 Task: Send an email with the signature Greyson Robinson with the subject Update on a performance improvement plan and the message We have received your request and will get back to you with a resolution as soon as possible. from softage.8@softage.net to softage.4@softage.net and softage.5@softage.net
Action: Mouse moved to (1192, 66)
Screenshot: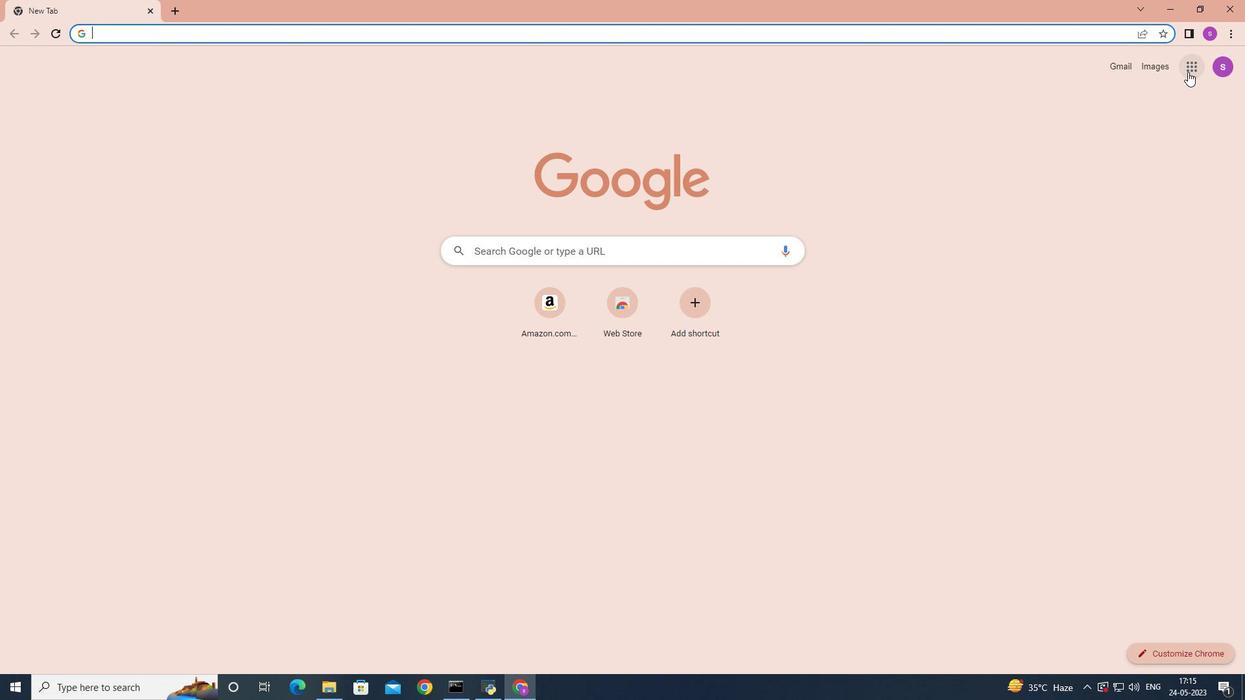 
Action: Mouse pressed left at (1192, 66)
Screenshot: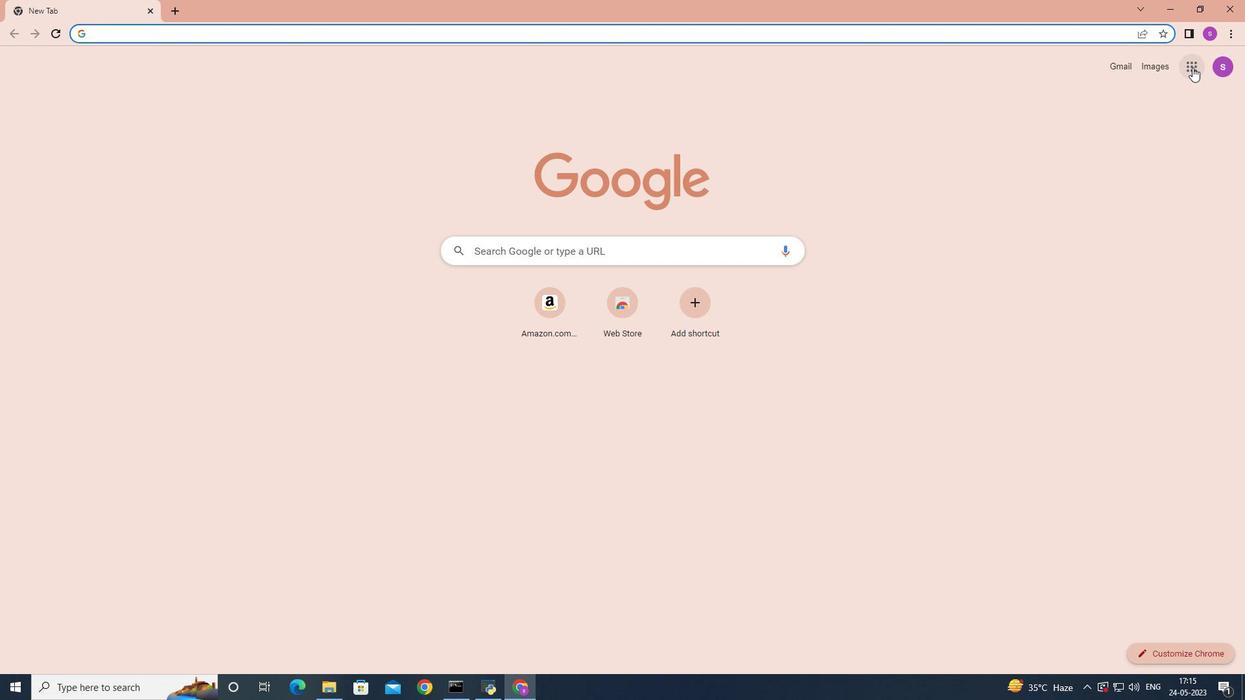 
Action: Mouse moved to (1127, 121)
Screenshot: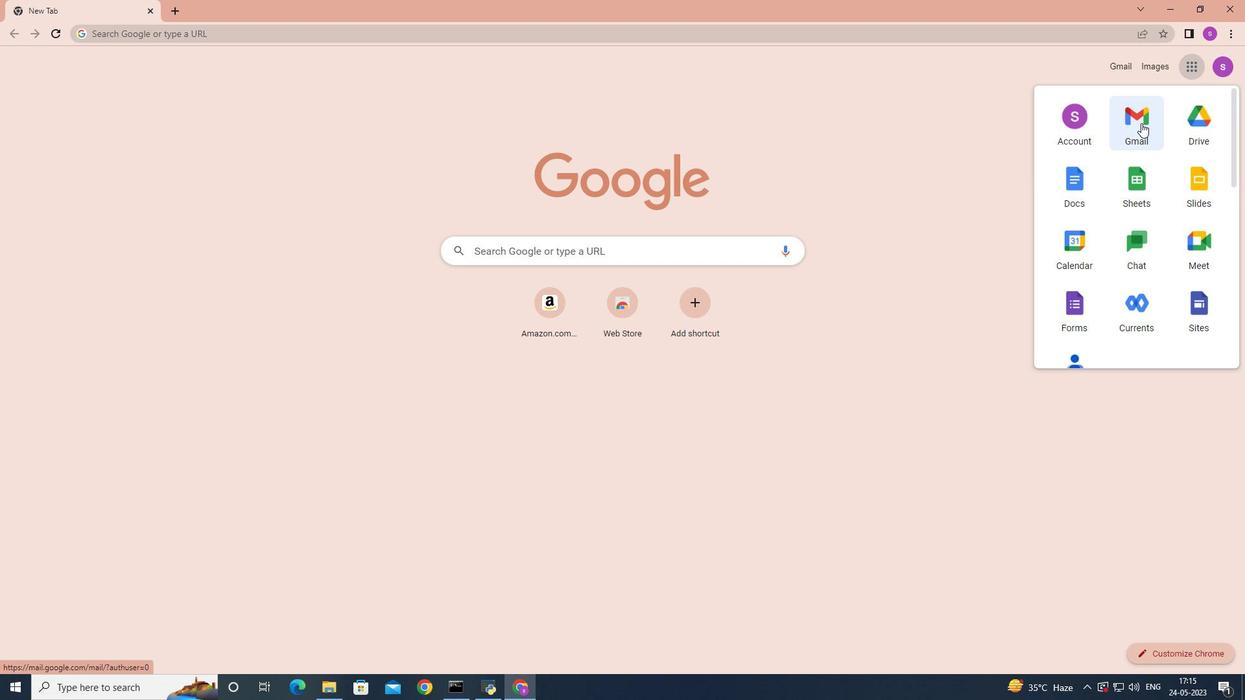 
Action: Mouse pressed left at (1127, 121)
Screenshot: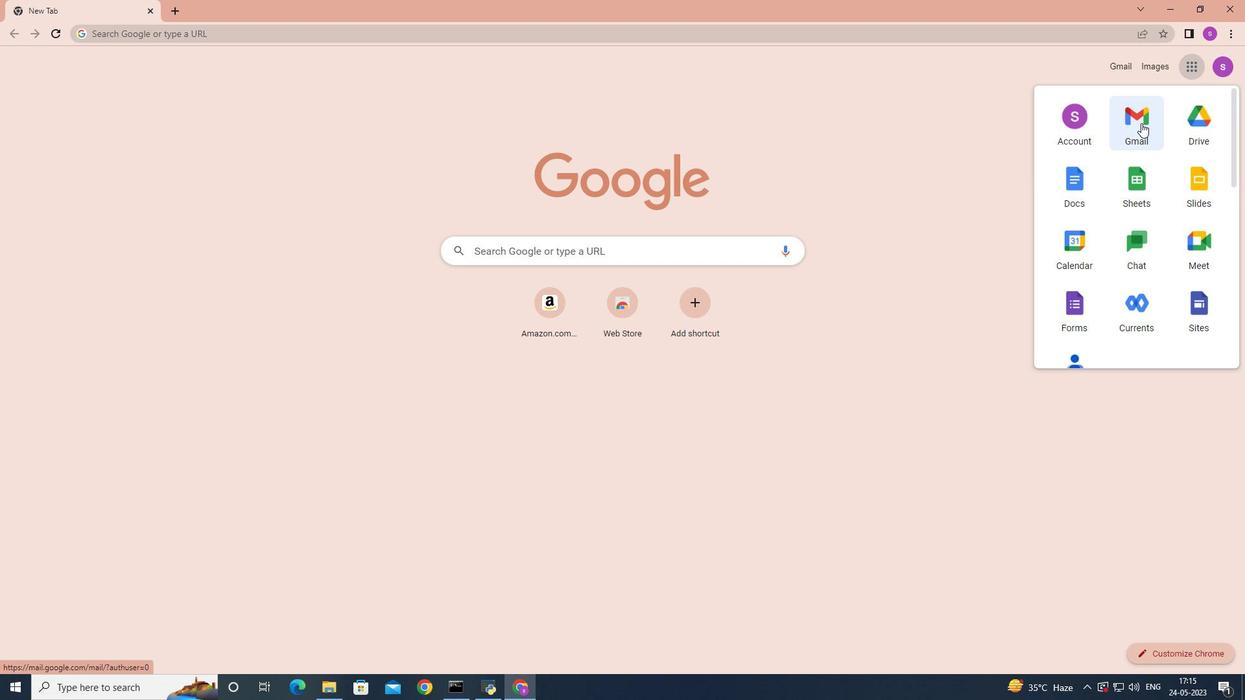 
Action: Mouse moved to (1098, 73)
Screenshot: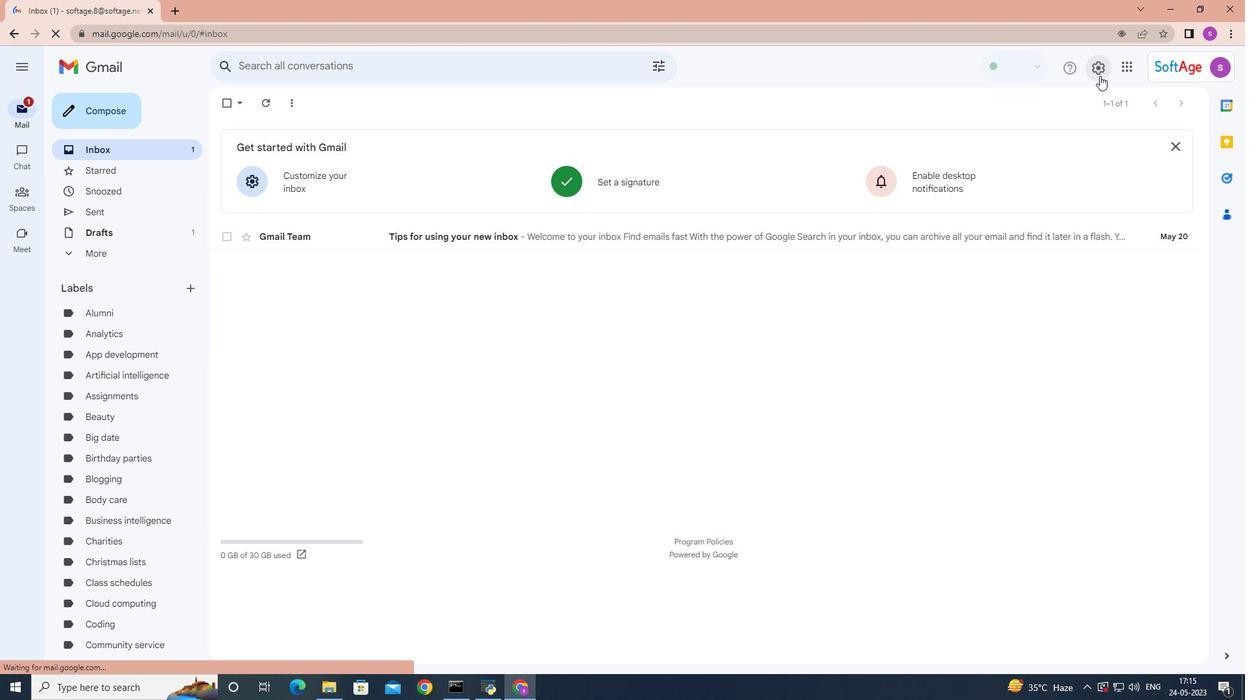
Action: Mouse pressed left at (1098, 73)
Screenshot: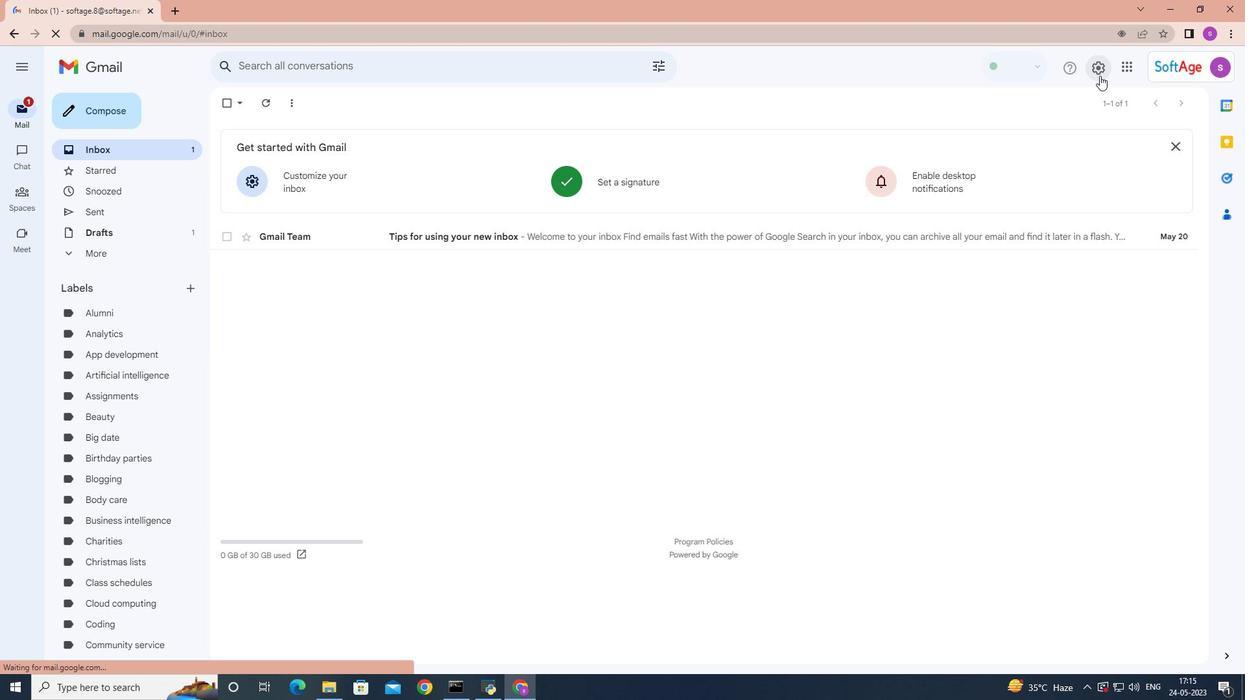 
Action: Mouse moved to (1112, 129)
Screenshot: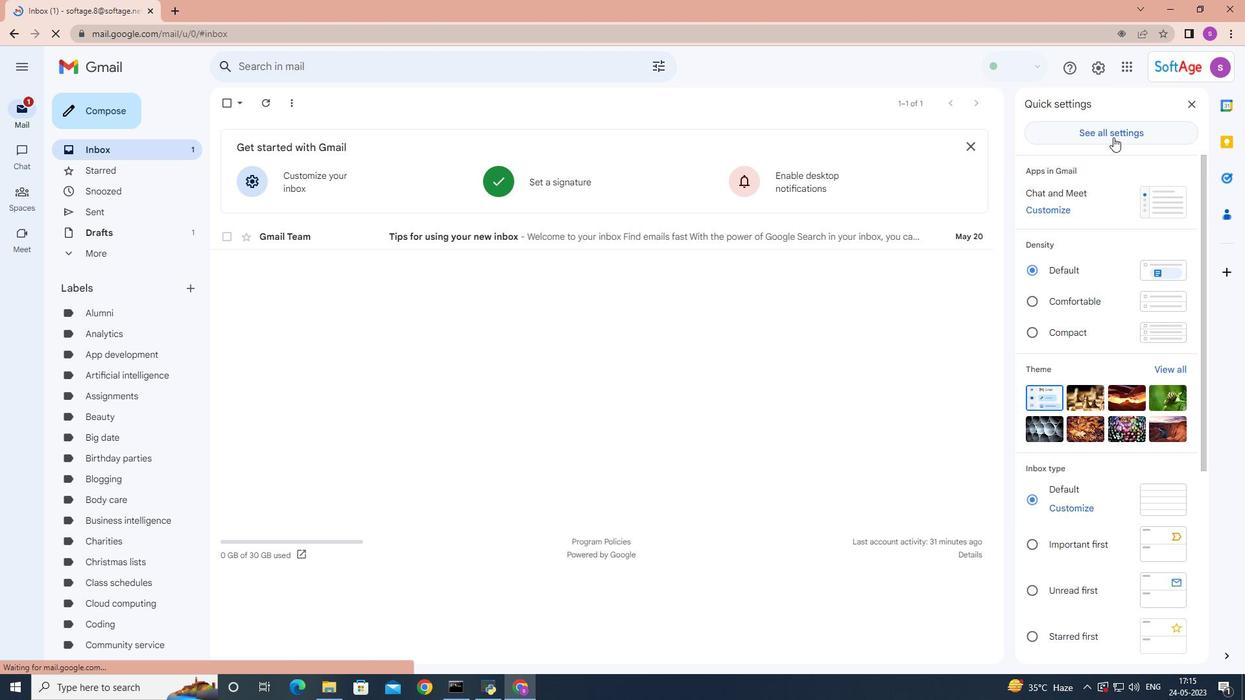 
Action: Mouse pressed left at (1112, 129)
Screenshot: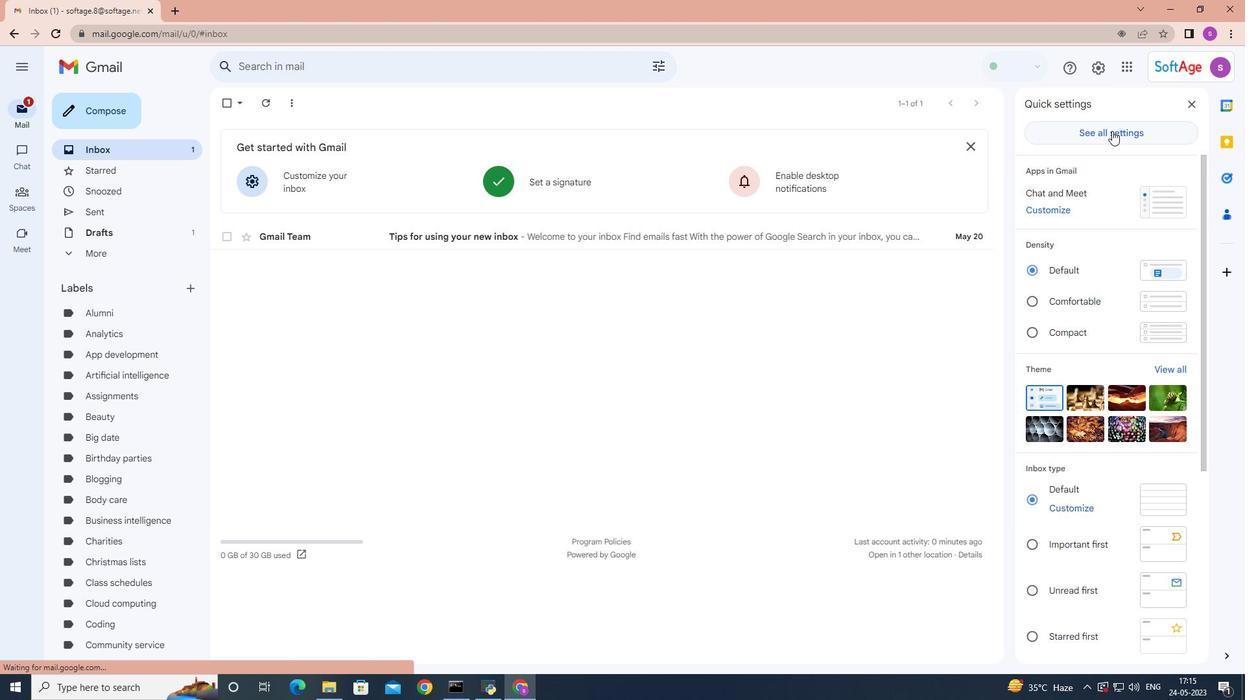 
Action: Mouse moved to (857, 280)
Screenshot: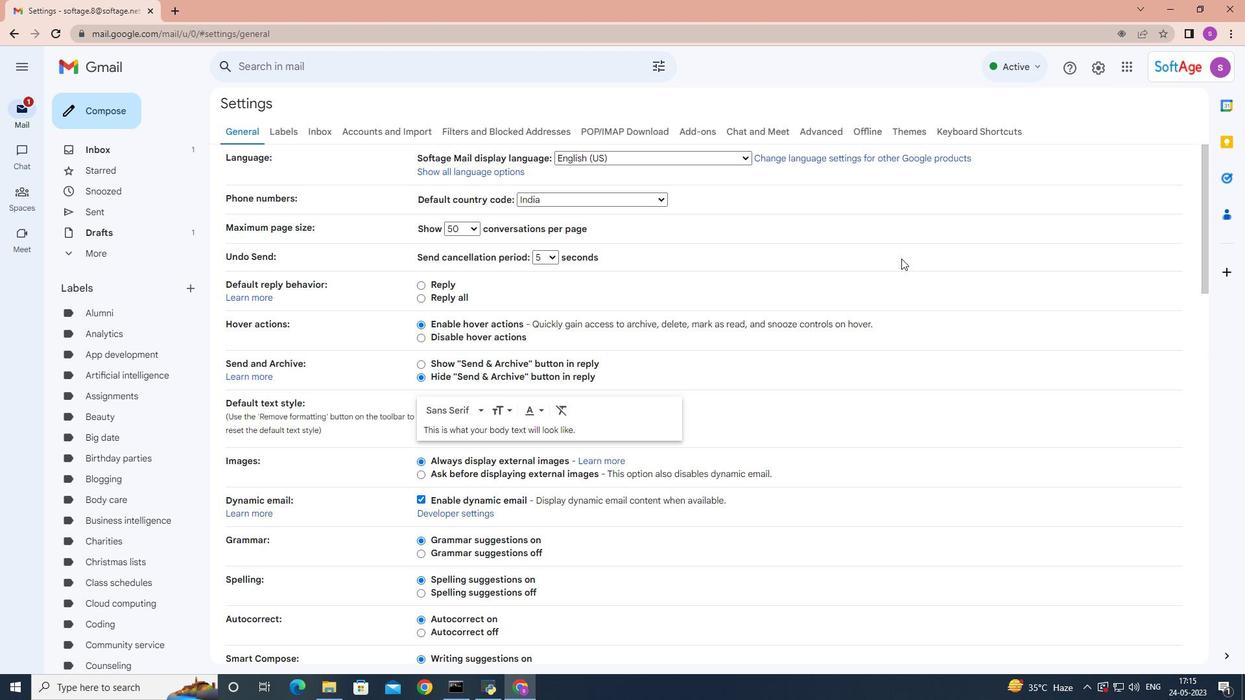 
Action: Mouse scrolled (857, 279) with delta (0, 0)
Screenshot: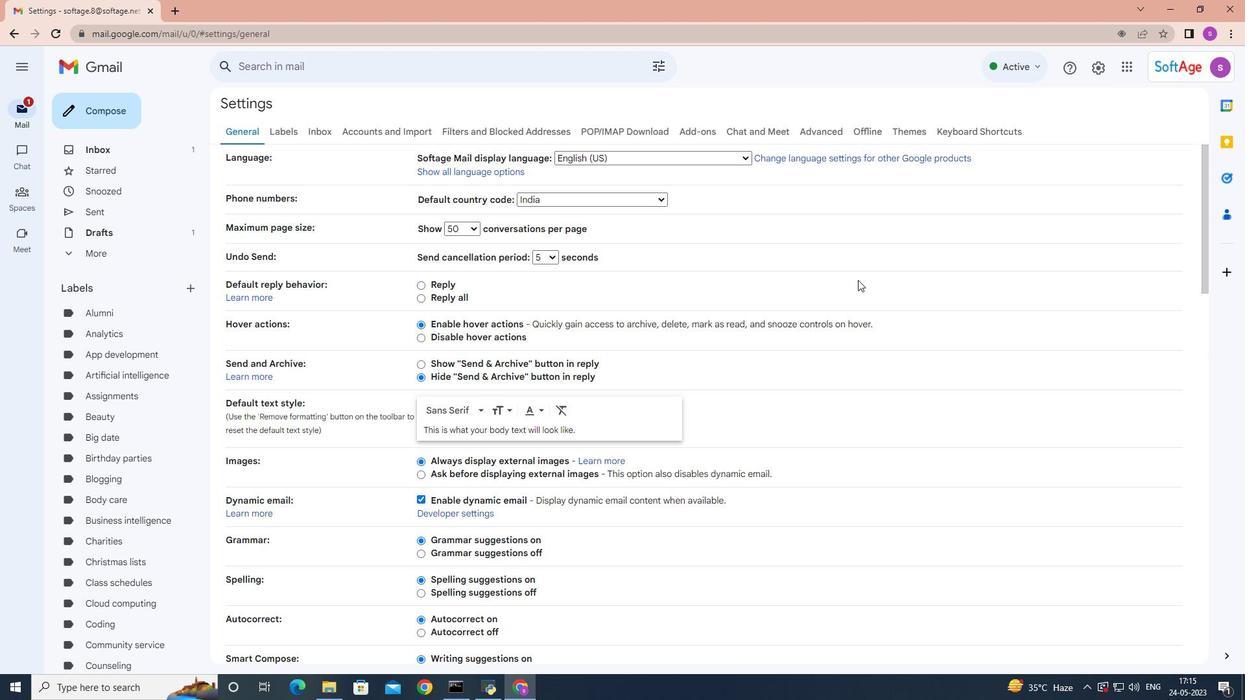
Action: Mouse moved to (857, 280)
Screenshot: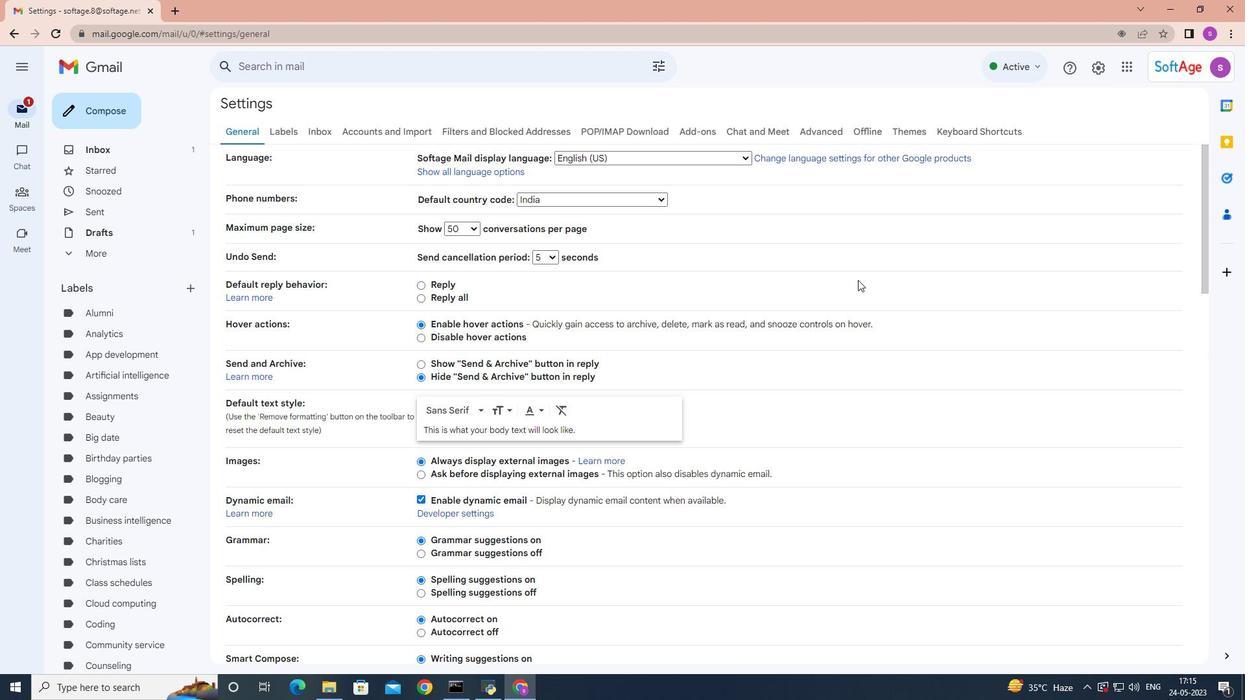 
Action: Mouse scrolled (857, 279) with delta (0, 0)
Screenshot: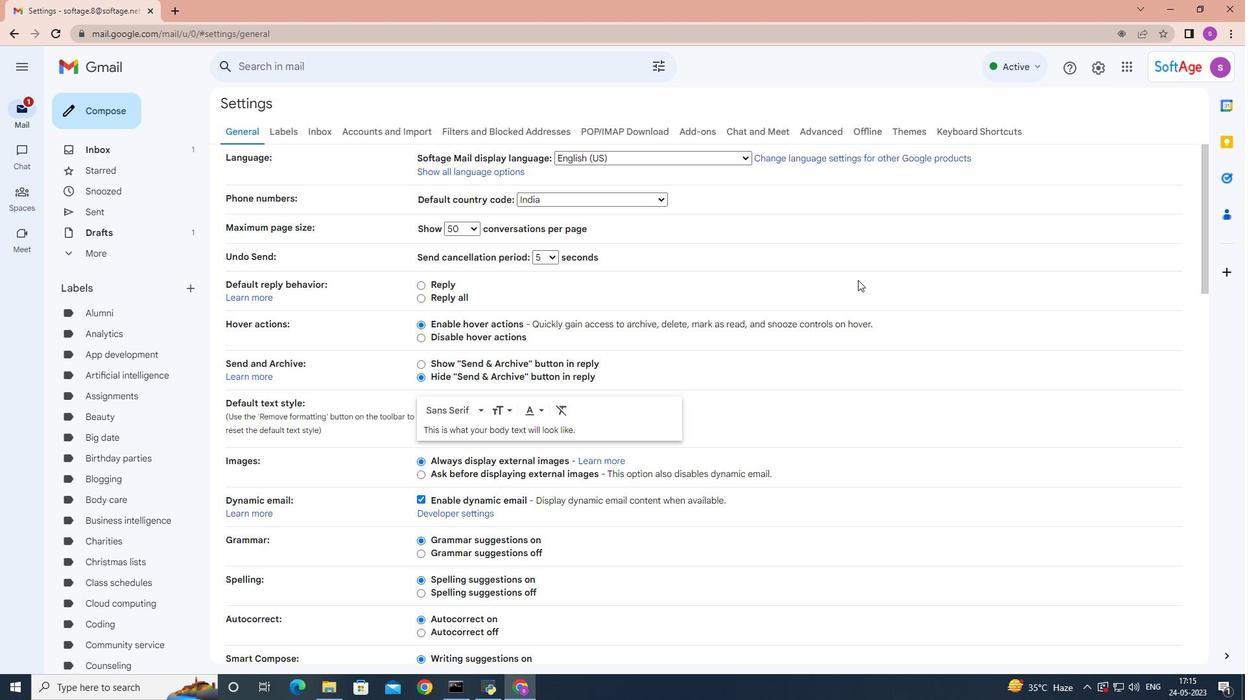 
Action: Mouse scrolled (857, 279) with delta (0, 0)
Screenshot: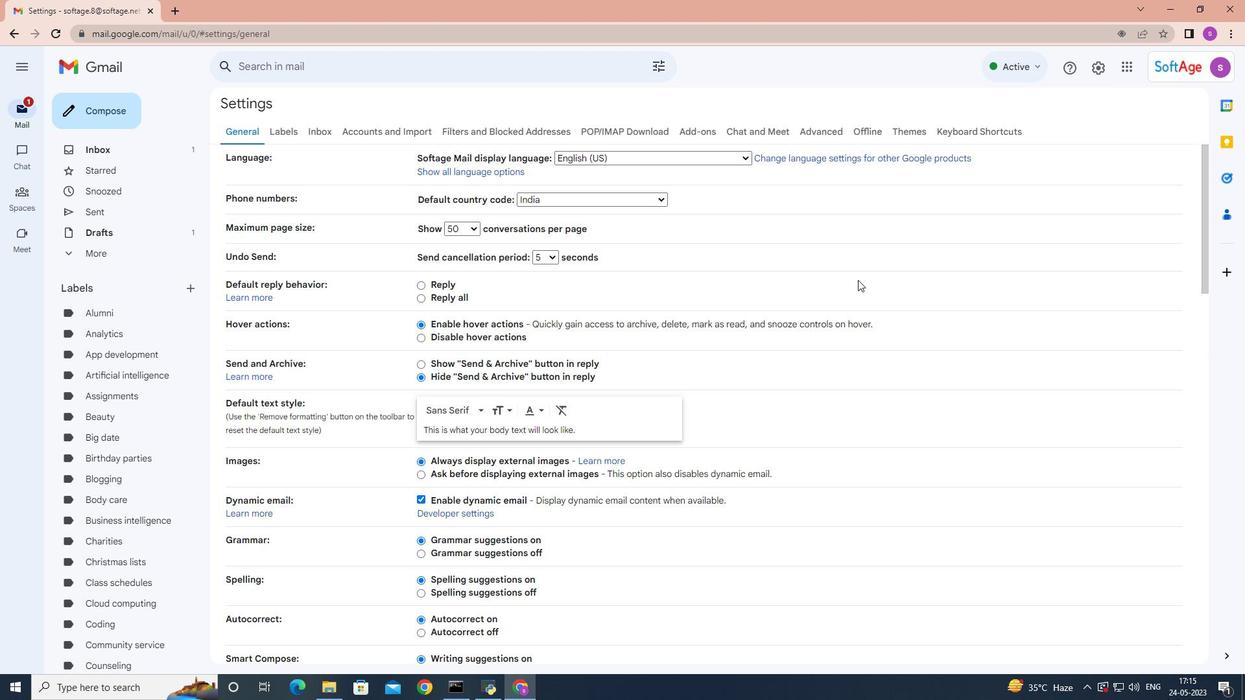 
Action: Mouse scrolled (857, 279) with delta (0, 0)
Screenshot: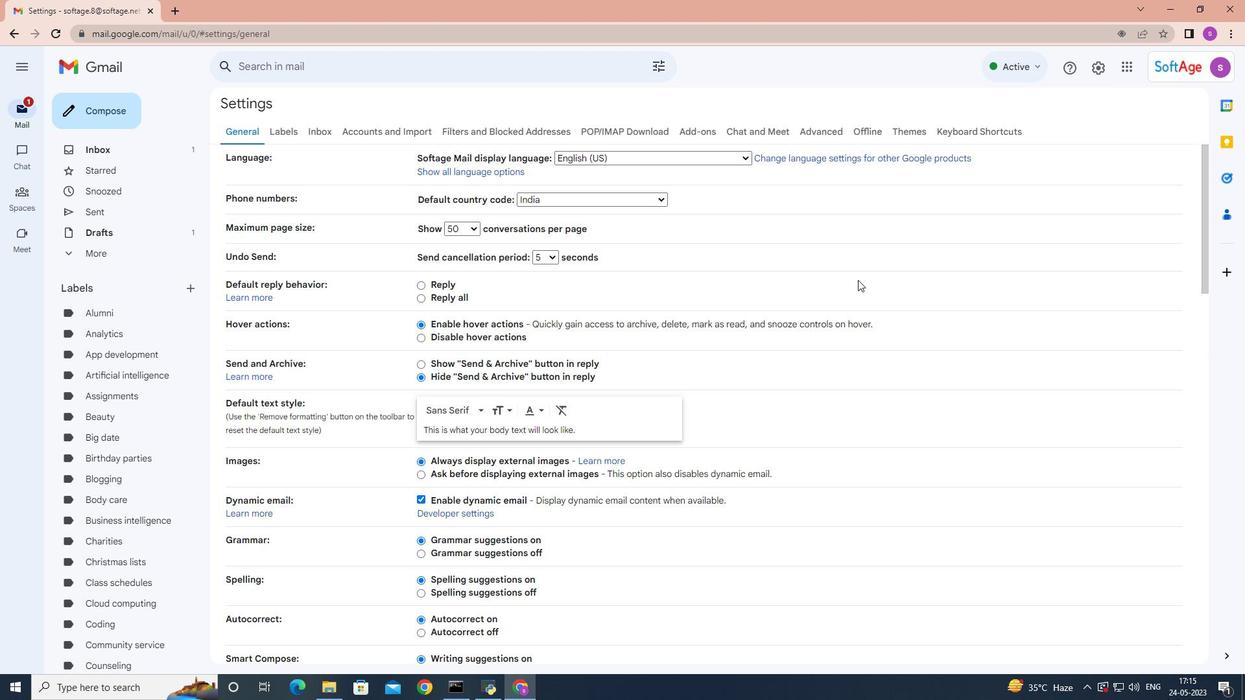
Action: Mouse scrolled (857, 279) with delta (0, 0)
Screenshot: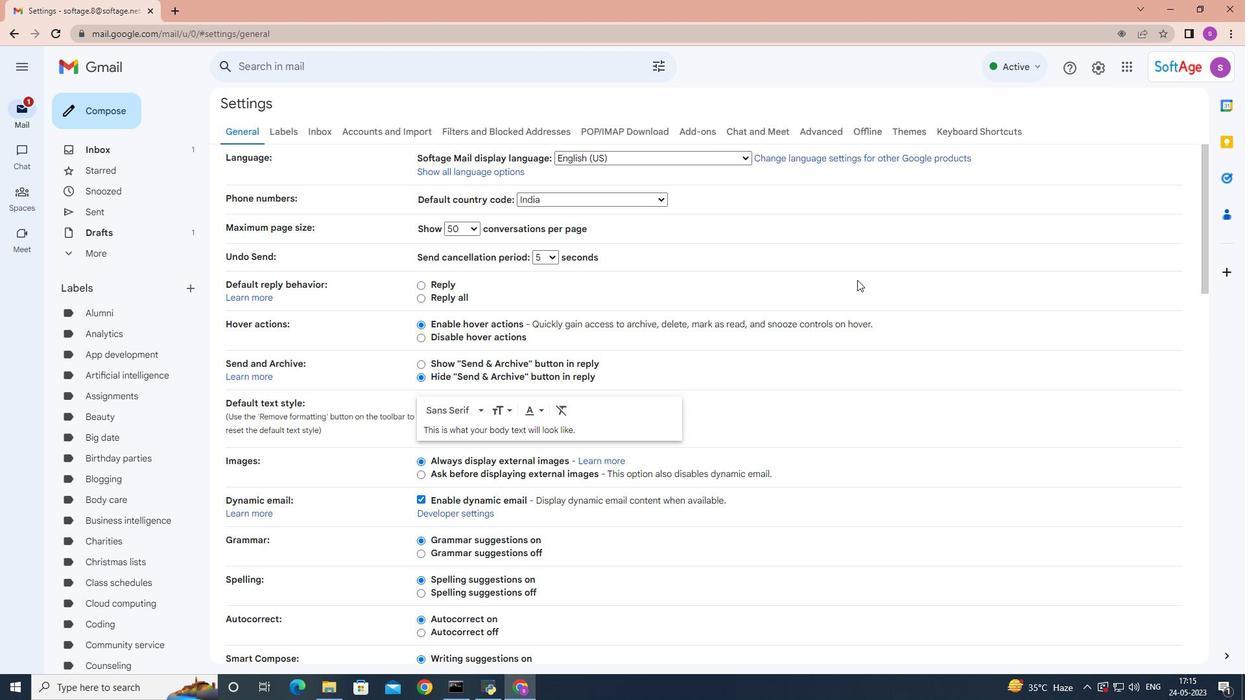 
Action: Mouse moved to (815, 278)
Screenshot: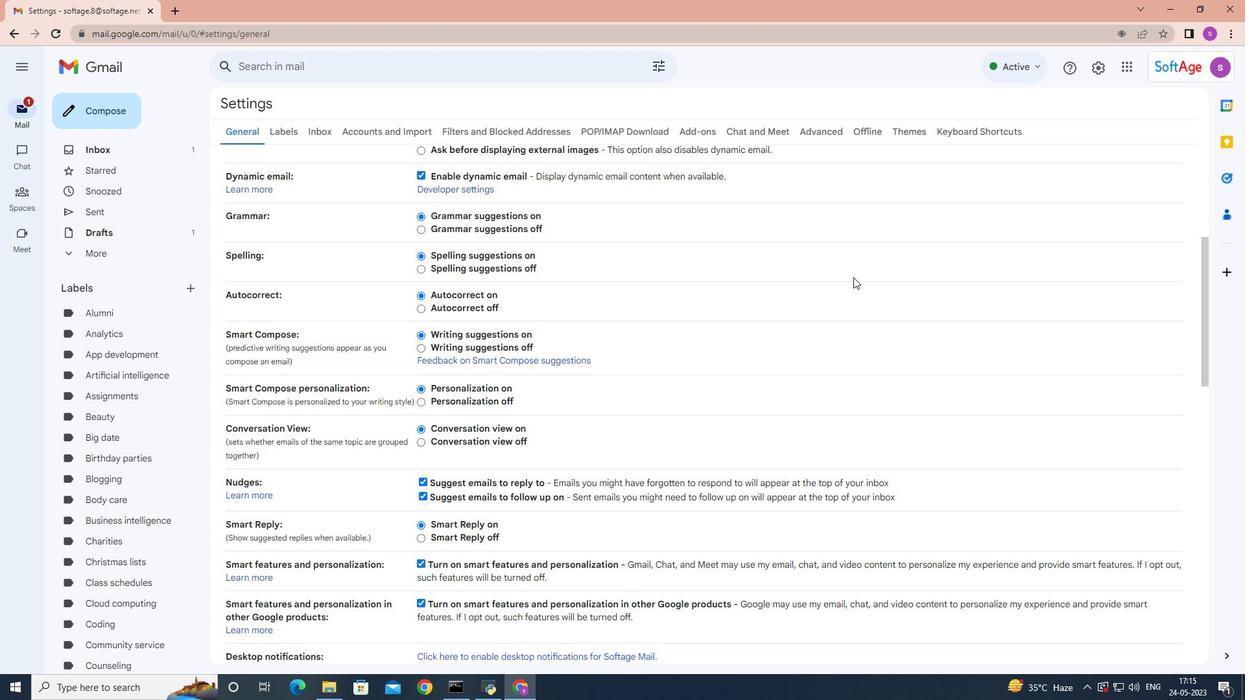 
Action: Mouse scrolled (823, 276) with delta (0, 0)
Screenshot: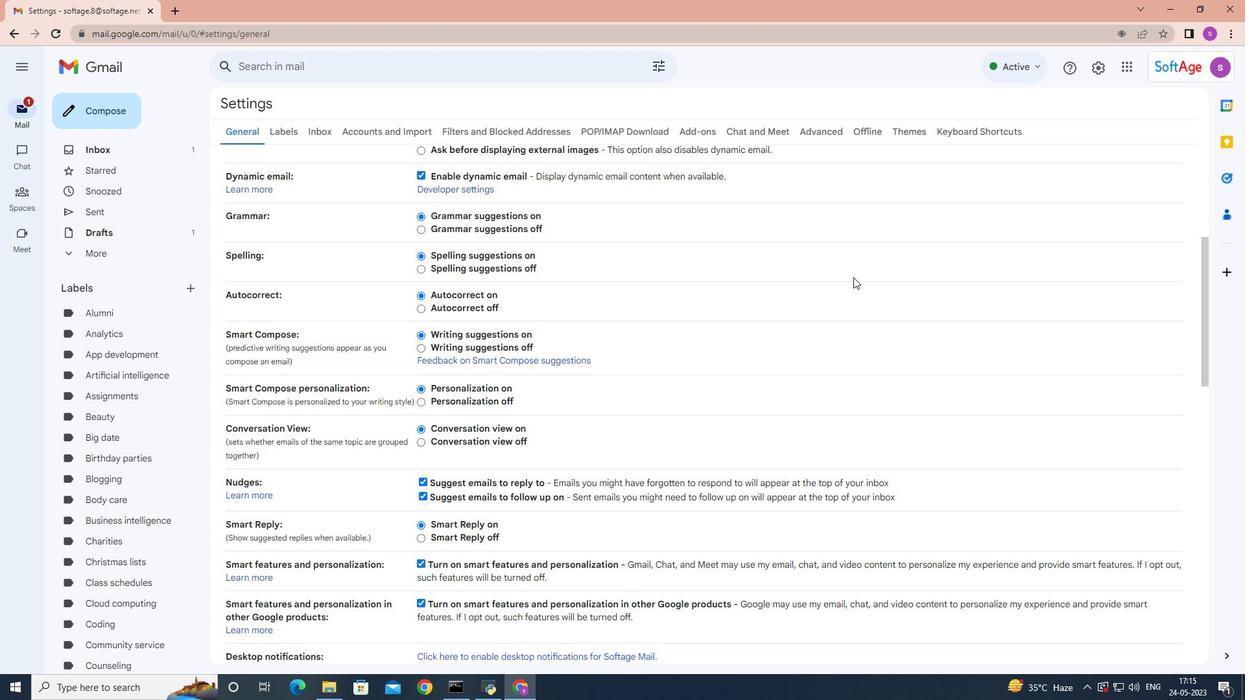 
Action: Mouse moved to (810, 280)
Screenshot: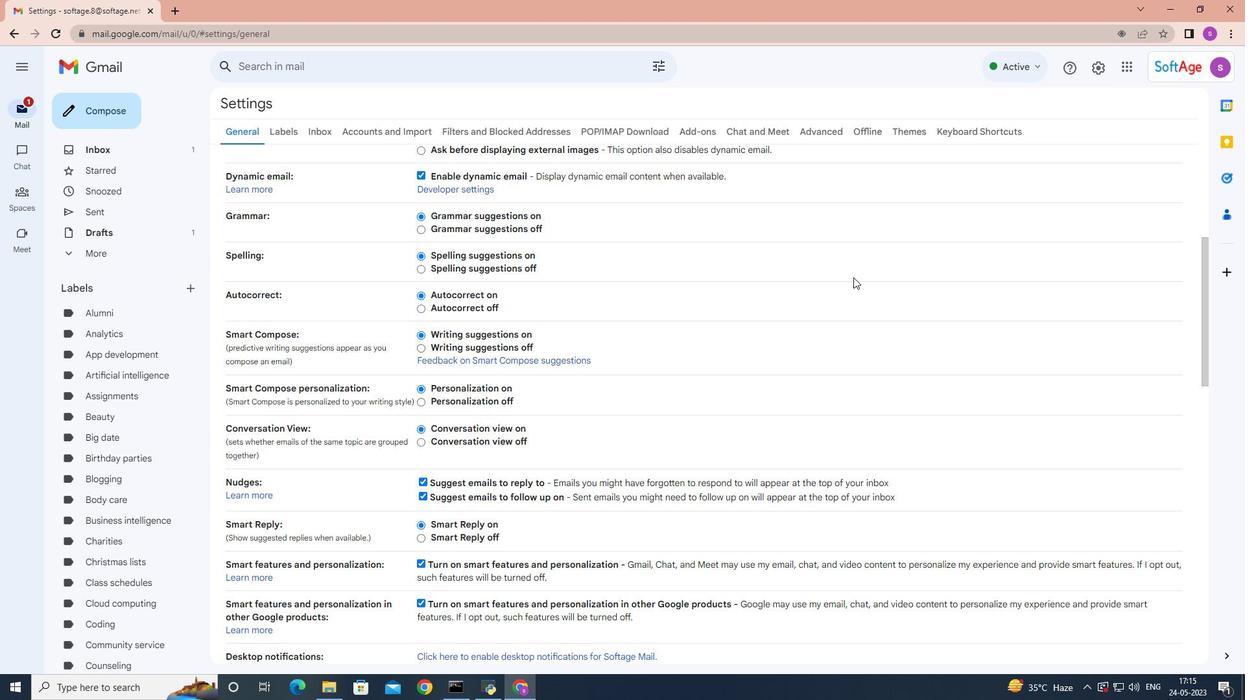 
Action: Mouse scrolled (814, 278) with delta (0, 0)
Screenshot: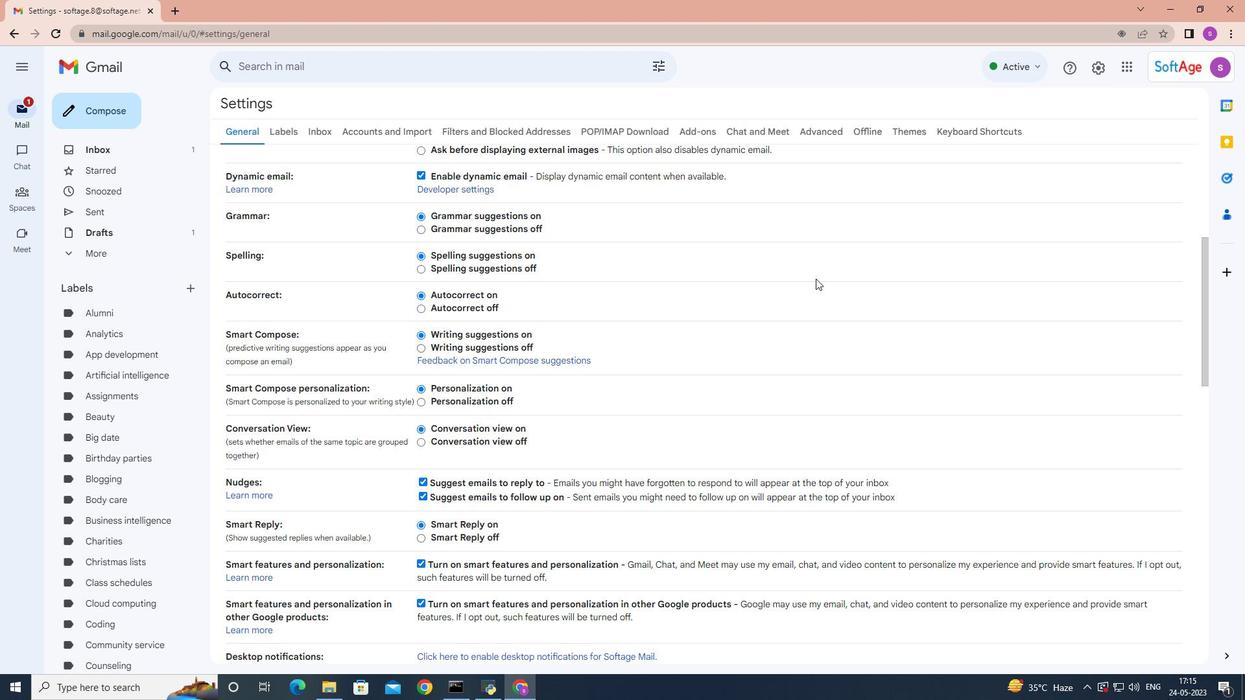 
Action: Mouse moved to (810, 280)
Screenshot: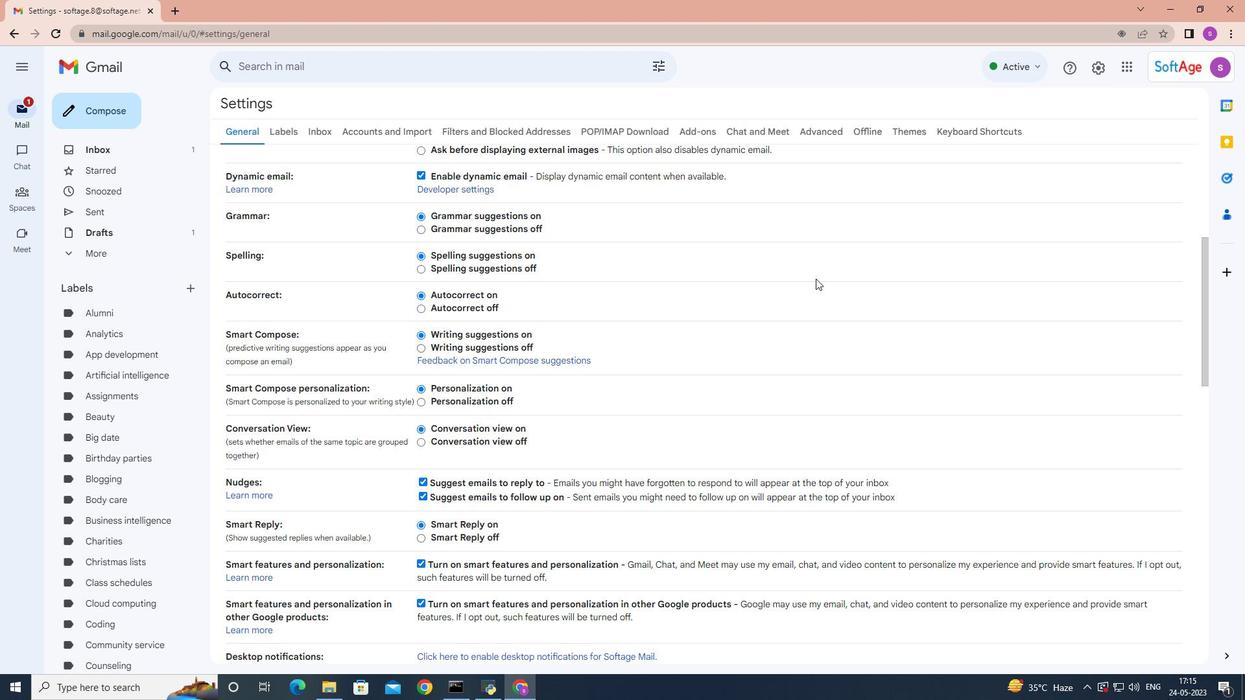 
Action: Mouse scrolled (811, 279) with delta (0, 0)
Screenshot: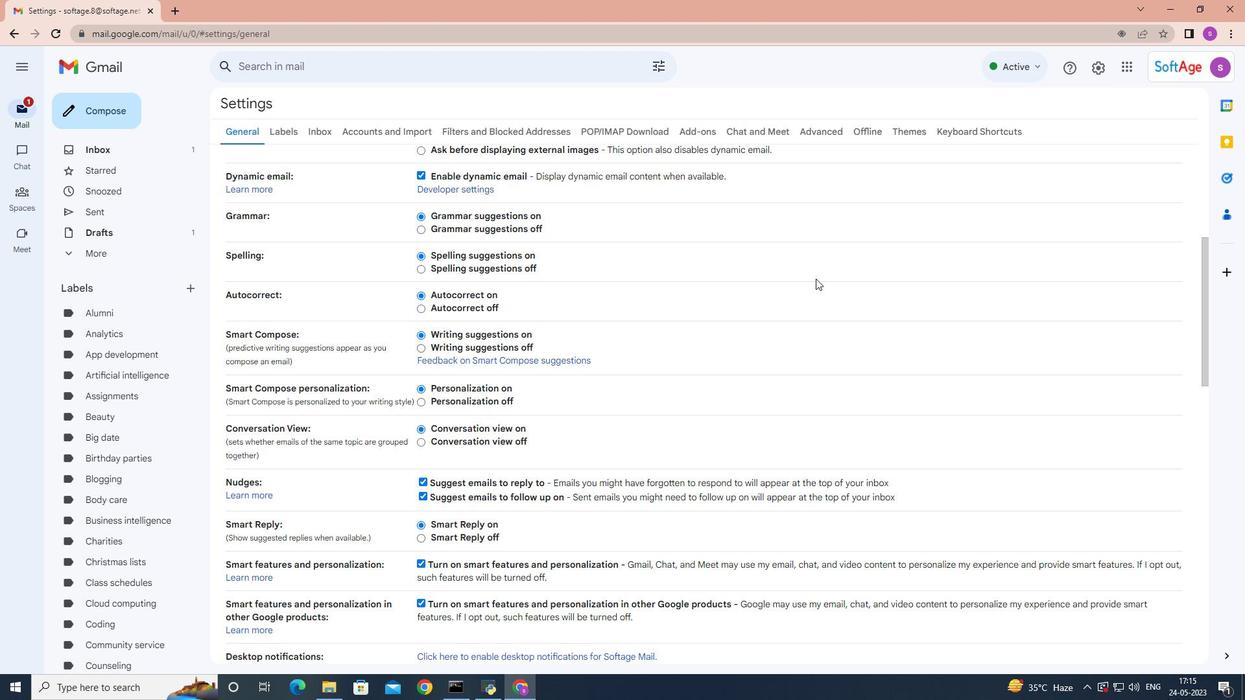 
Action: Mouse moved to (810, 280)
Screenshot: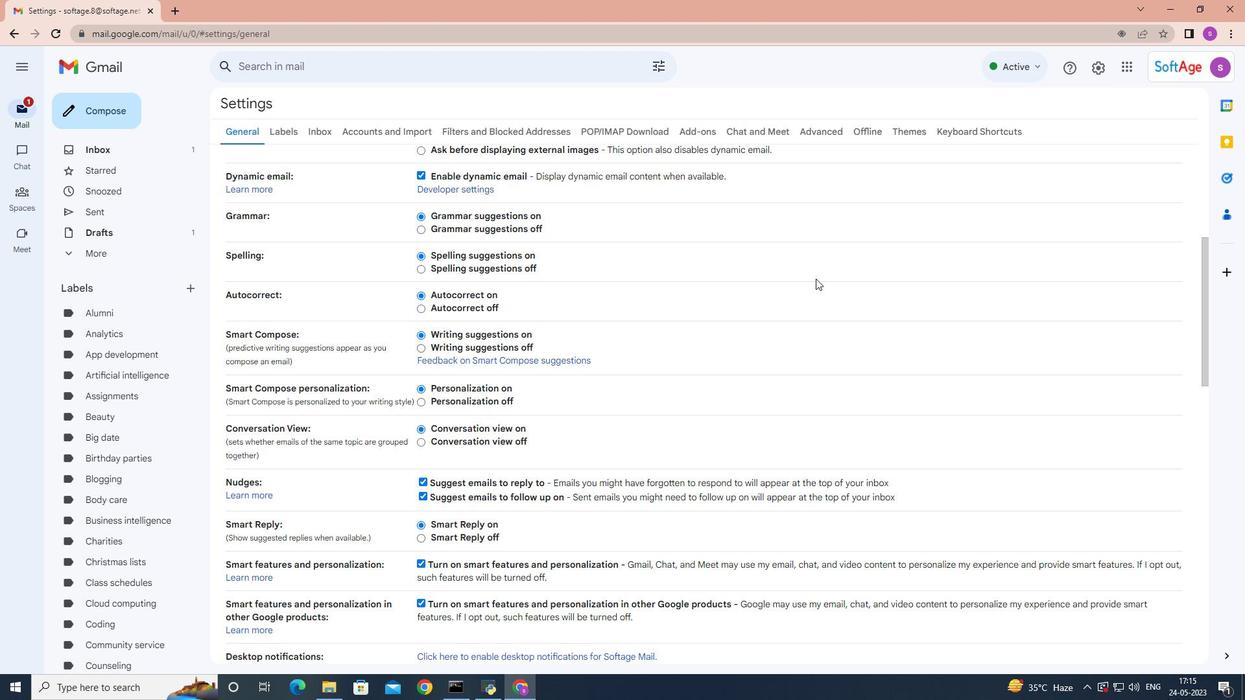 
Action: Mouse scrolled (810, 279) with delta (0, 0)
Screenshot: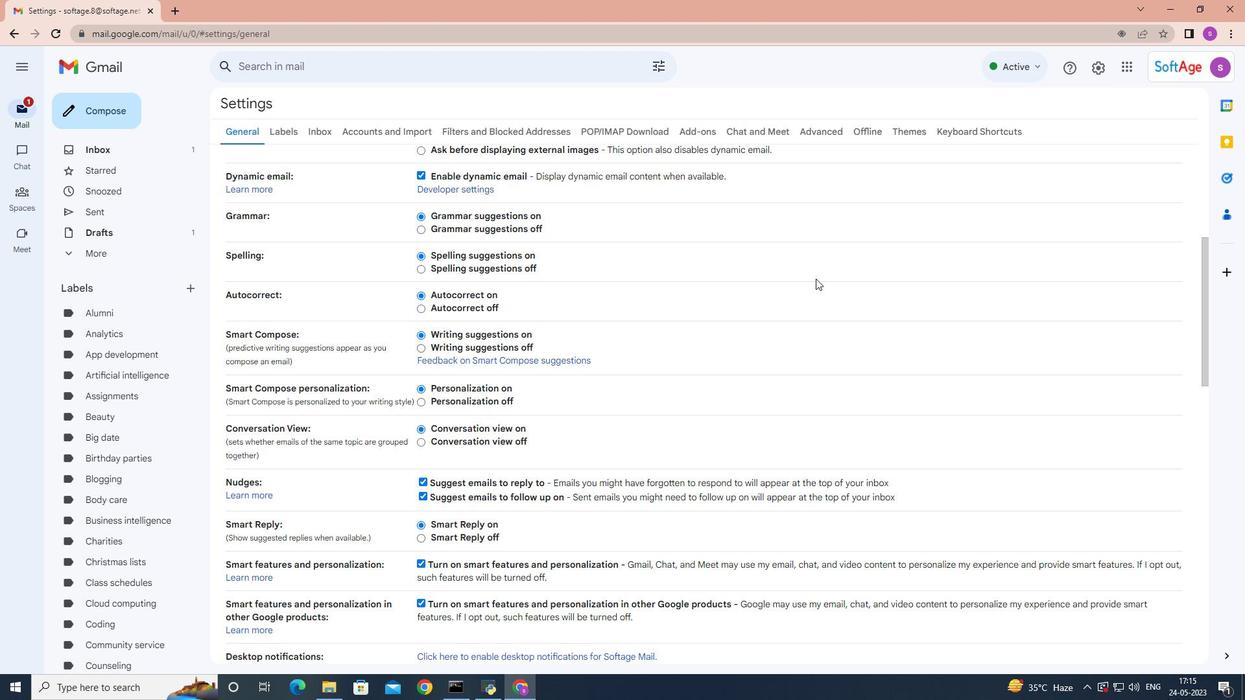 
Action: Mouse moved to (808, 279)
Screenshot: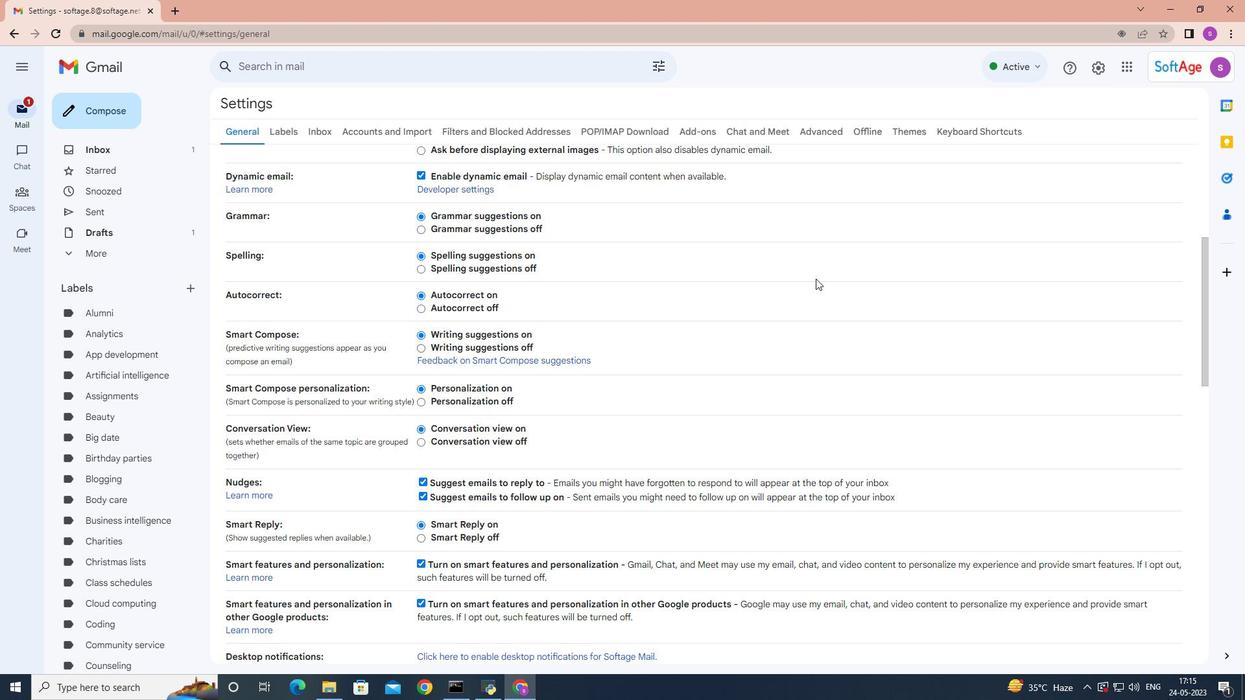 
Action: Mouse scrolled (810, 279) with delta (0, 0)
Screenshot: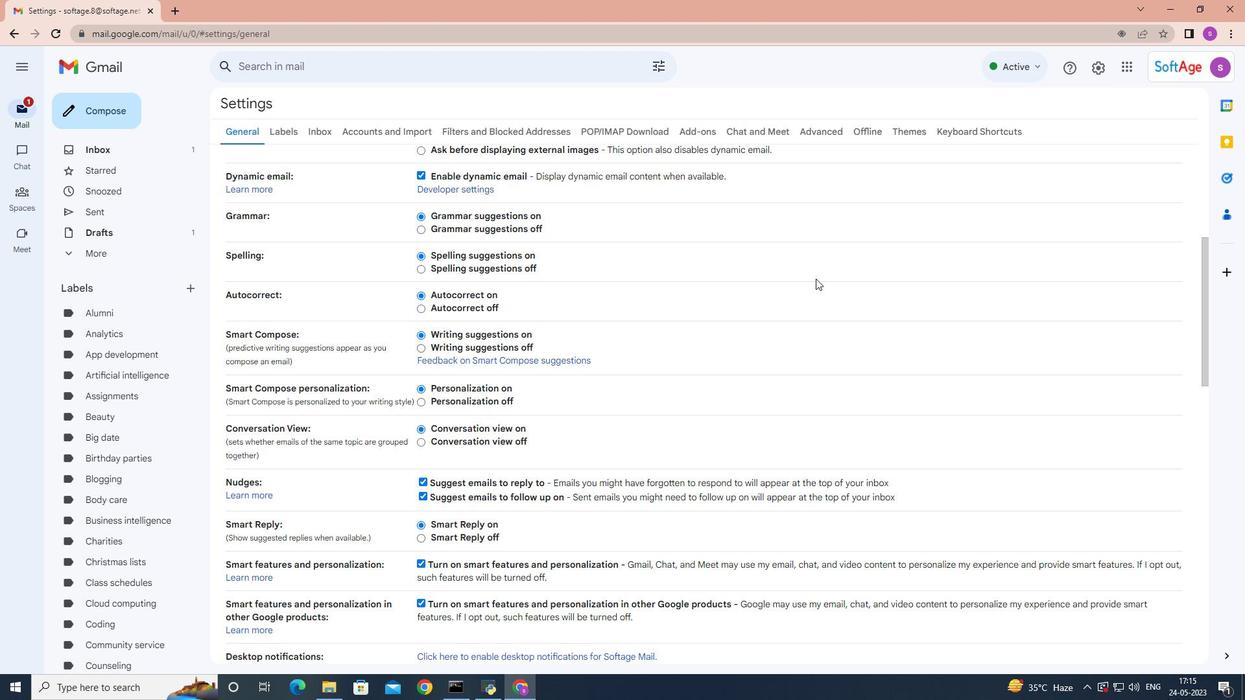 
Action: Mouse moved to (800, 274)
Screenshot: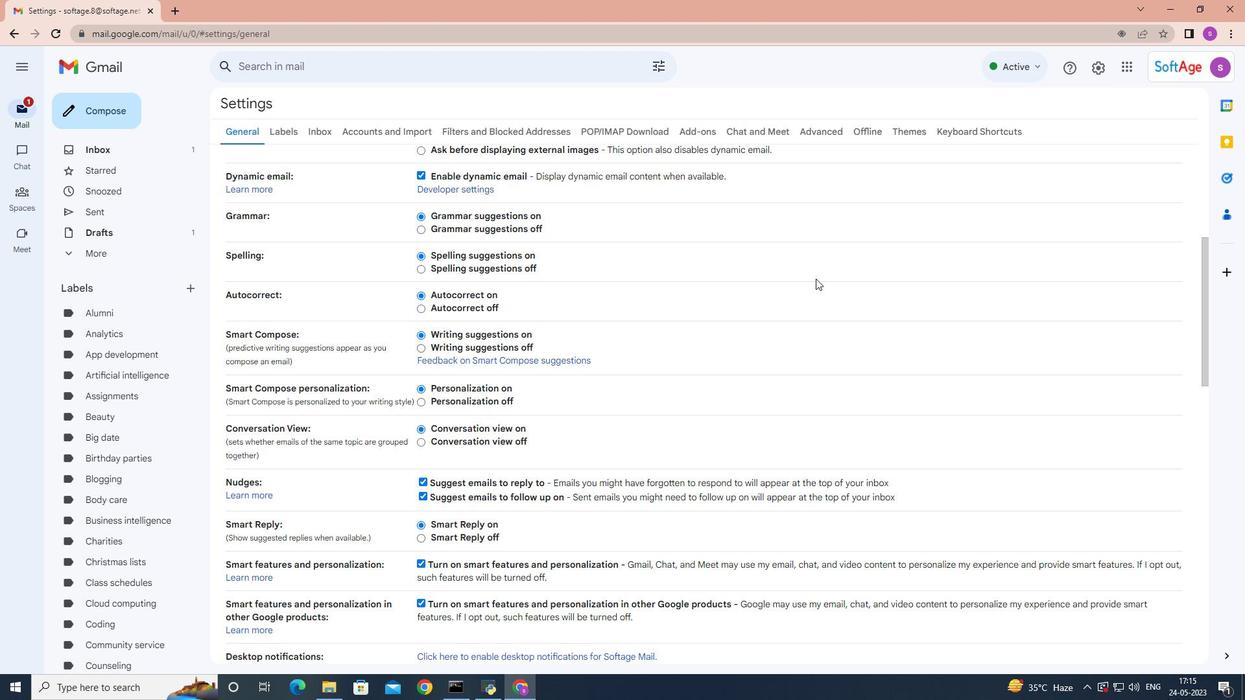 
Action: Mouse scrolled (808, 278) with delta (0, 0)
Screenshot: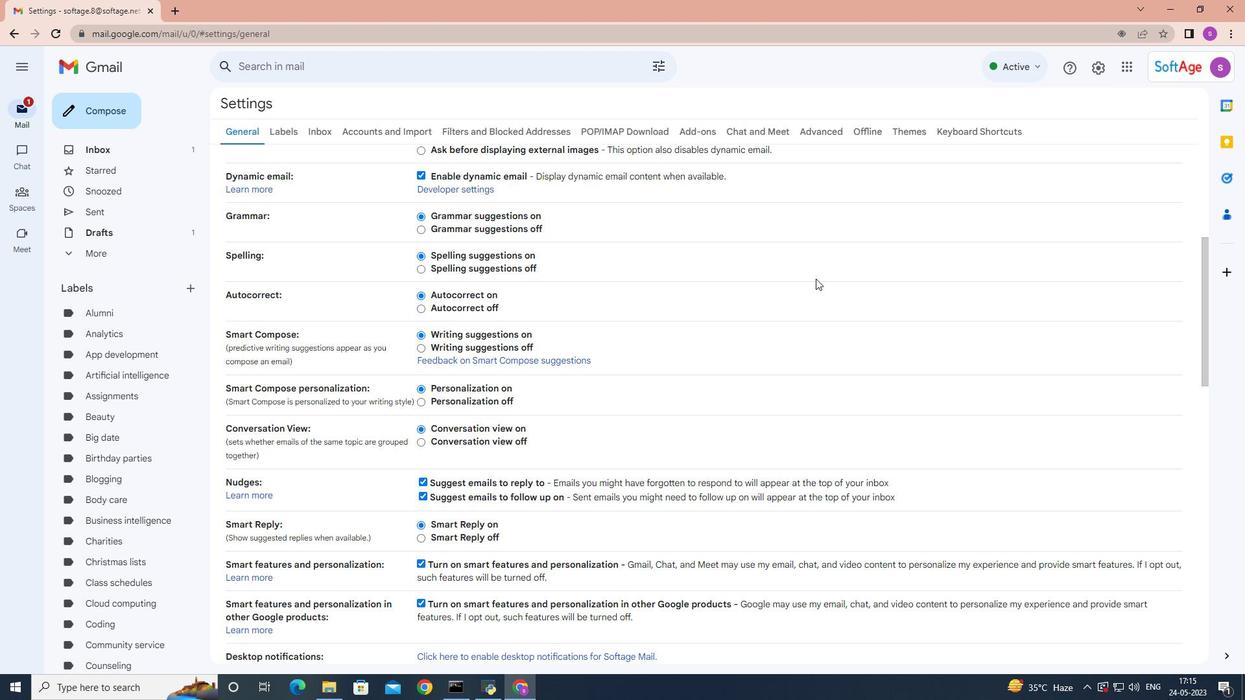 
Action: Mouse moved to (781, 261)
Screenshot: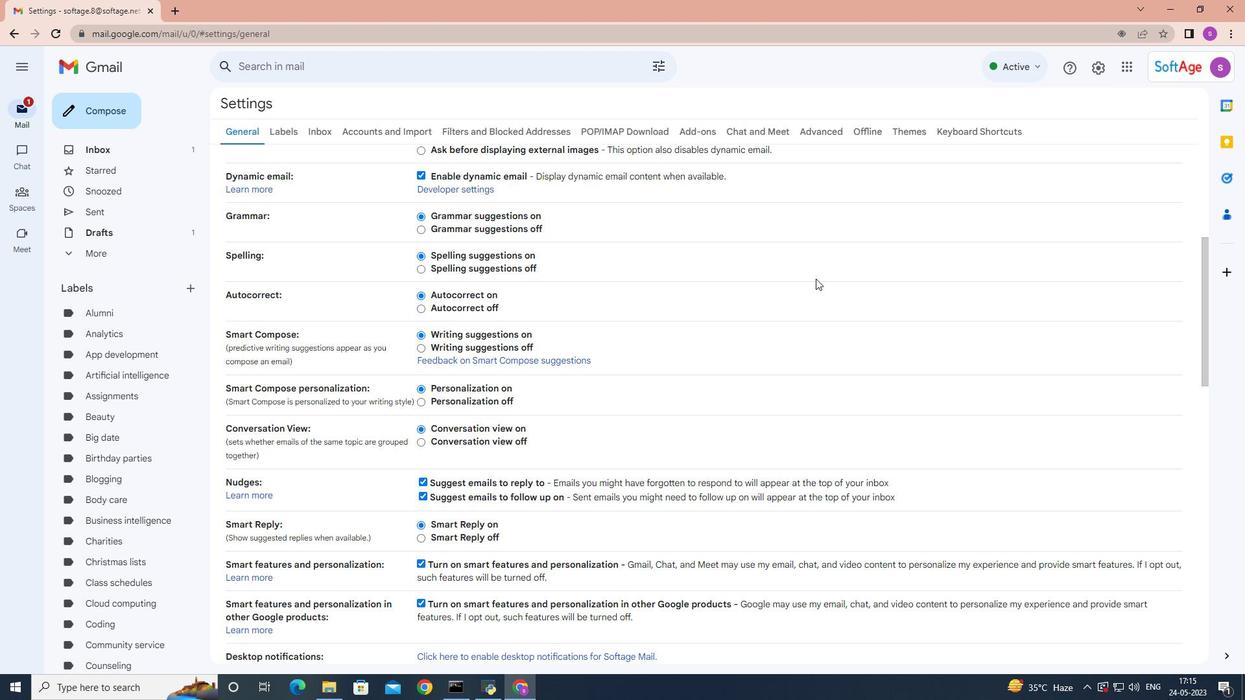 
Action: Mouse scrolled (797, 271) with delta (0, 0)
Screenshot: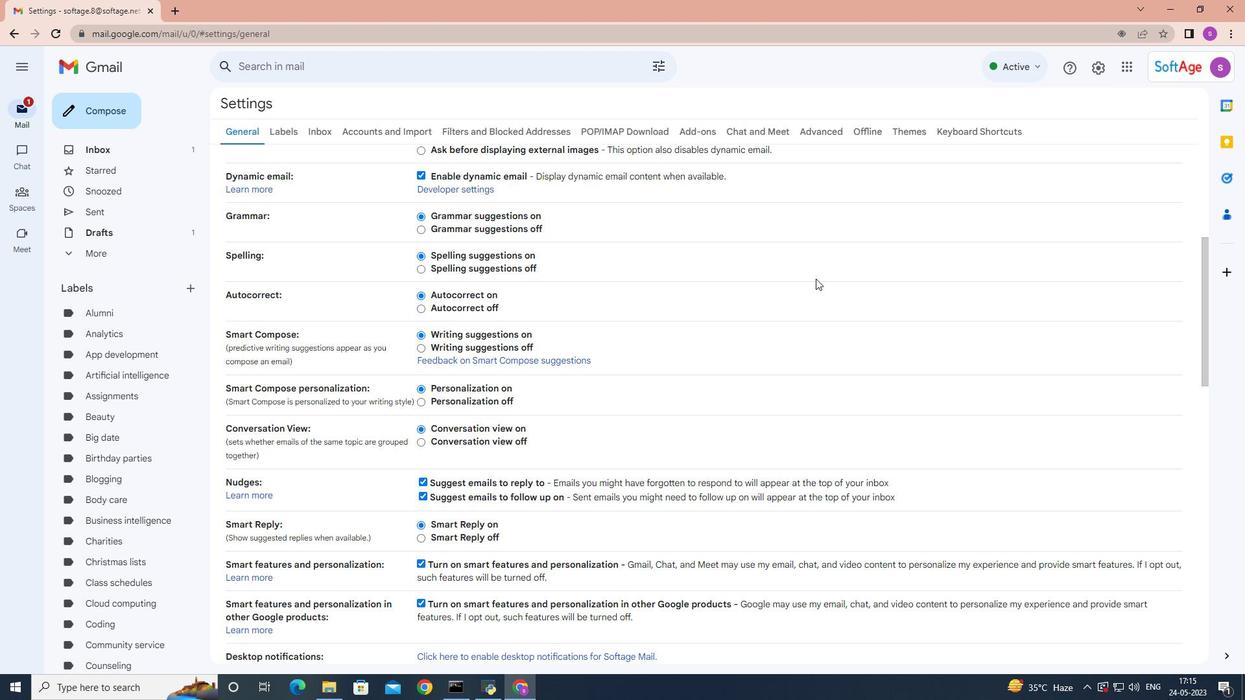 
Action: Mouse moved to (779, 261)
Screenshot: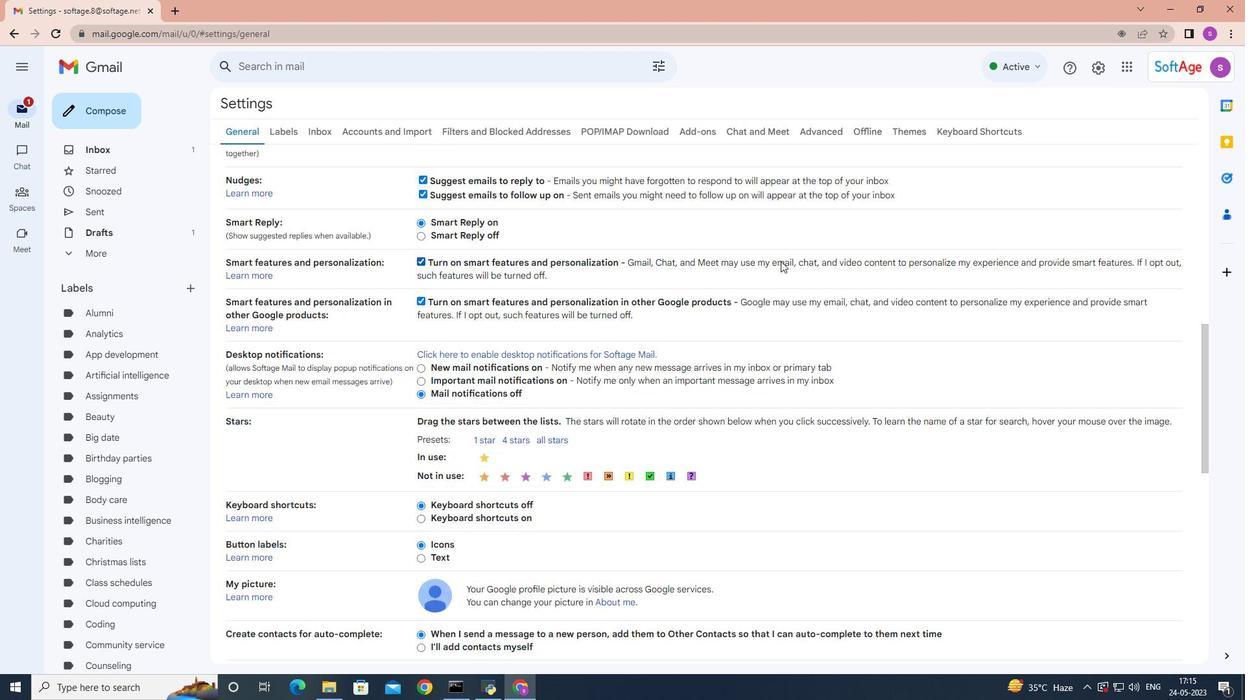 
Action: Mouse scrolled (779, 260) with delta (0, 0)
Screenshot: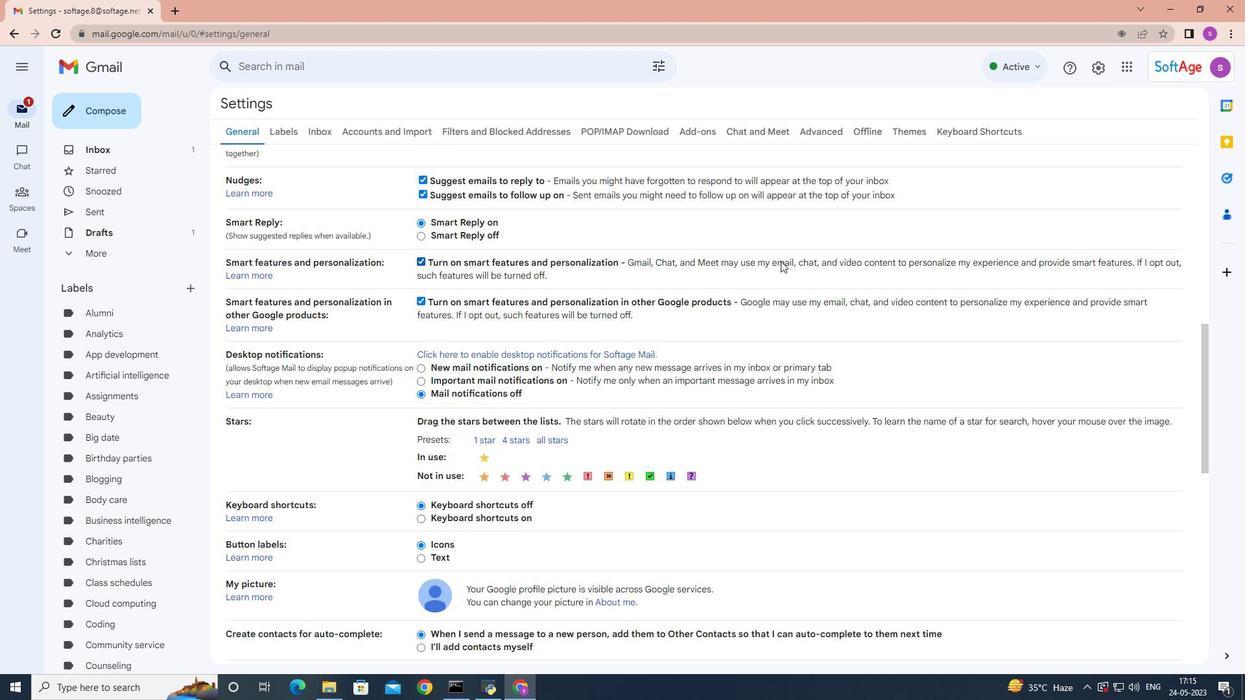 
Action: Mouse scrolled (779, 260) with delta (0, 0)
Screenshot: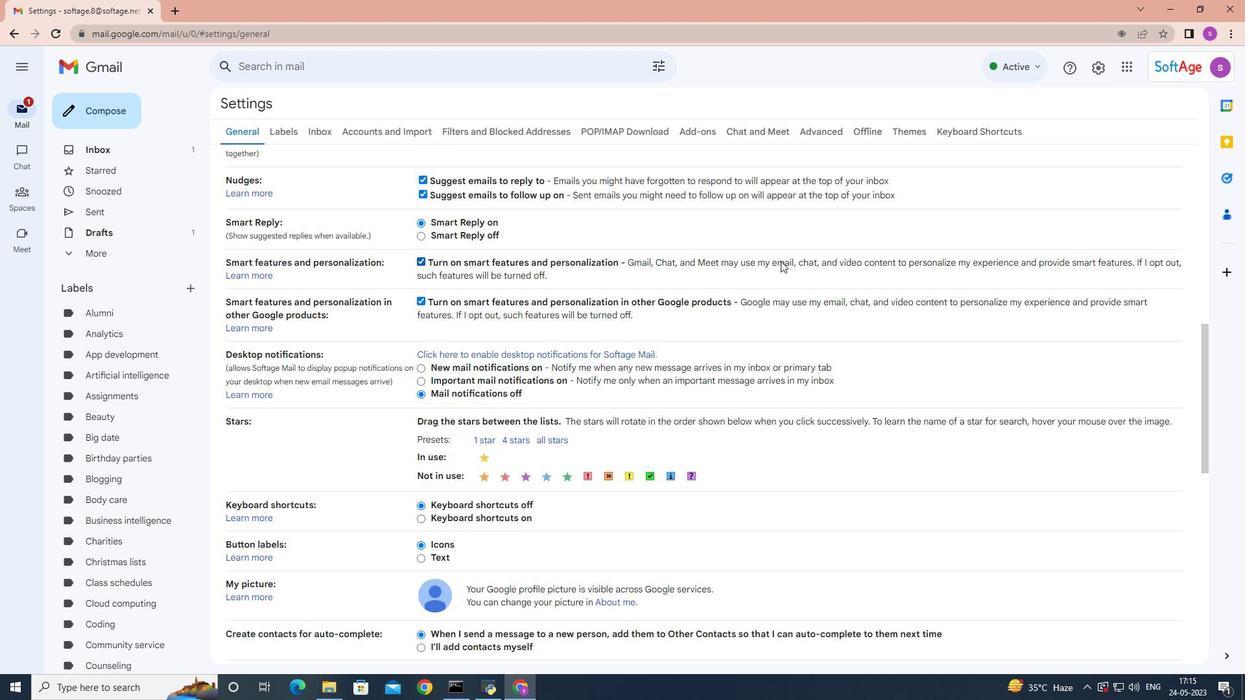 
Action: Mouse moved to (779, 262)
Screenshot: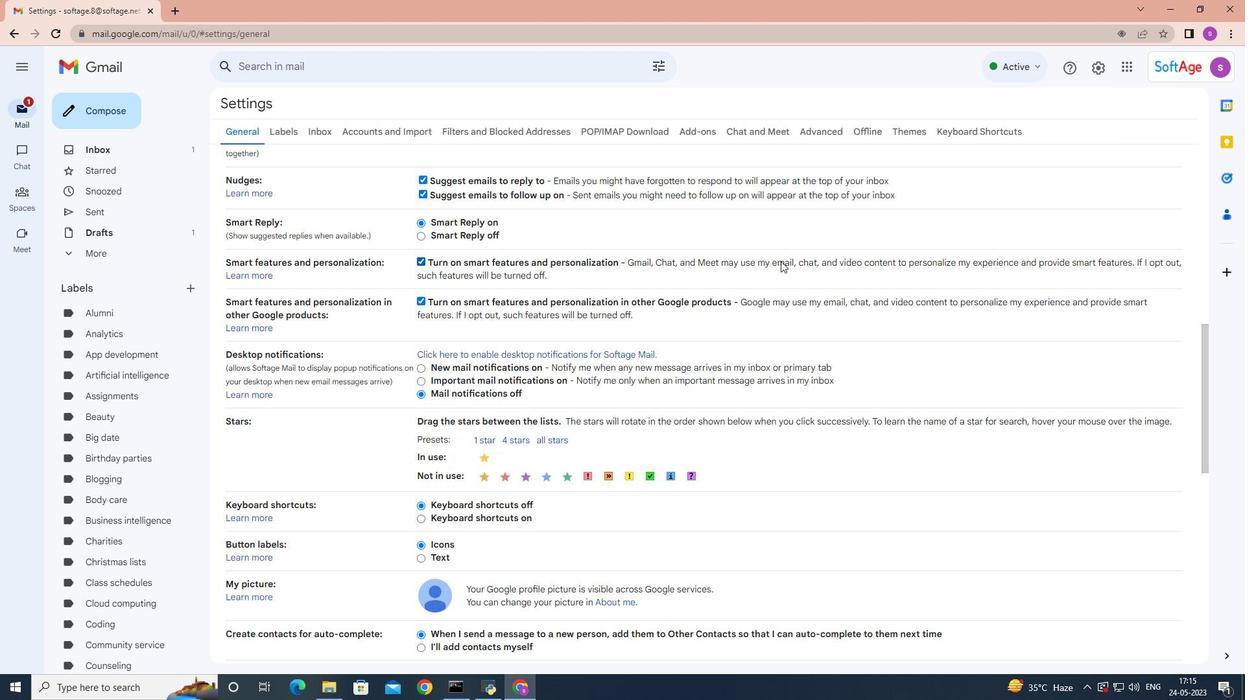 
Action: Mouse scrolled (779, 261) with delta (0, 0)
Screenshot: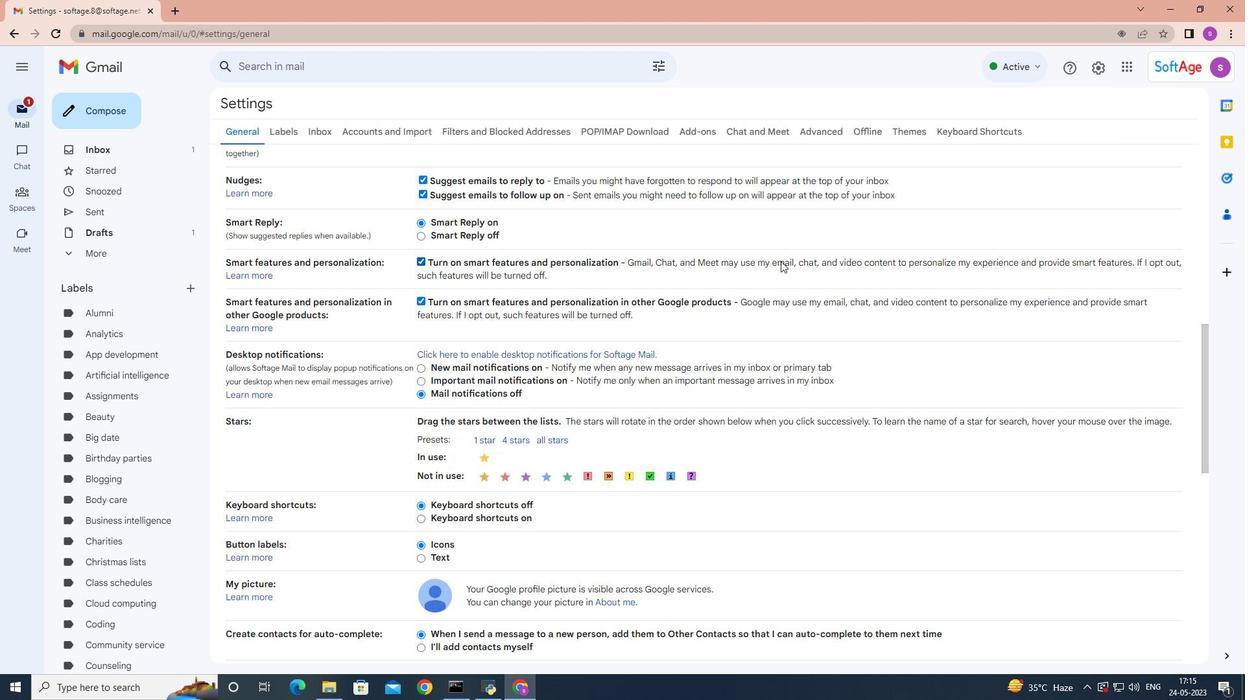 
Action: Mouse scrolled (779, 261) with delta (0, 0)
Screenshot: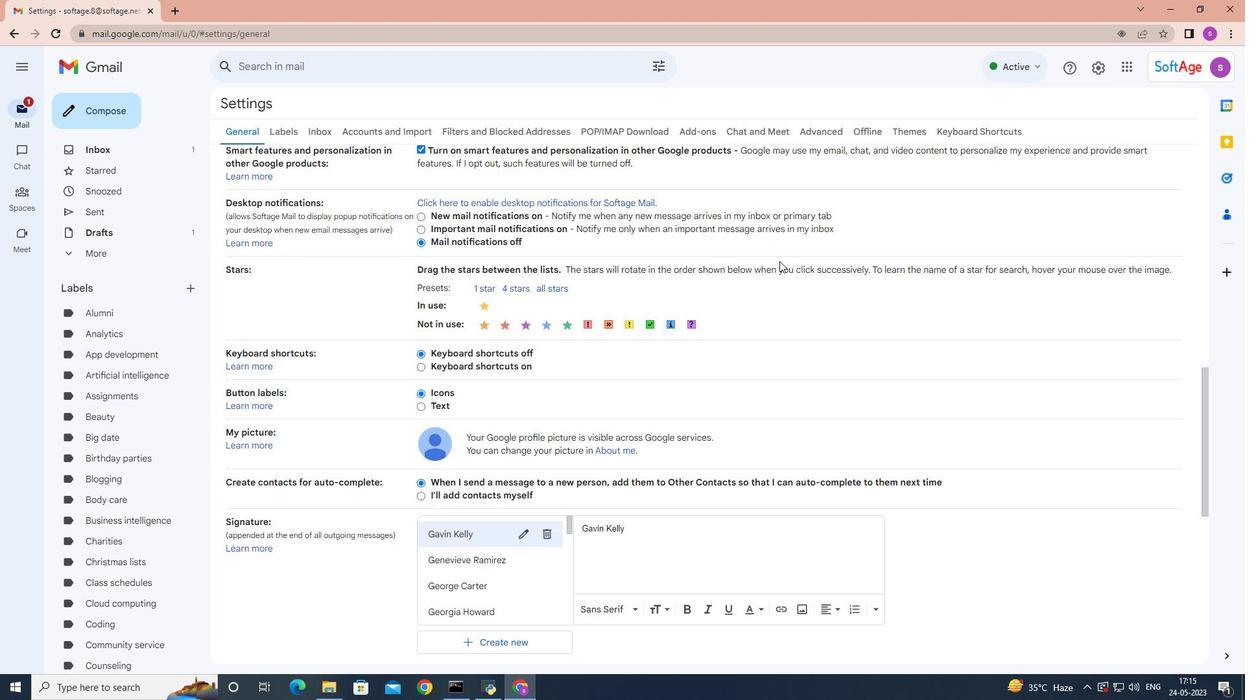 
Action: Mouse moved to (554, 378)
Screenshot: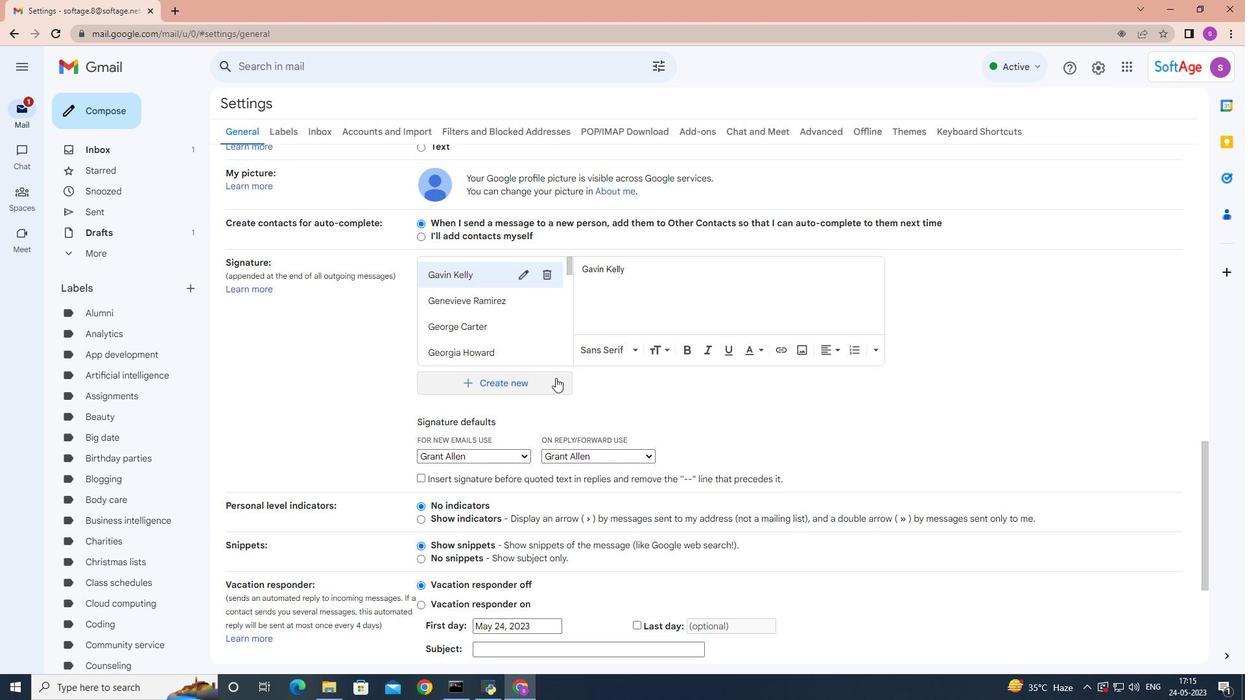 
Action: Mouse pressed left at (554, 378)
Screenshot: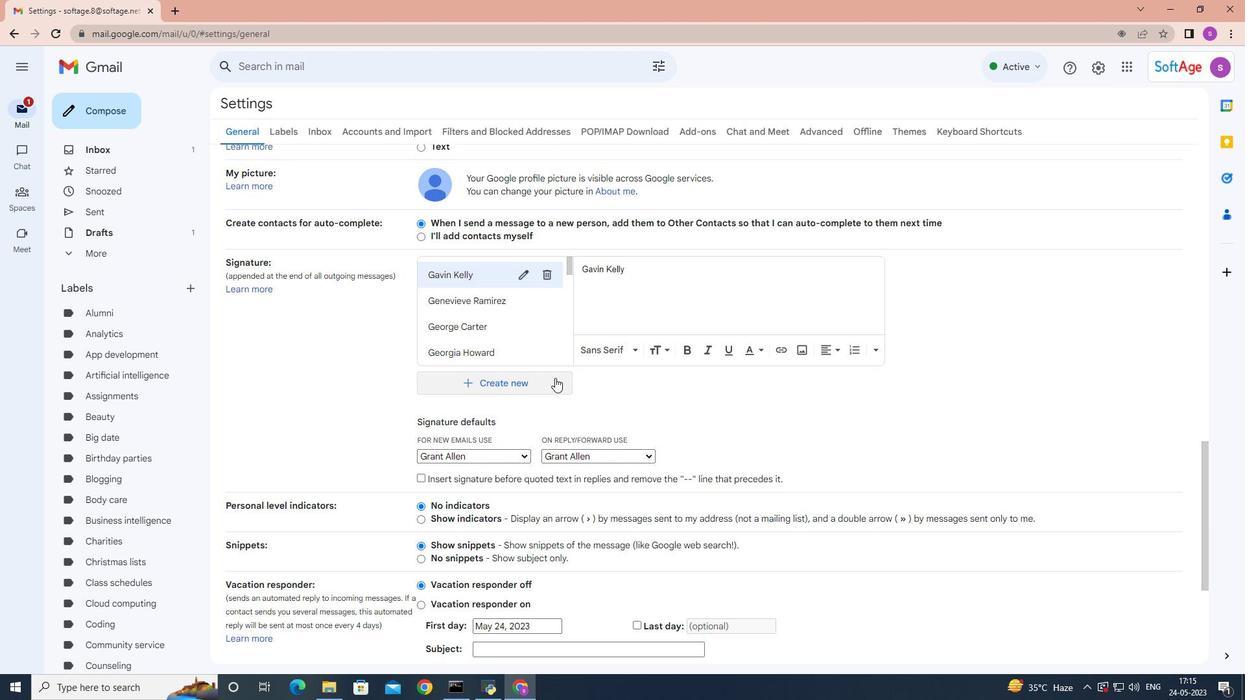 
Action: Mouse moved to (555, 376)
Screenshot: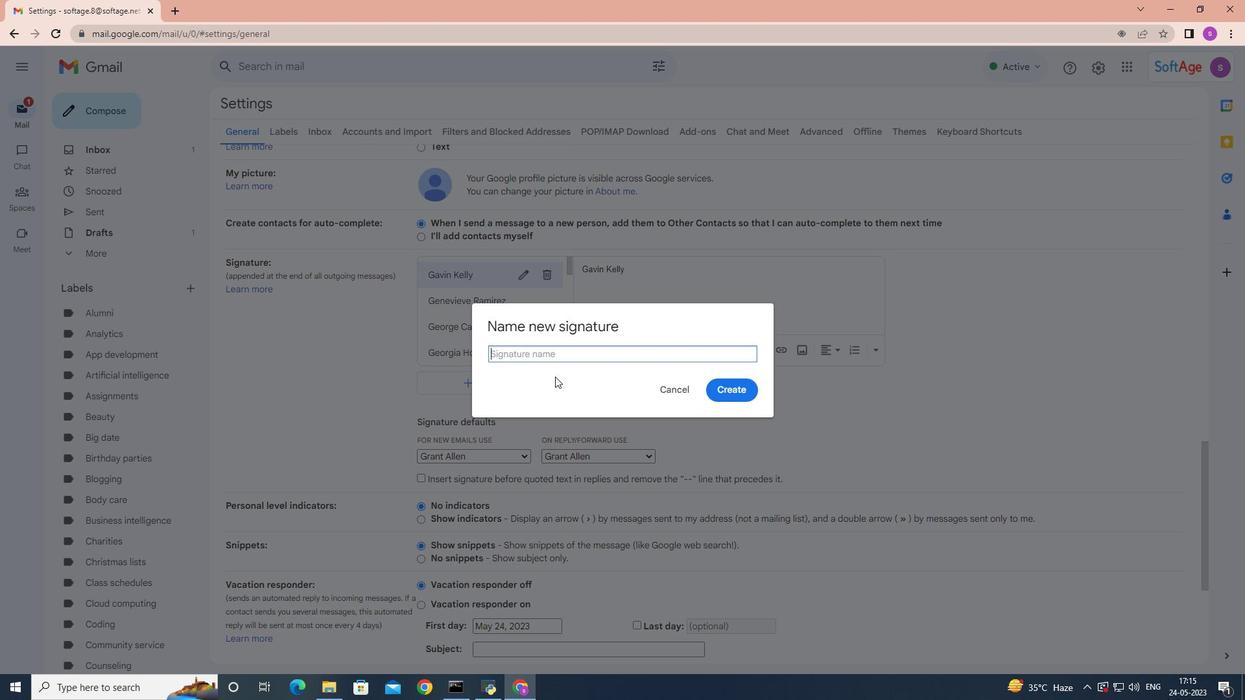 
Action: Key pressed <Key.shift>Greyson<Key.space><Key.backspace><Key.backspace><Key.backspace>on<Key.space><Key.shift>Robinson
Screenshot: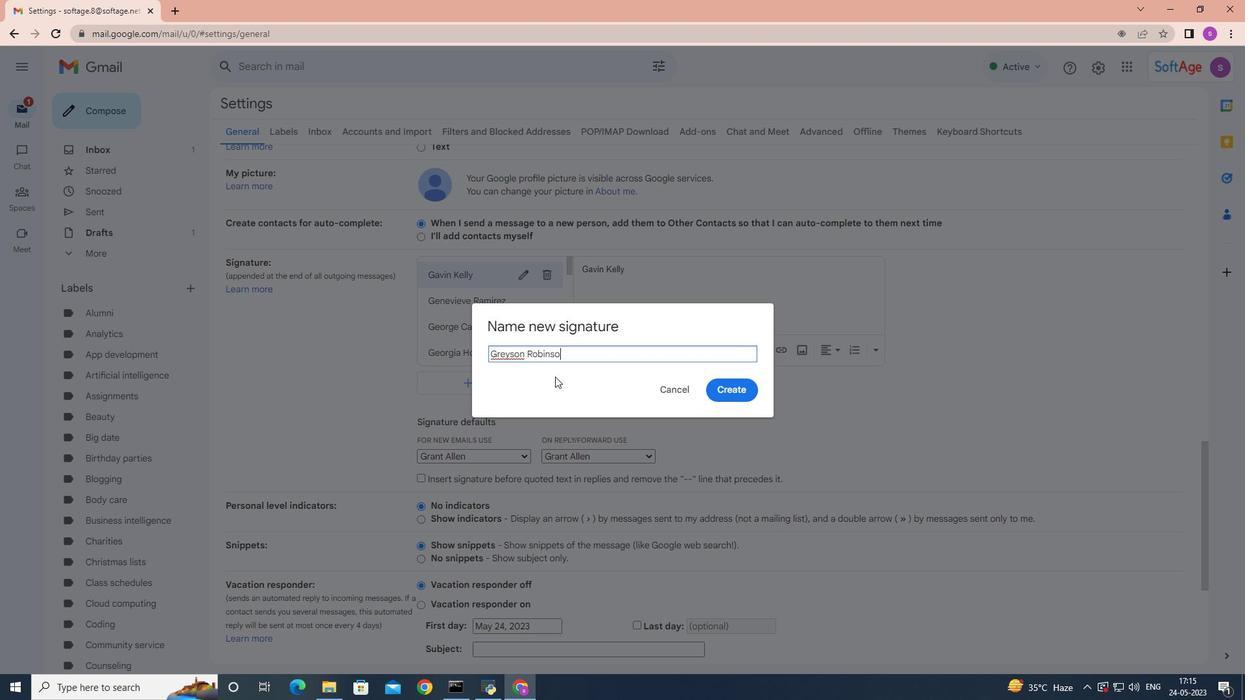 
Action: Mouse moved to (745, 382)
Screenshot: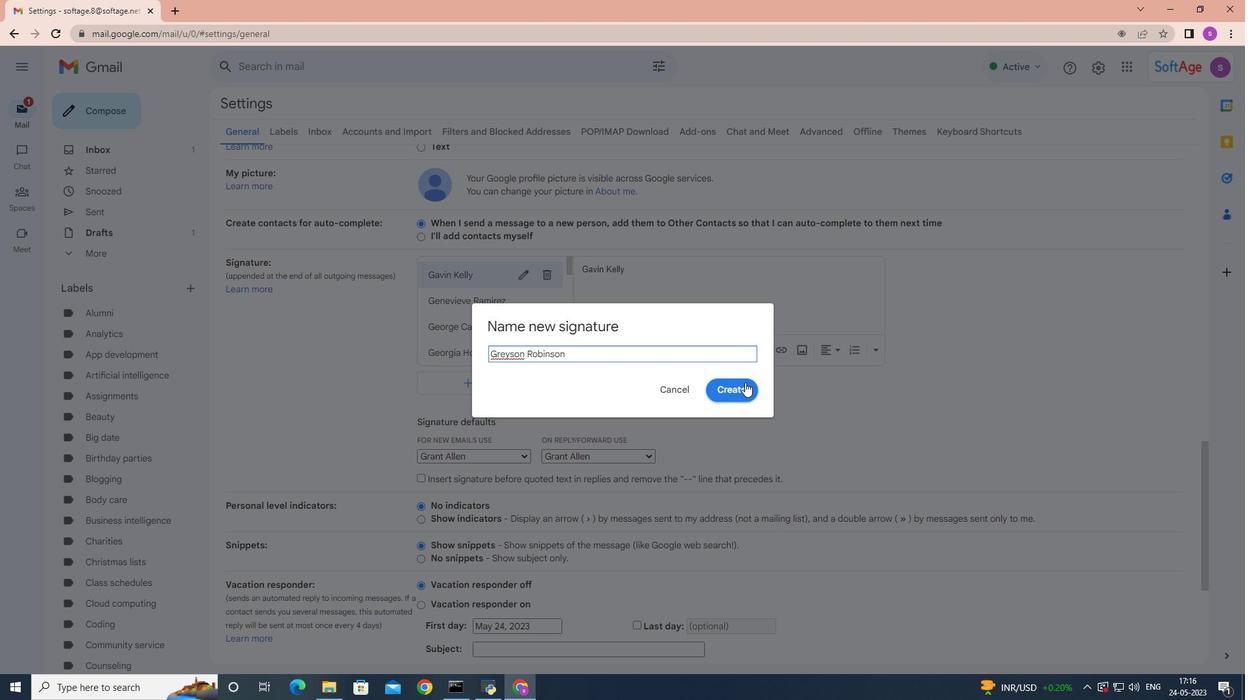 
Action: Mouse pressed left at (745, 382)
Screenshot: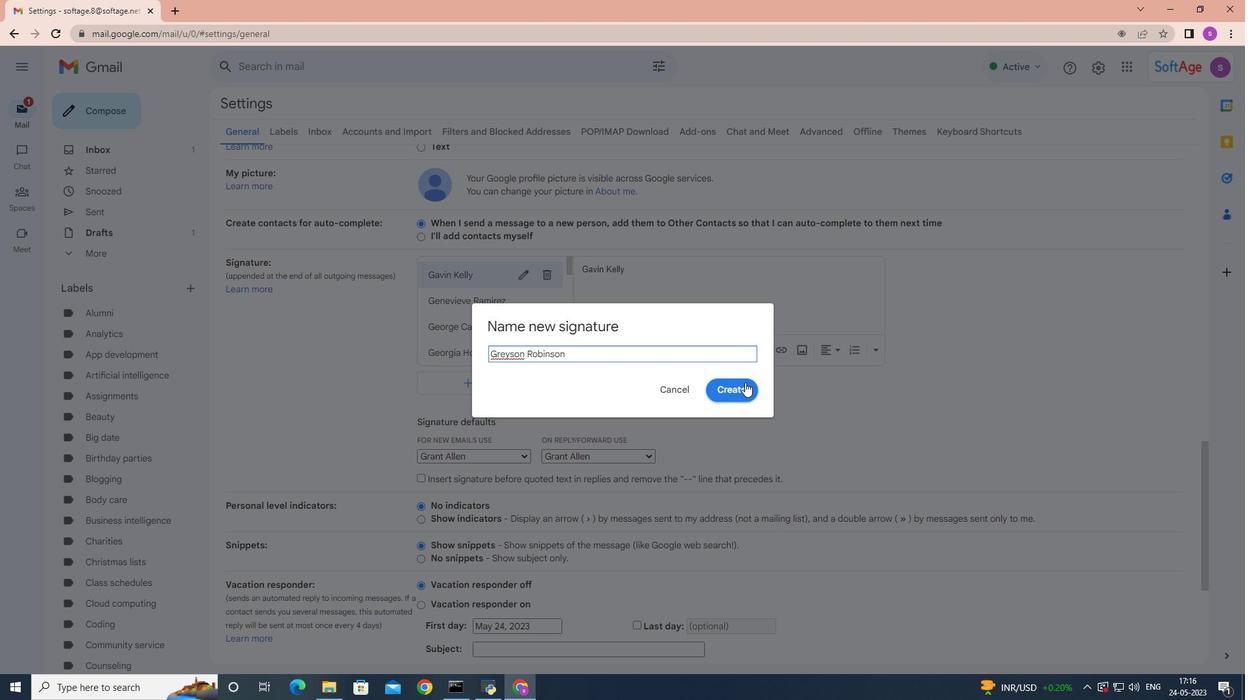 
Action: Mouse moved to (664, 398)
Screenshot: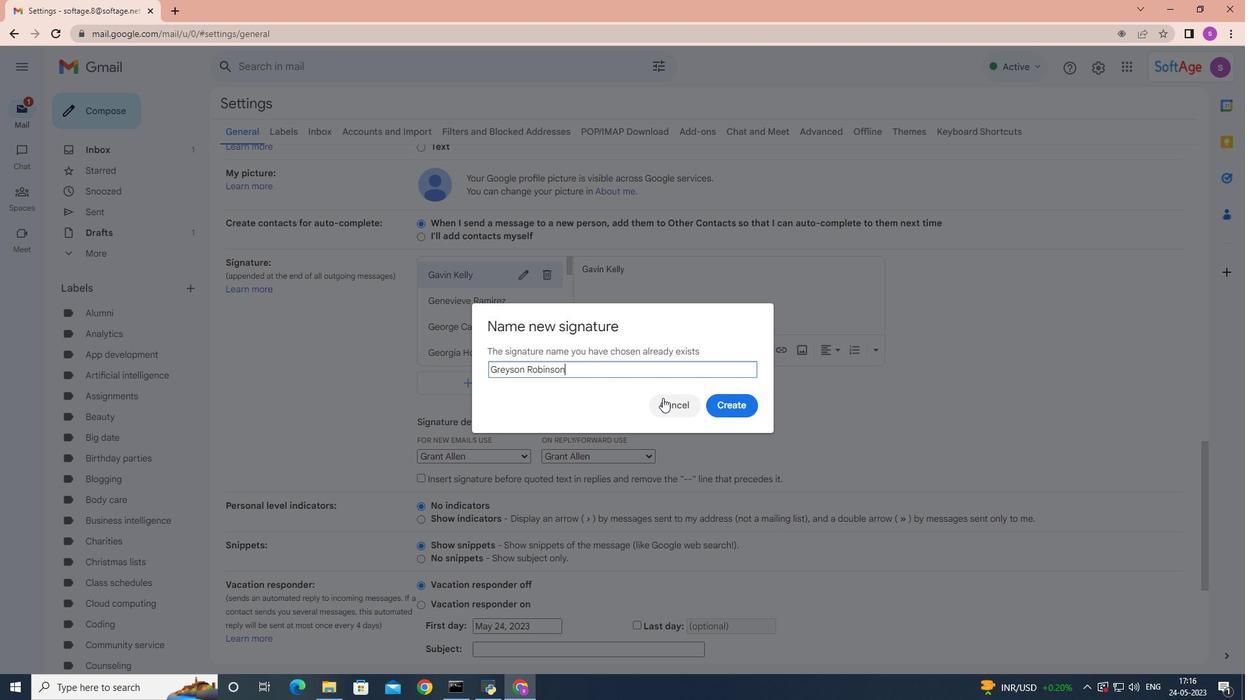 
Action: Mouse pressed left at (664, 398)
Screenshot: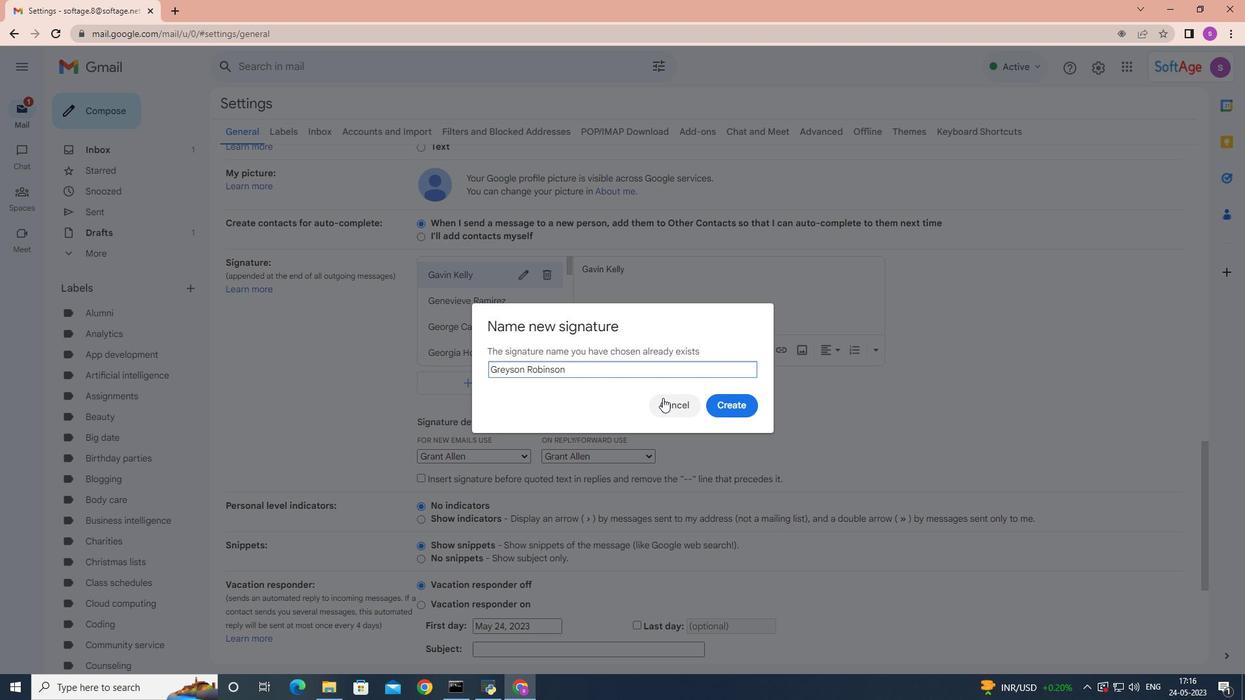 
Action: Mouse moved to (524, 327)
Screenshot: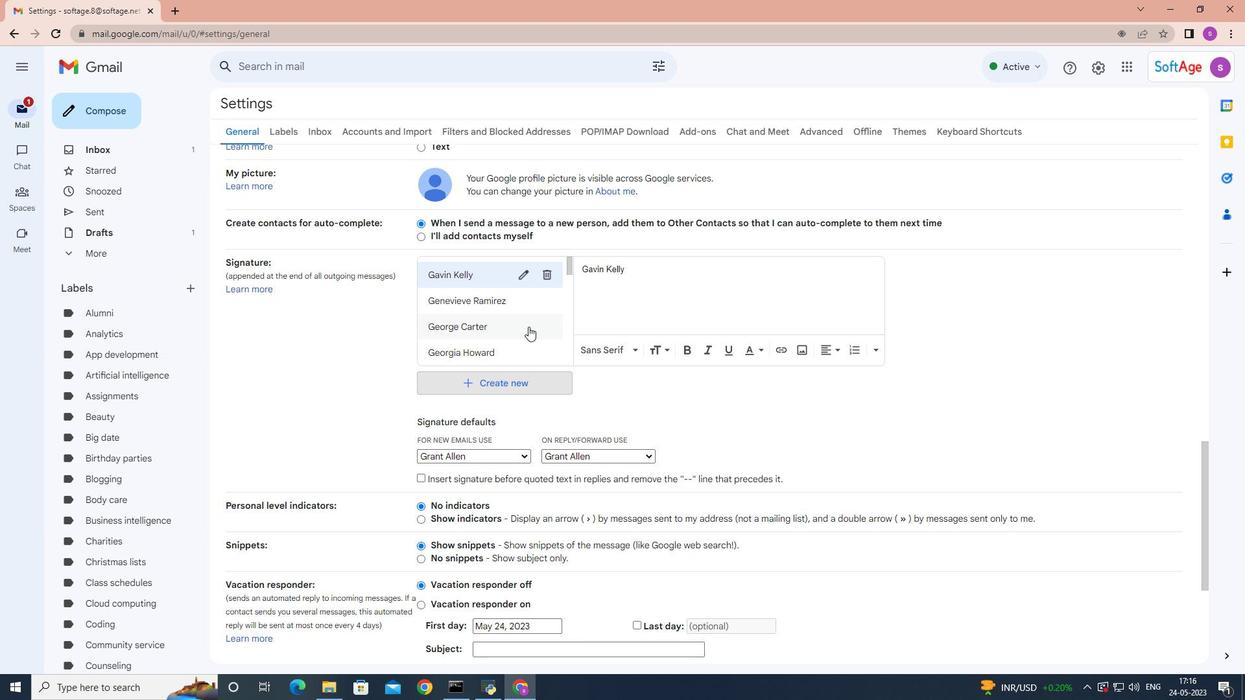 
Action: Mouse scrolled (524, 326) with delta (0, 0)
Screenshot: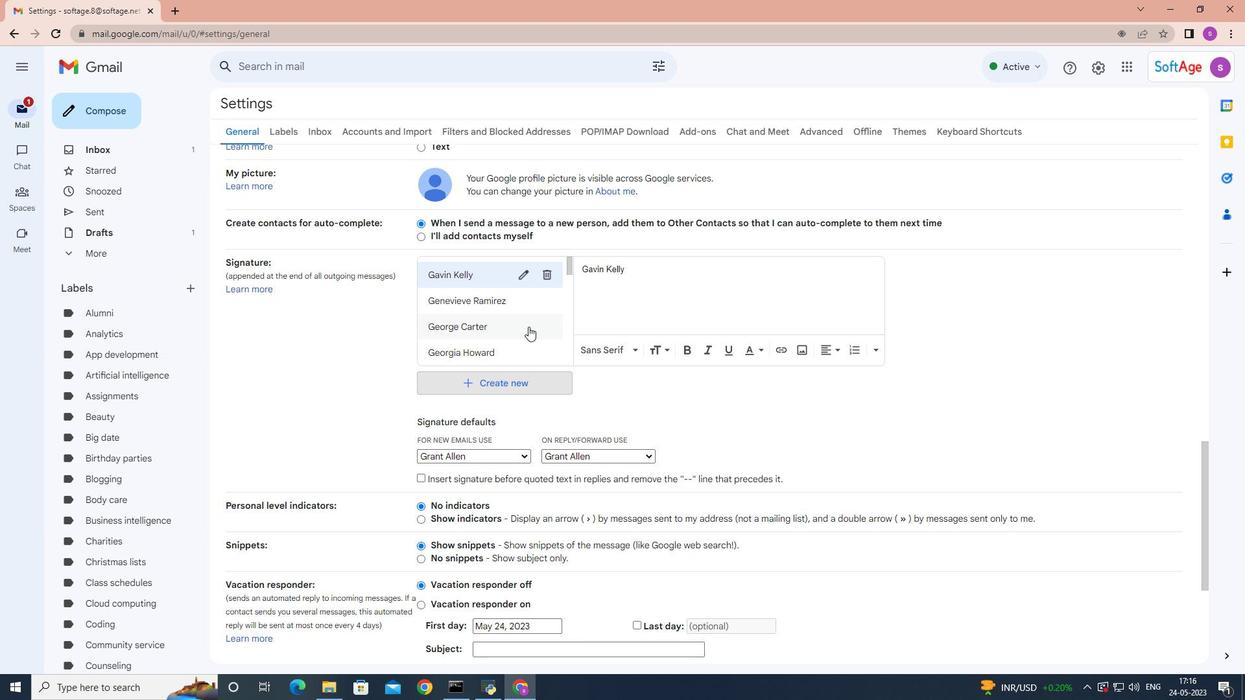 
Action: Mouse scrolled (524, 326) with delta (0, 0)
Screenshot: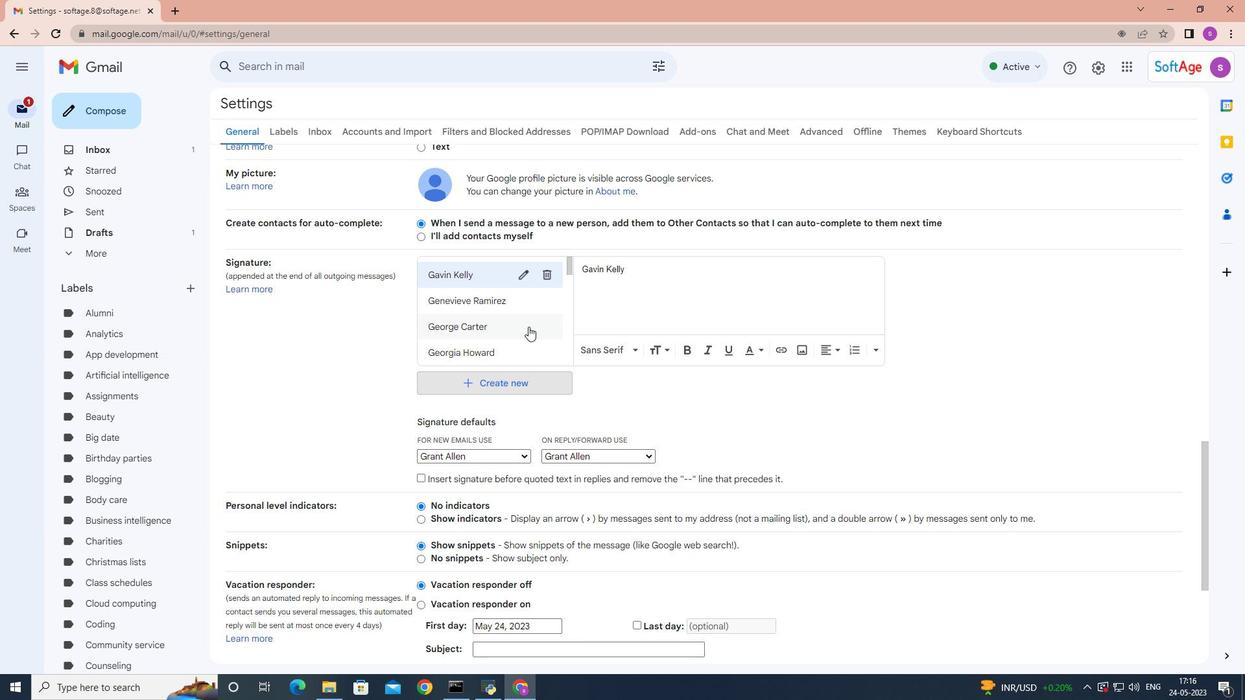 
Action: Mouse moved to (524, 327)
Screenshot: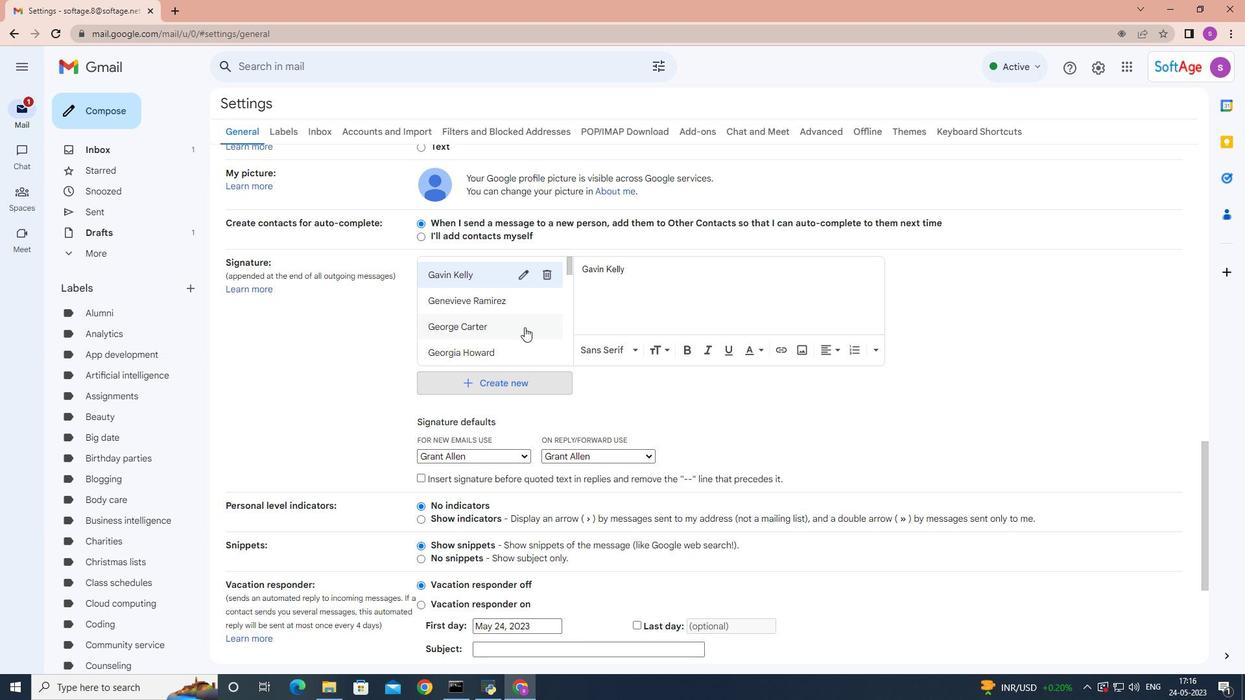 
Action: Mouse scrolled (524, 326) with delta (0, 0)
Screenshot: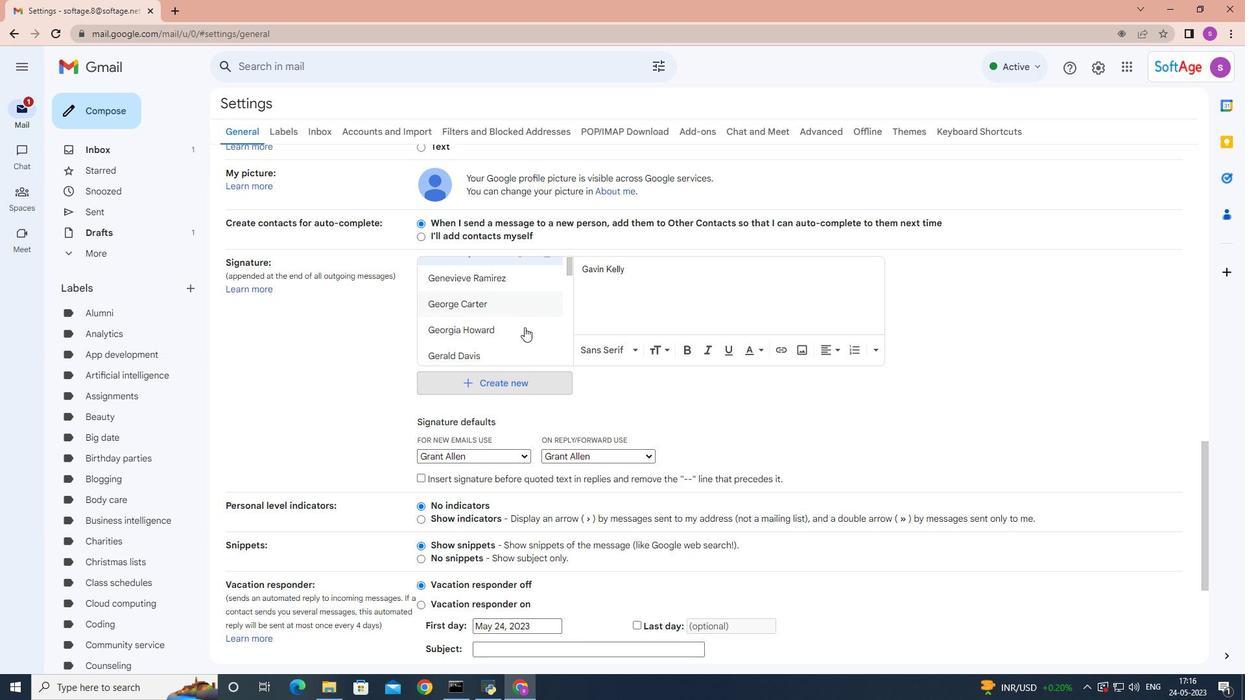 
Action: Mouse moved to (525, 327)
Screenshot: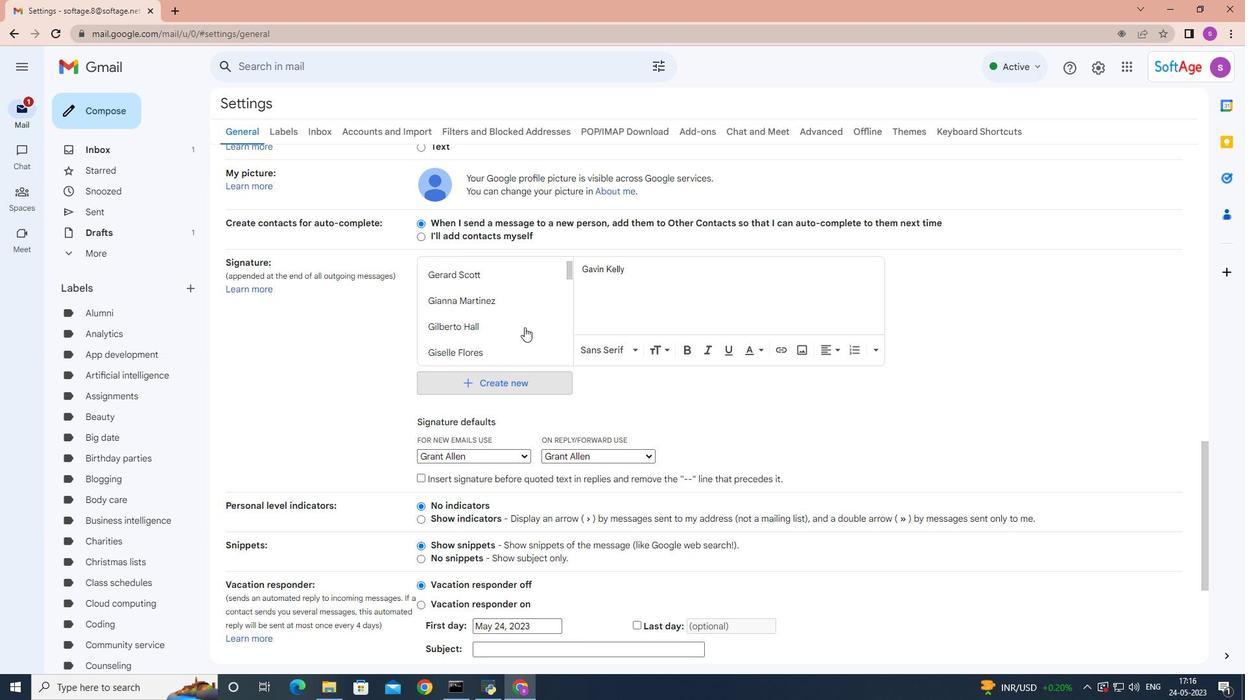 
Action: Mouse scrolled (525, 326) with delta (0, 0)
Screenshot: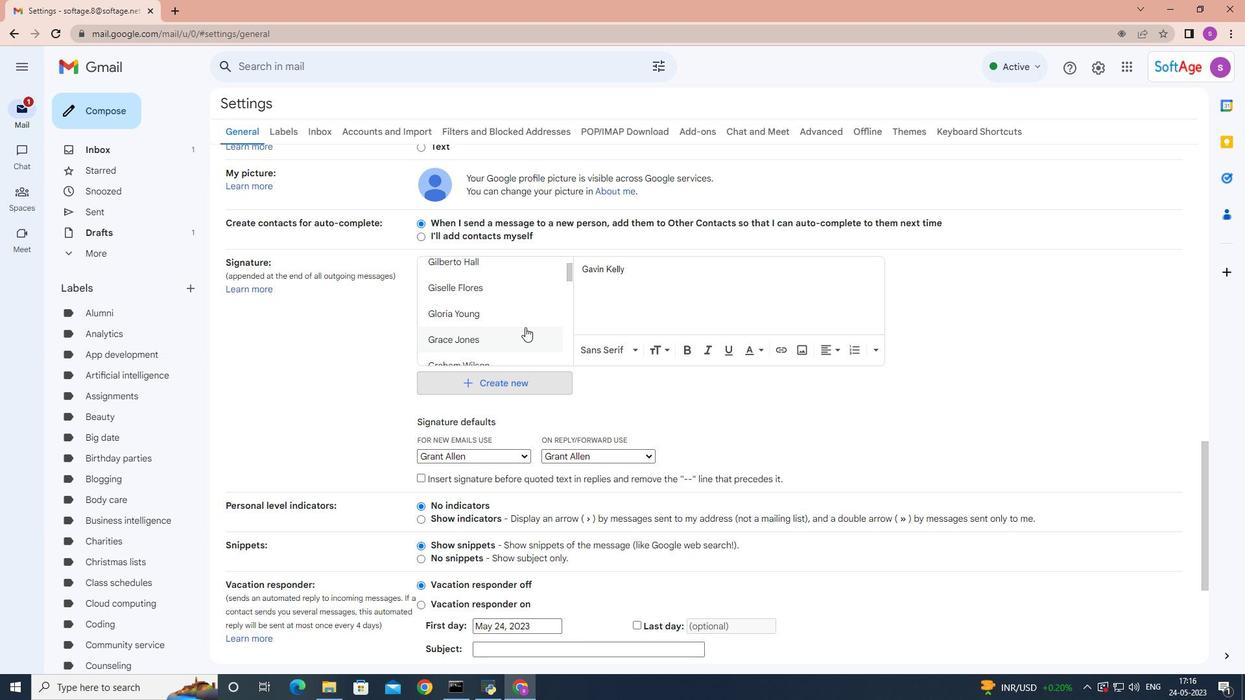 
Action: Mouse moved to (525, 327)
Screenshot: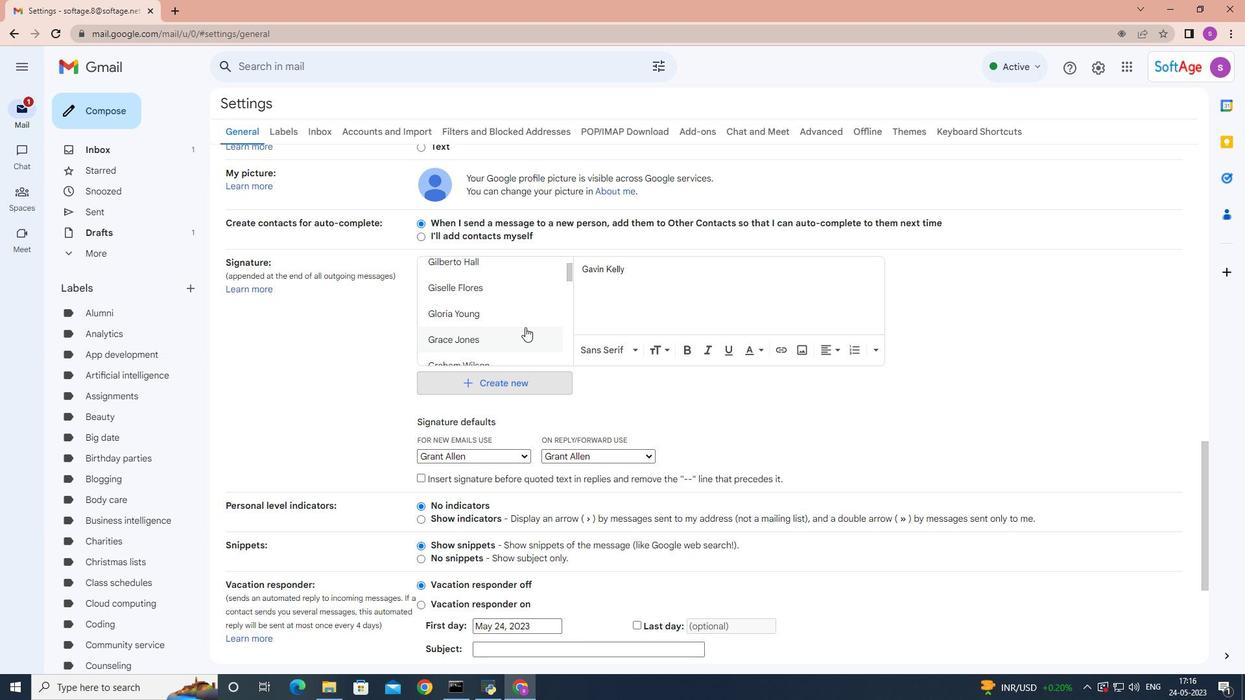 
Action: Mouse scrolled (525, 326) with delta (0, 0)
Screenshot: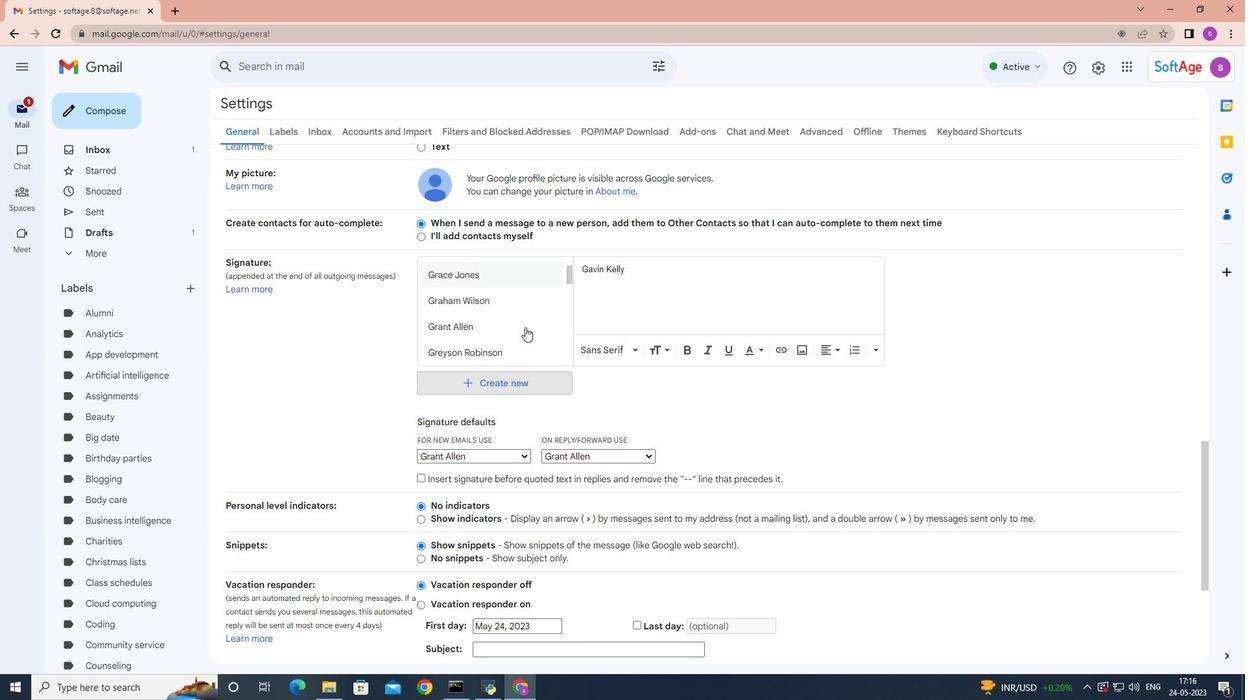 
Action: Mouse moved to (522, 288)
Screenshot: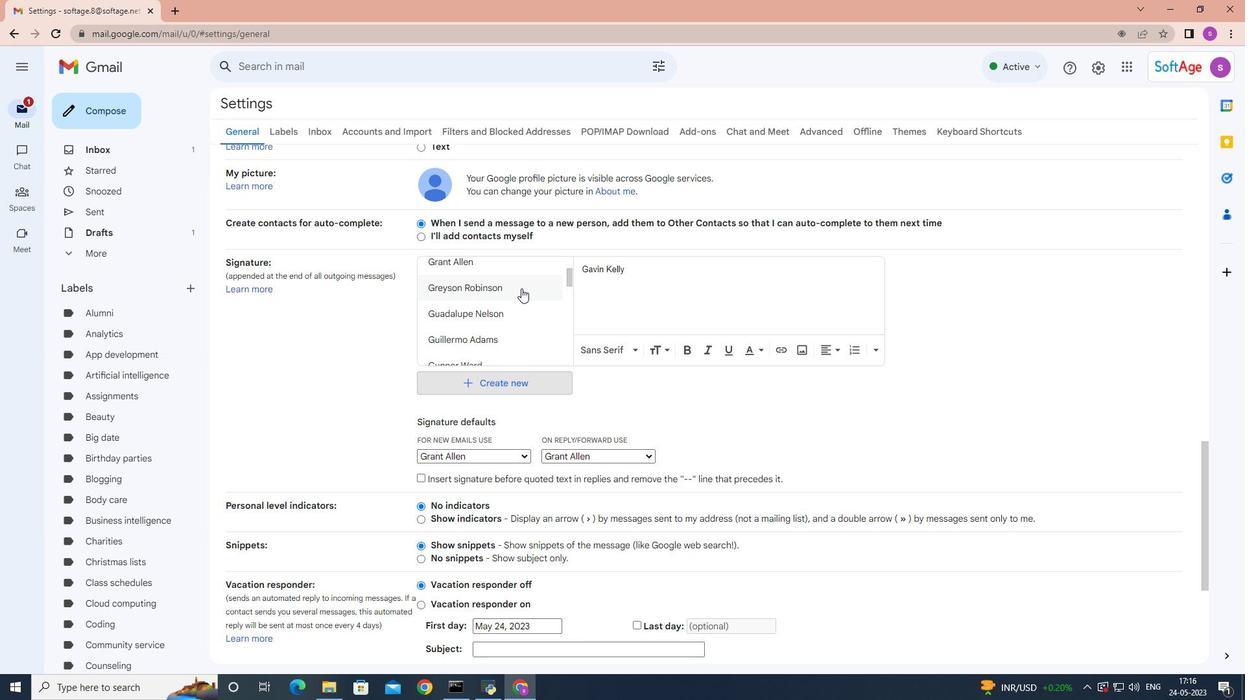 
Action: Mouse pressed left at (522, 288)
Screenshot: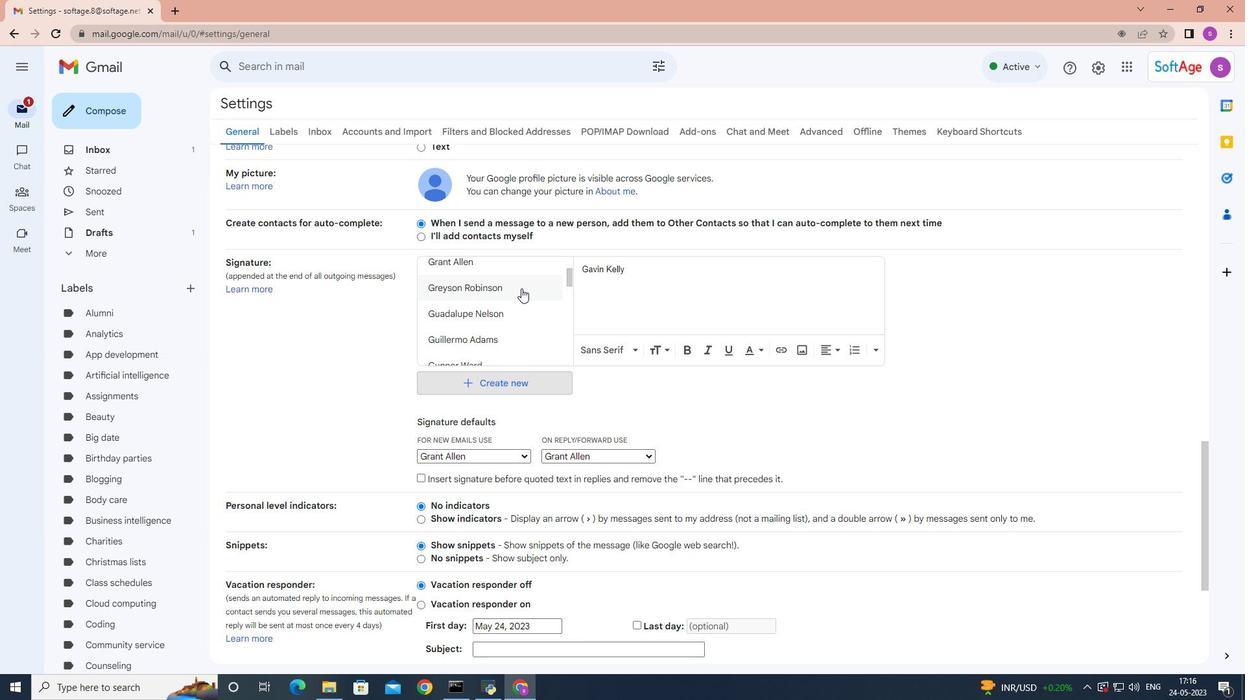 
Action: Mouse moved to (546, 286)
Screenshot: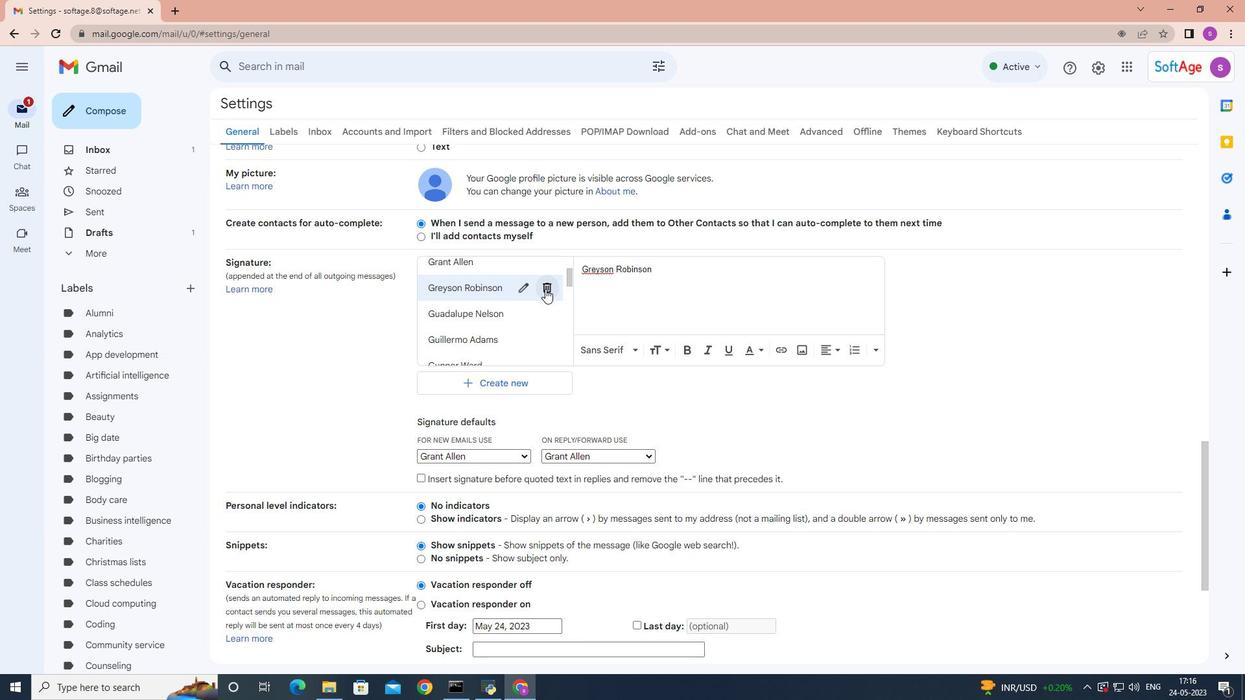 
Action: Mouse pressed left at (546, 286)
Screenshot: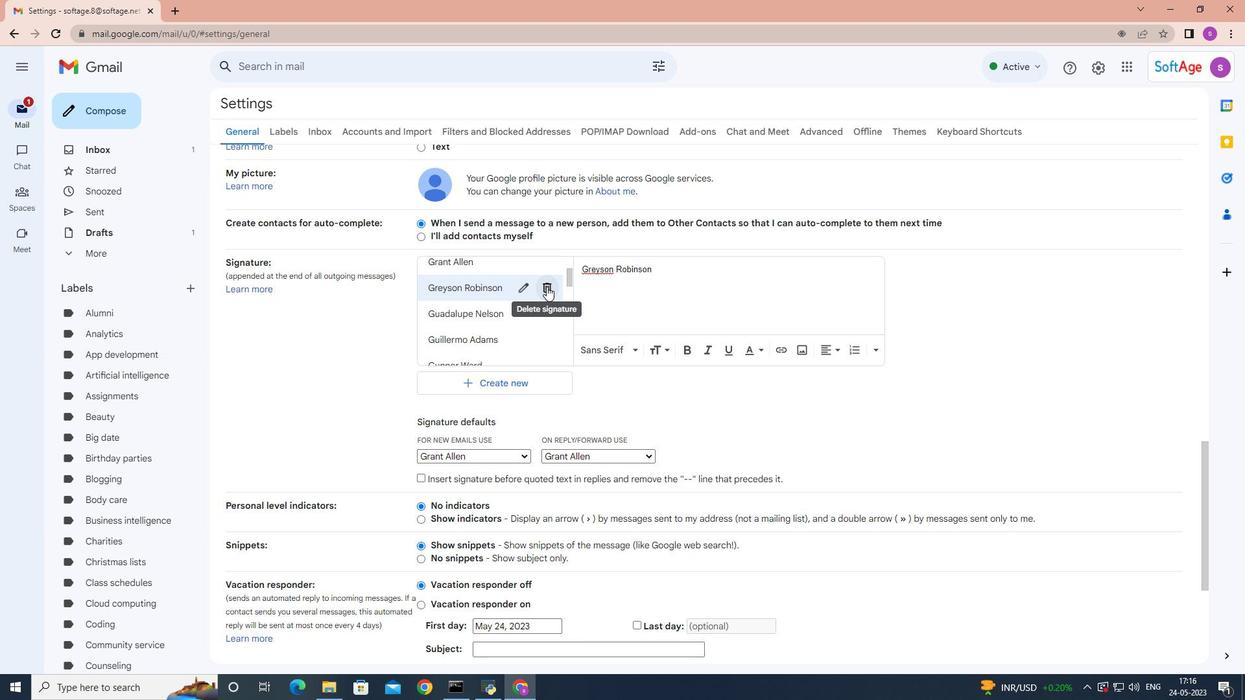 
Action: Mouse moved to (732, 384)
Screenshot: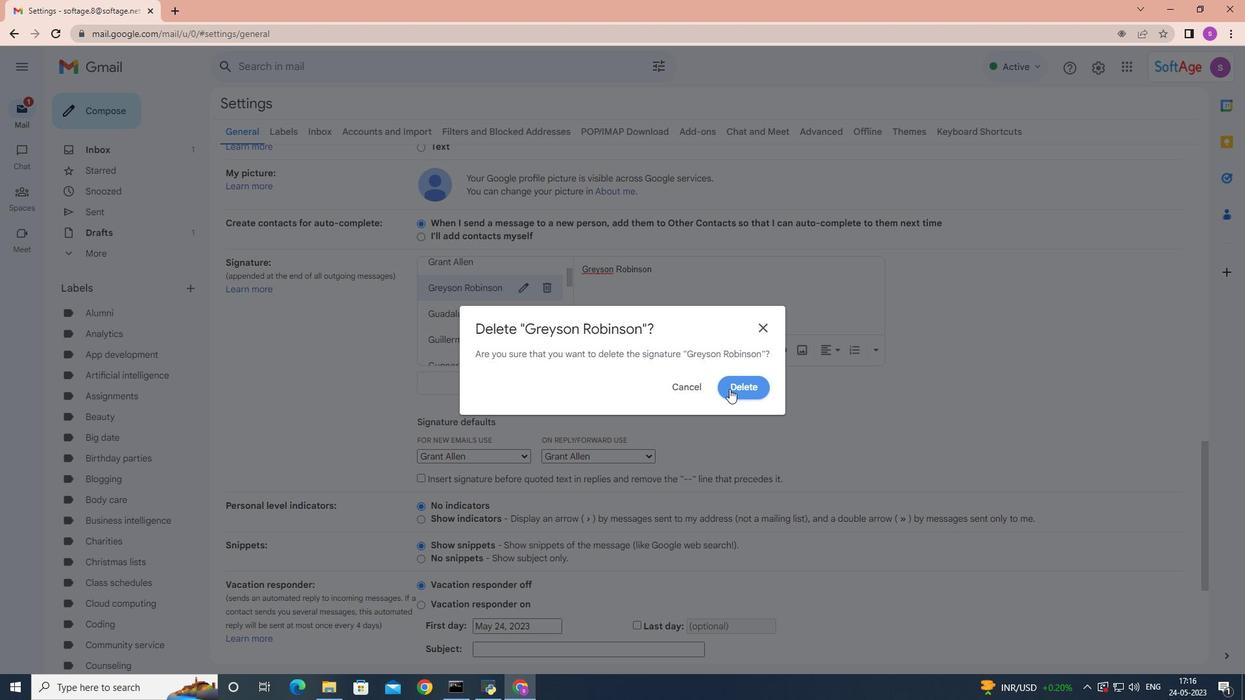 
Action: Mouse pressed left at (732, 384)
Screenshot: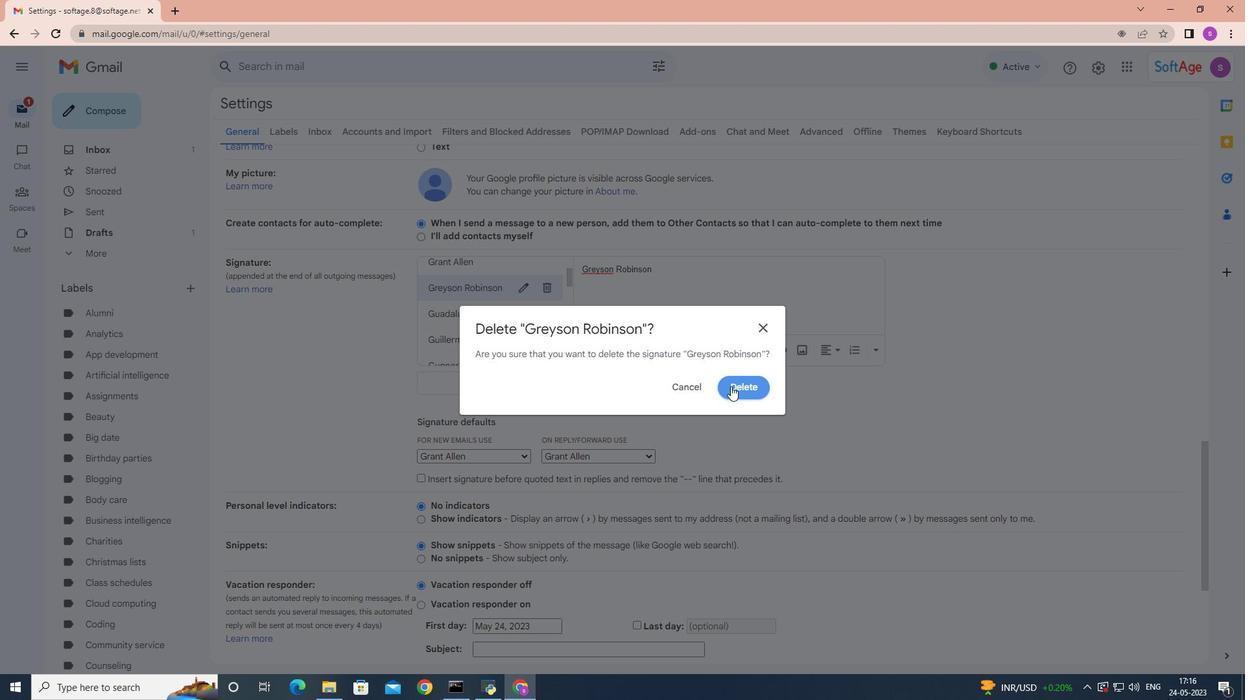 
Action: Mouse moved to (524, 380)
Screenshot: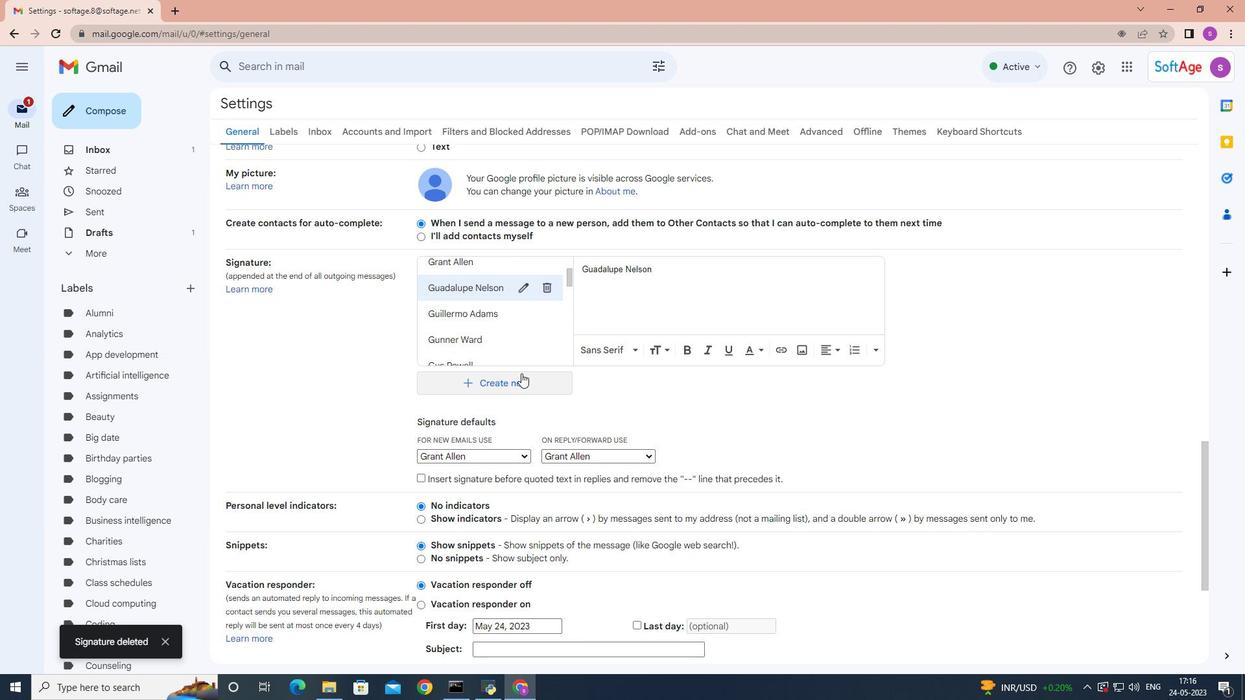 
Action: Mouse pressed left at (524, 380)
Screenshot: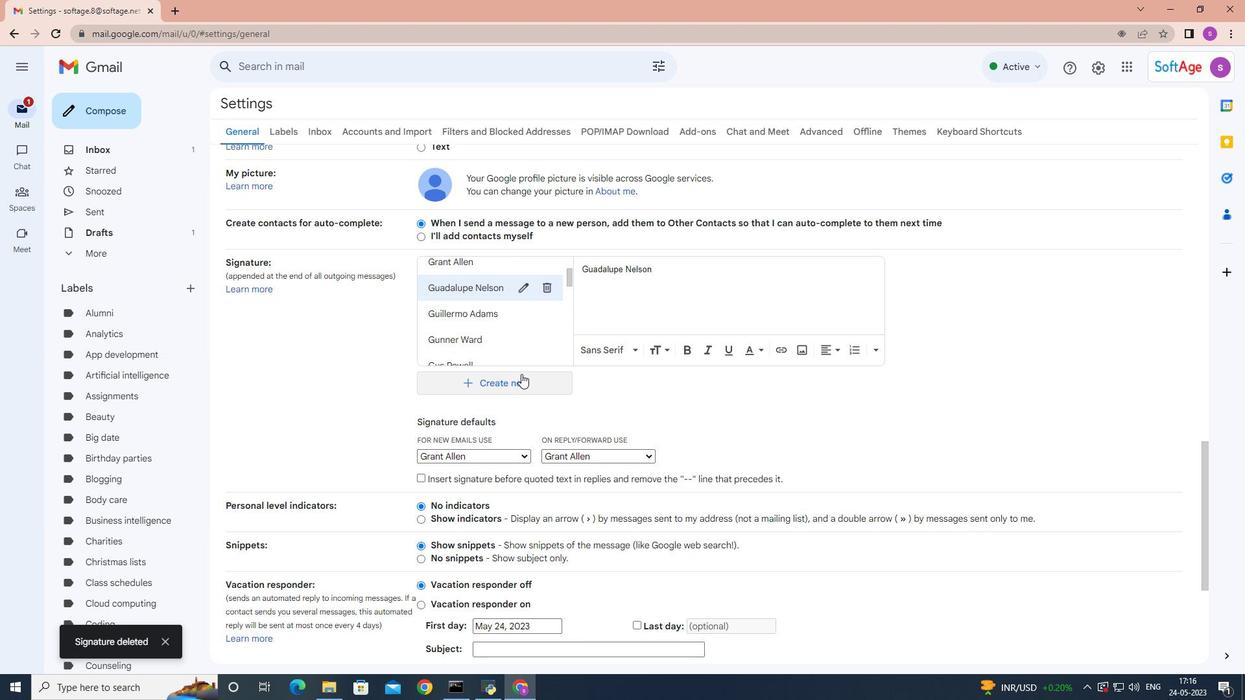 
Action: Mouse moved to (525, 380)
Screenshot: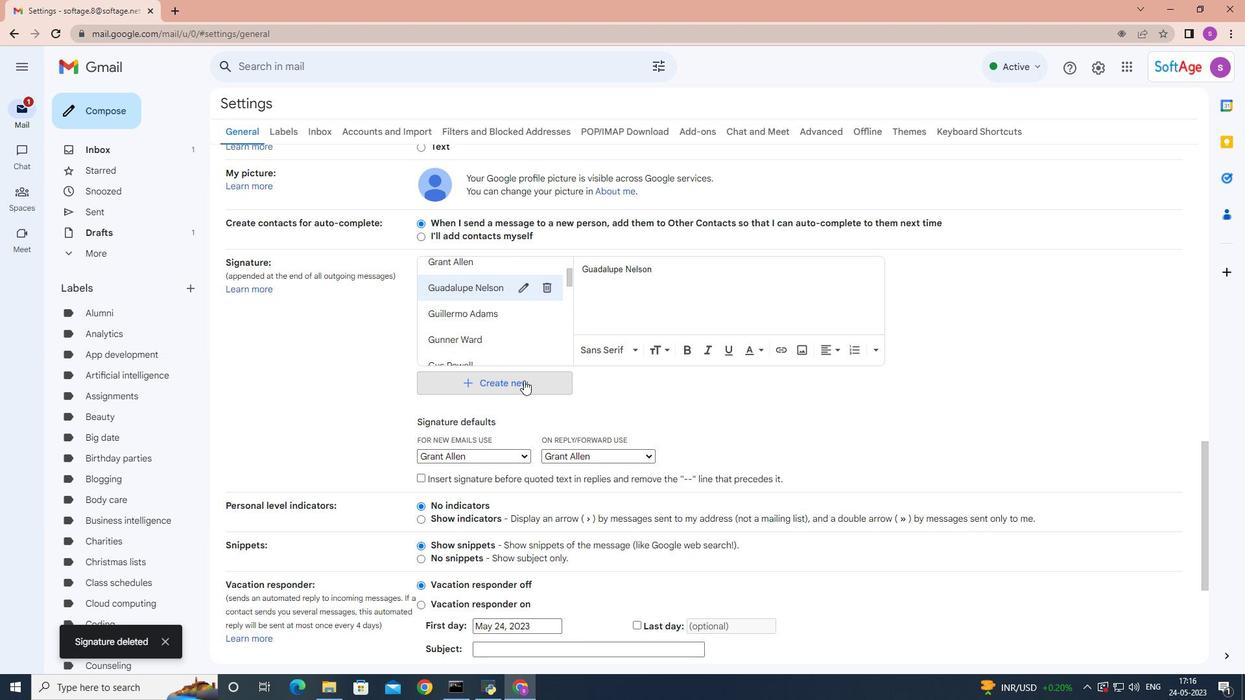 
Action: Key pressed <Key.shift>Greyson<Key.space><Key.shift>Robinson
Screenshot: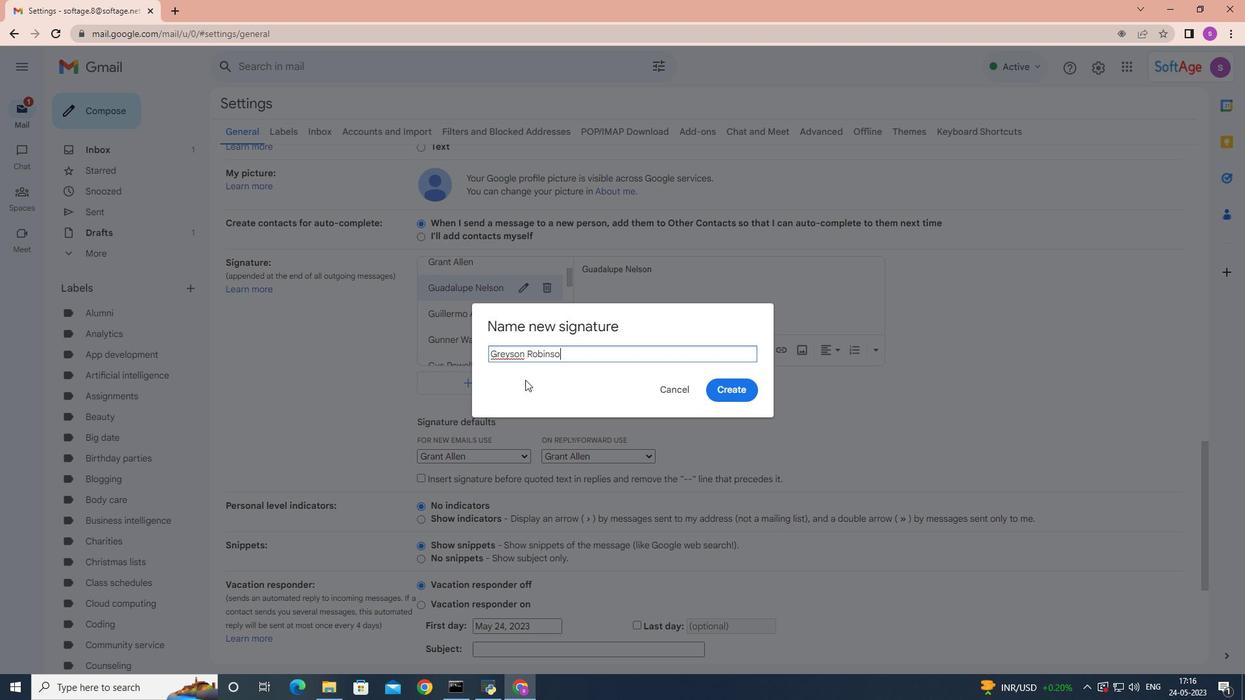 
Action: Mouse moved to (741, 386)
Screenshot: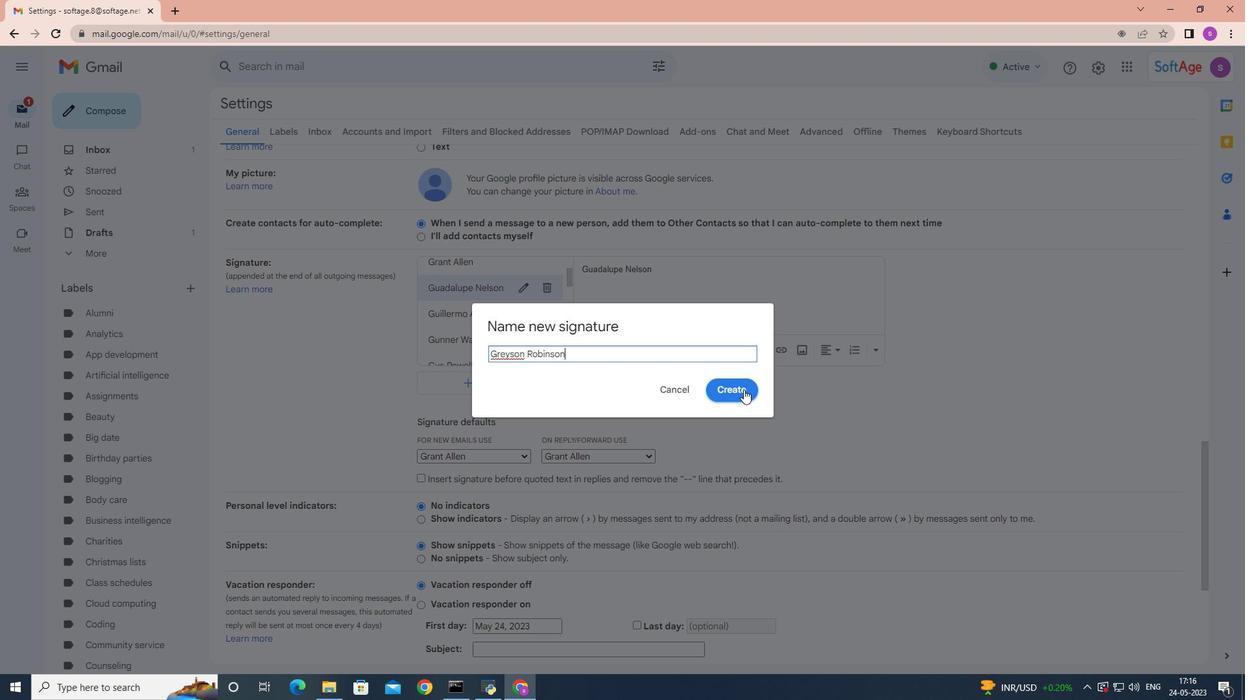 
Action: Mouse pressed left at (741, 386)
Screenshot: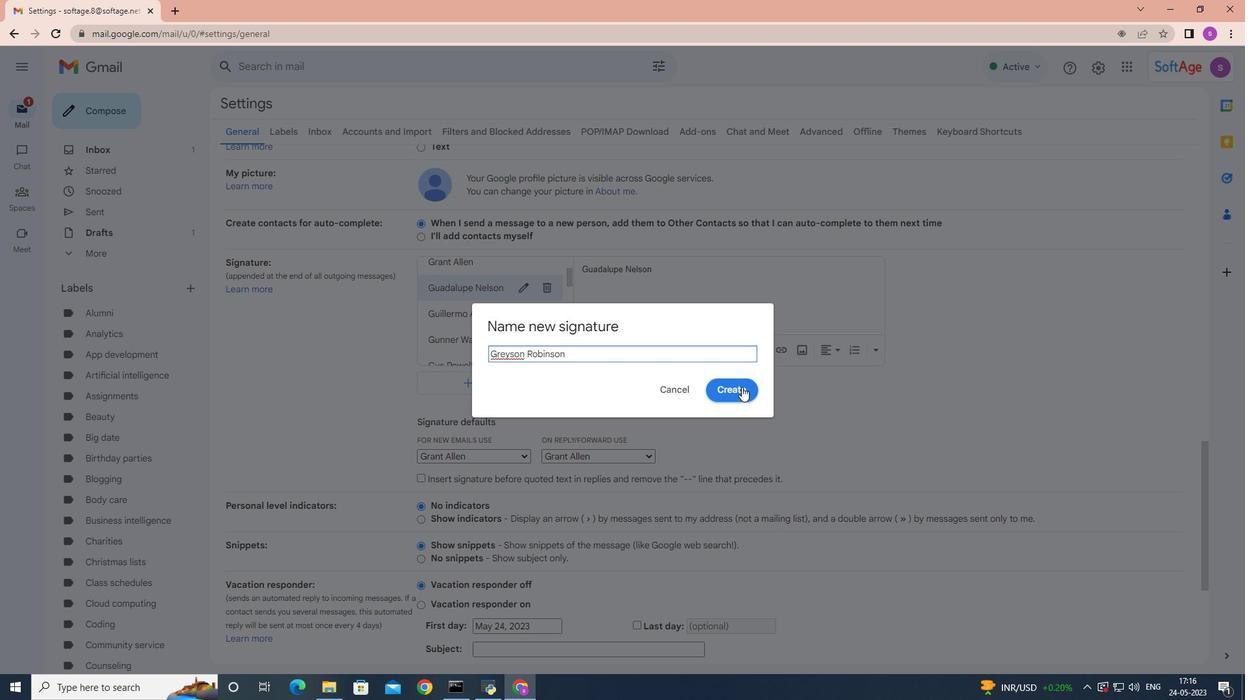 
Action: Mouse moved to (741, 386)
Screenshot: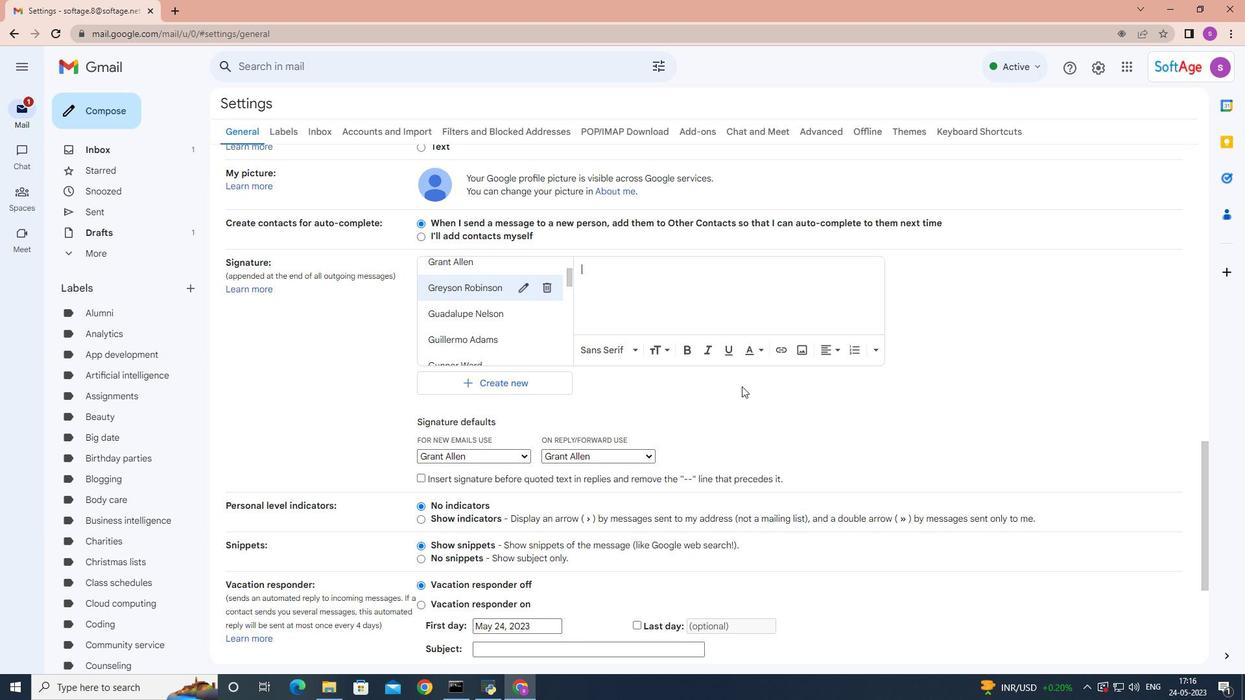 
Action: Key pressed <Key.shift><Key.shift><Key.shift><Key.shift><Key.shift><Key.shift><Key.shift><Key.shift><Key.shift><Key.shift><Key.shift><Key.shift><Key.shift><Key.shift><Key.shift><Key.shift><Key.shift><Key.shift><Key.shift><Key.shift><Key.shift><Key.shift><Key.shift><Key.shift><Key.shift>Greyson<Key.space><Key.shift>Robinson
Screenshot: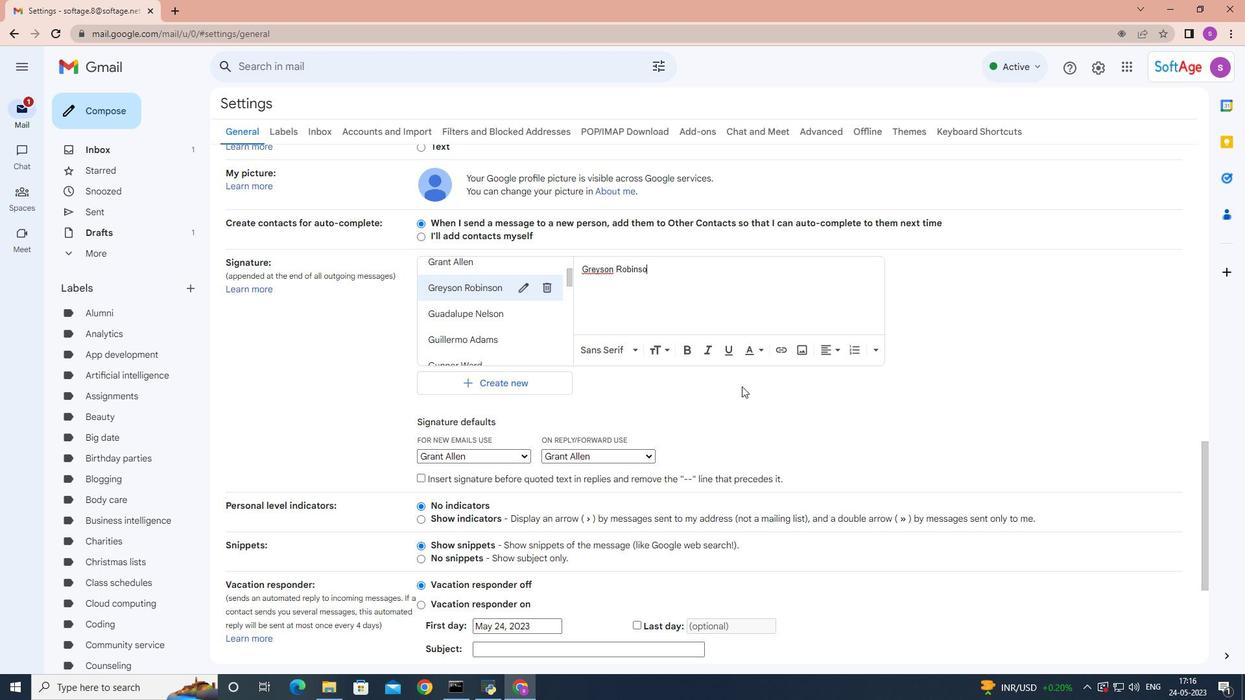 
Action: Mouse moved to (514, 455)
Screenshot: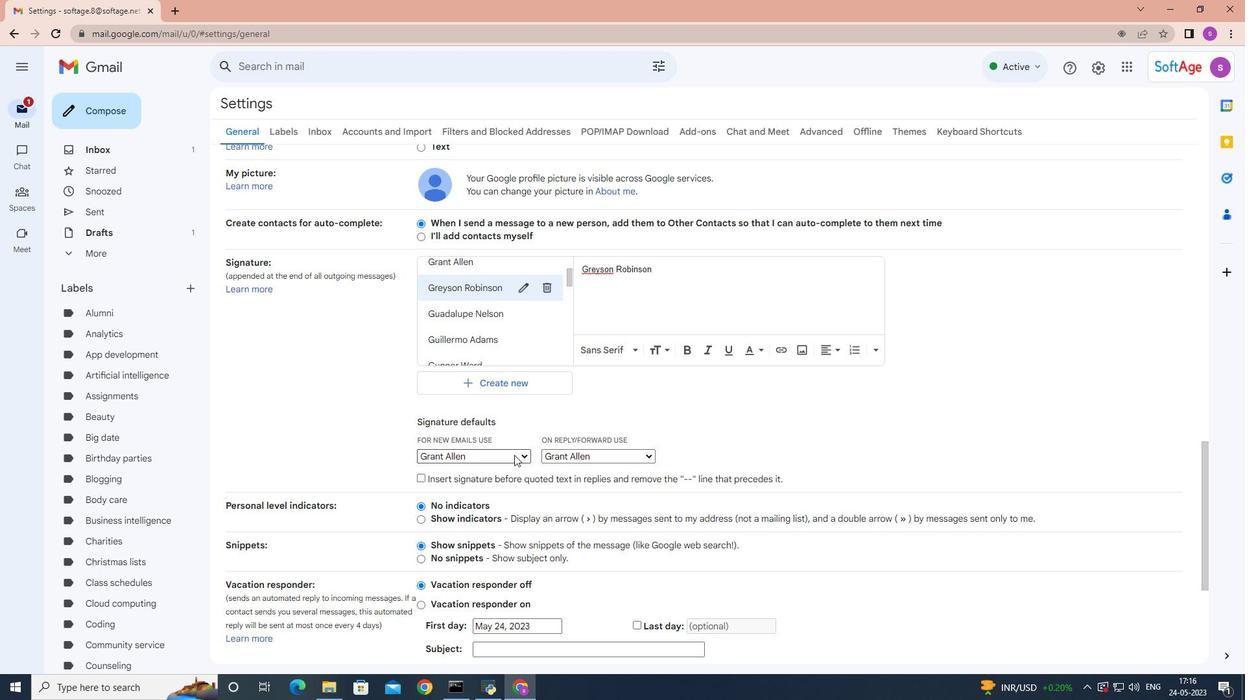 
Action: Mouse pressed left at (514, 455)
Screenshot: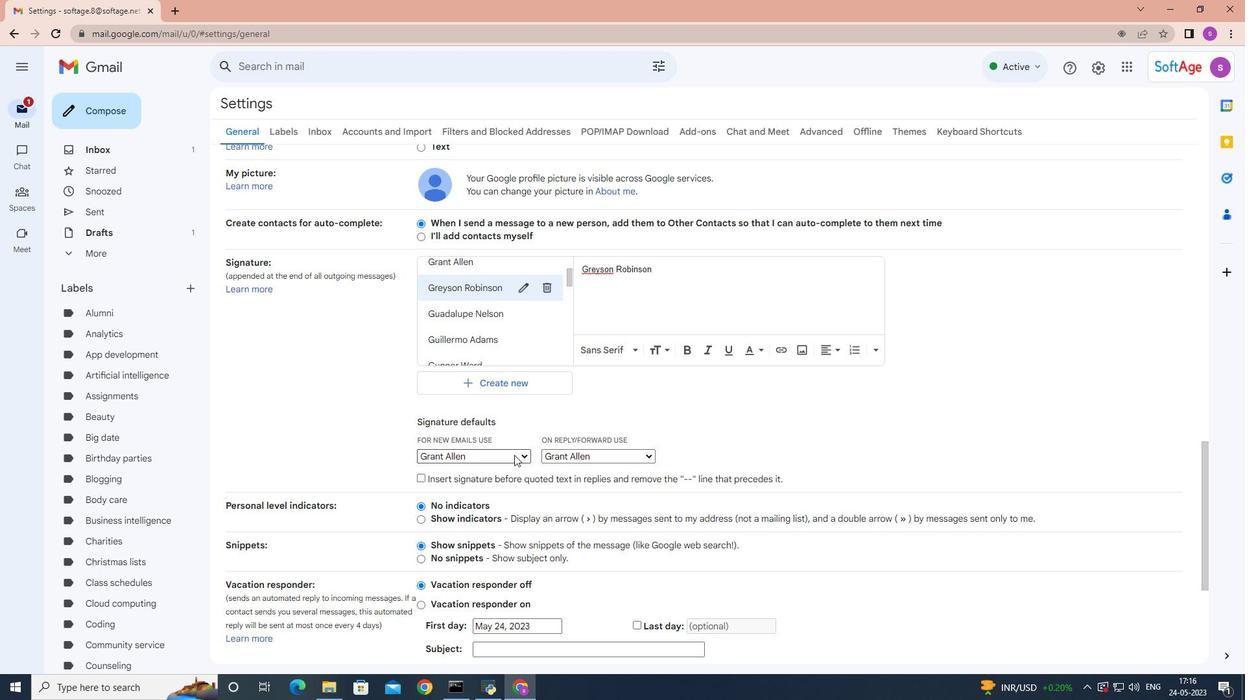 
Action: Mouse moved to (503, 380)
Screenshot: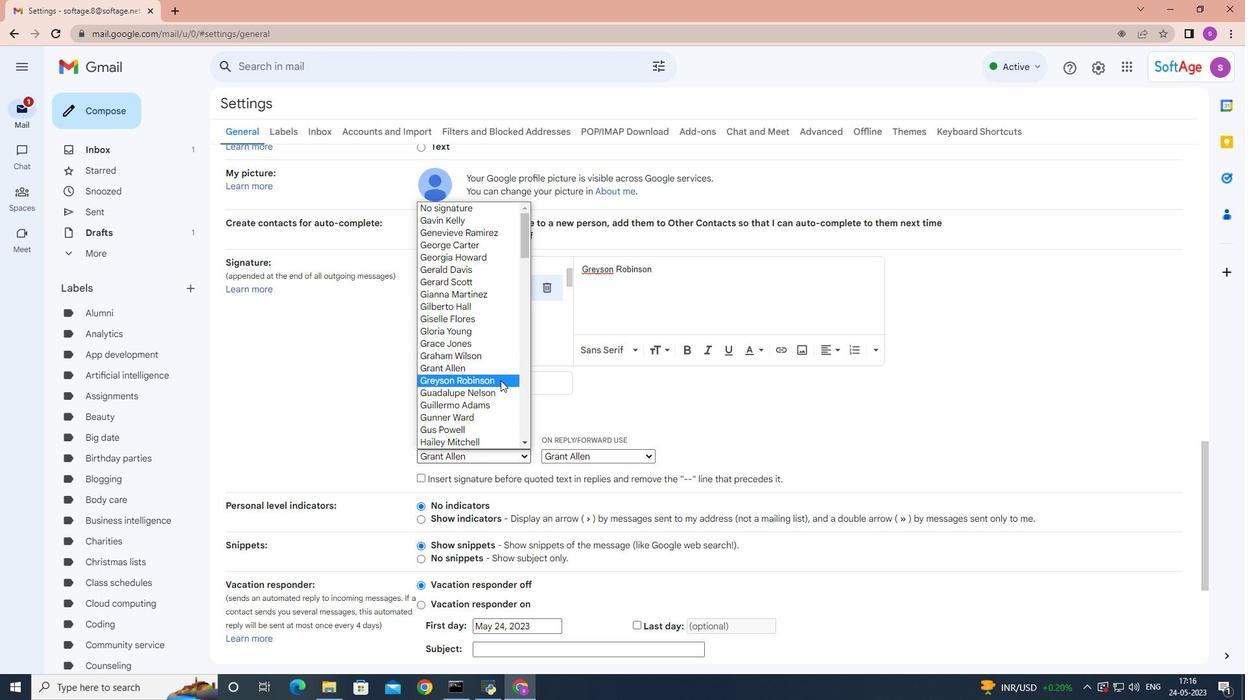 
Action: Mouse pressed left at (503, 380)
Screenshot: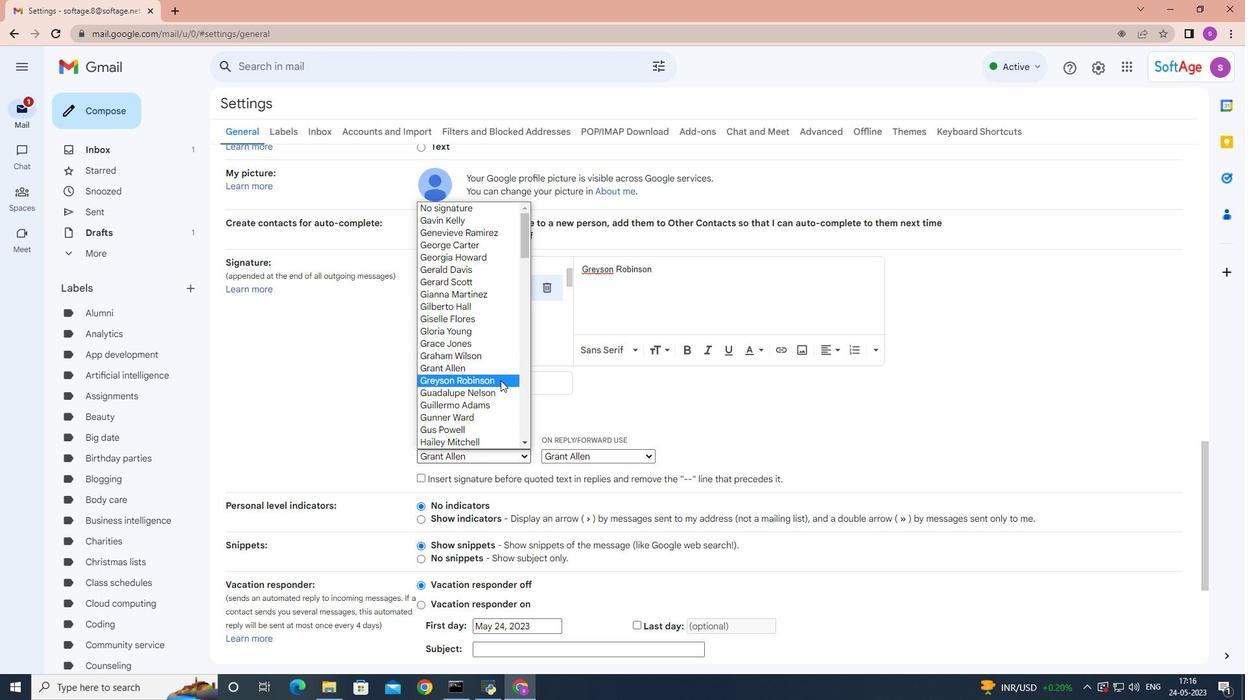 
Action: Mouse moved to (640, 454)
Screenshot: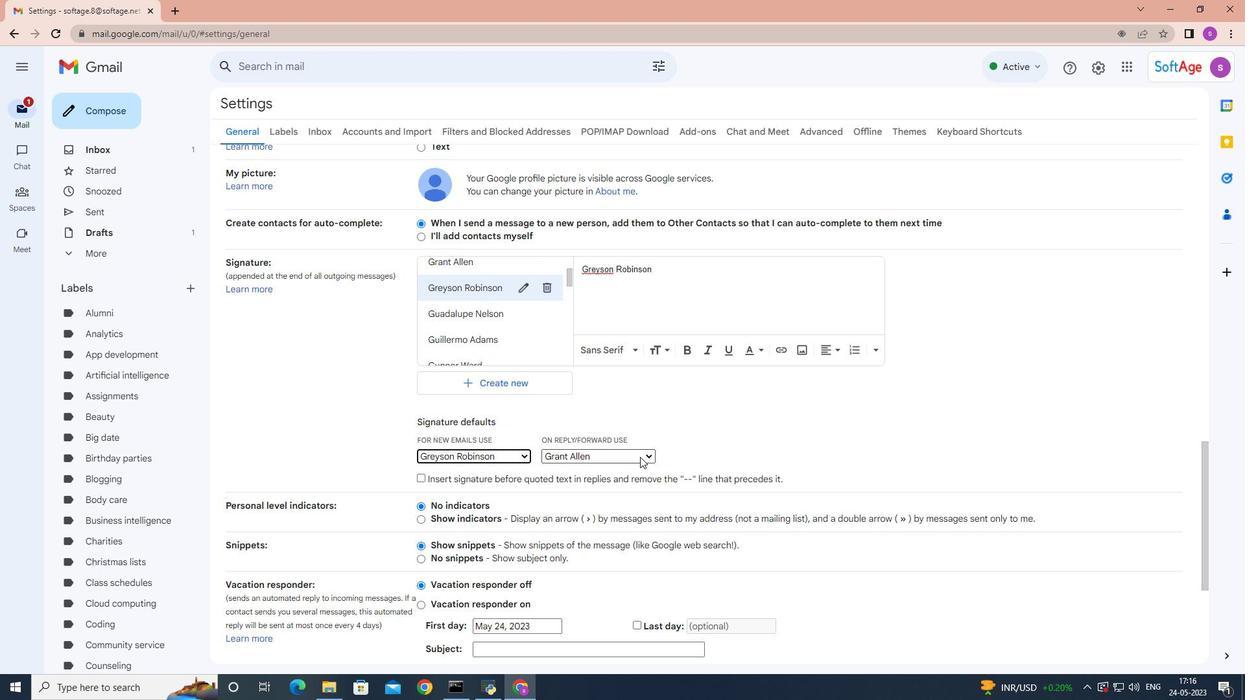
Action: Mouse pressed left at (640, 454)
Screenshot: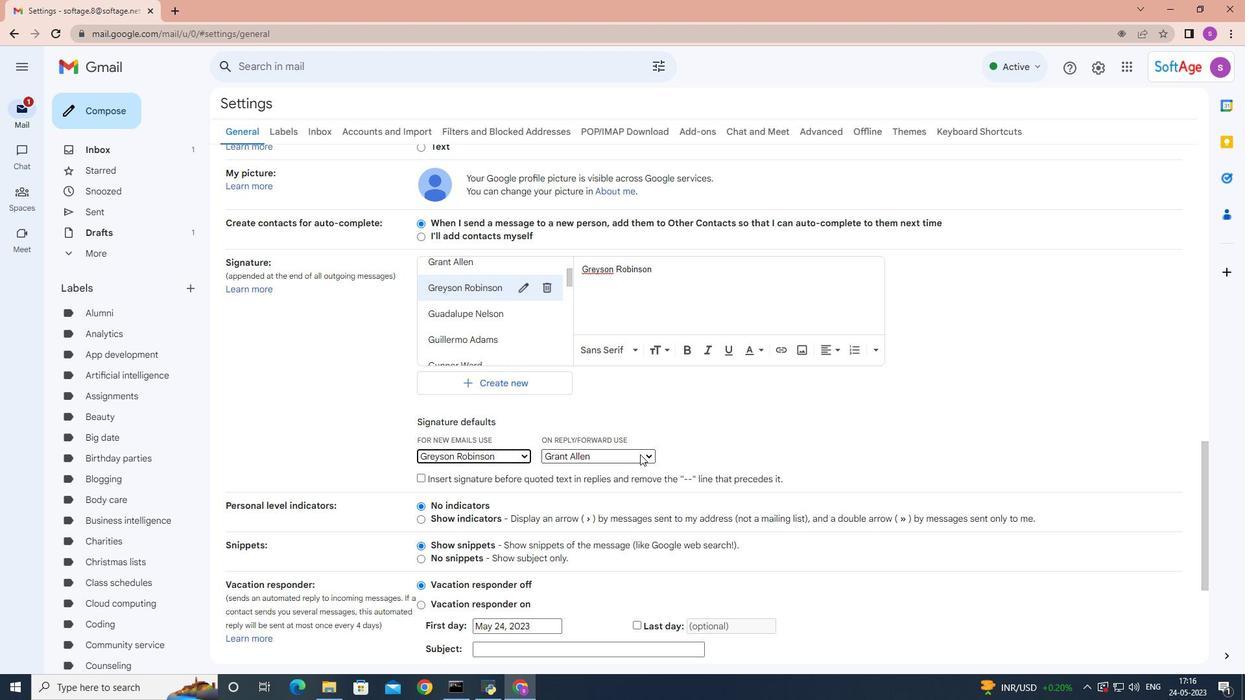
Action: Mouse moved to (626, 378)
Screenshot: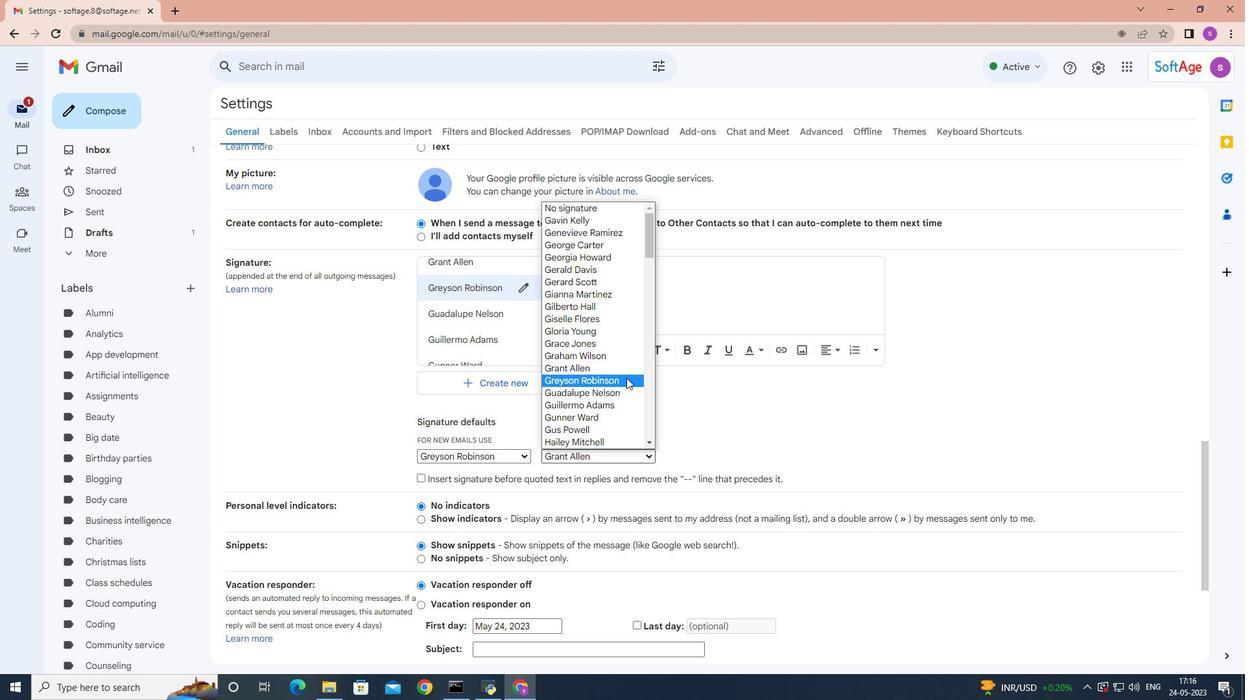 
Action: Mouse pressed left at (626, 378)
Screenshot: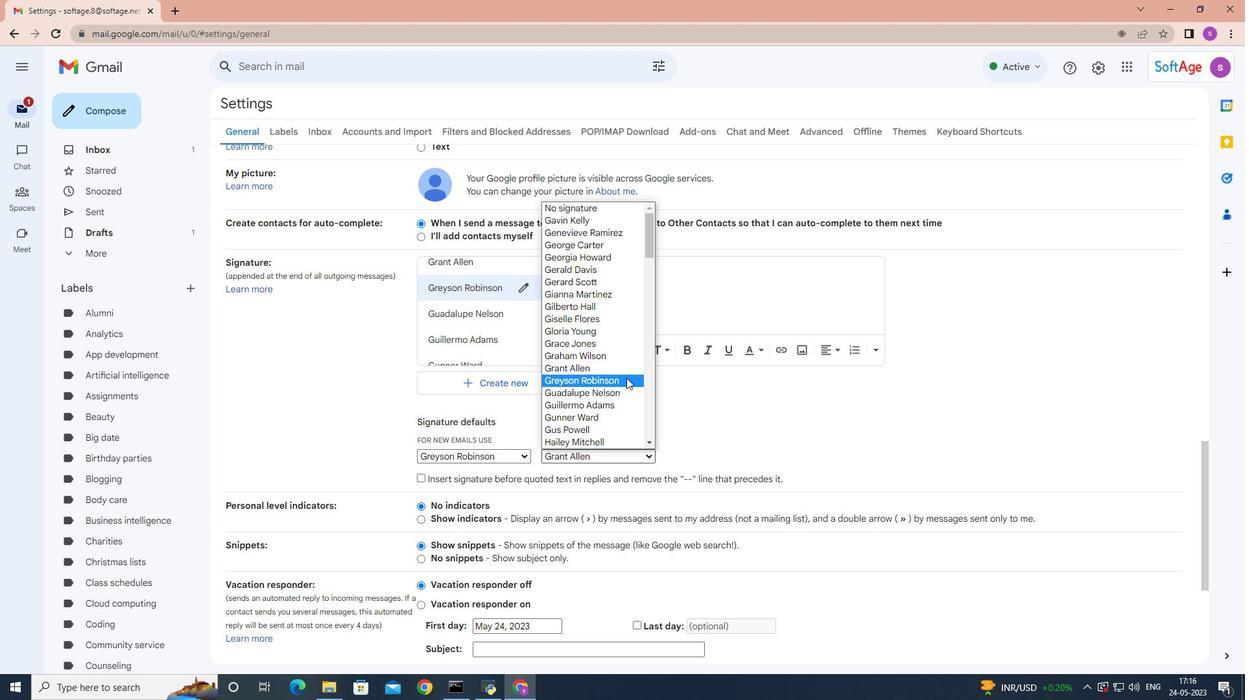 
Action: Mouse moved to (886, 388)
Screenshot: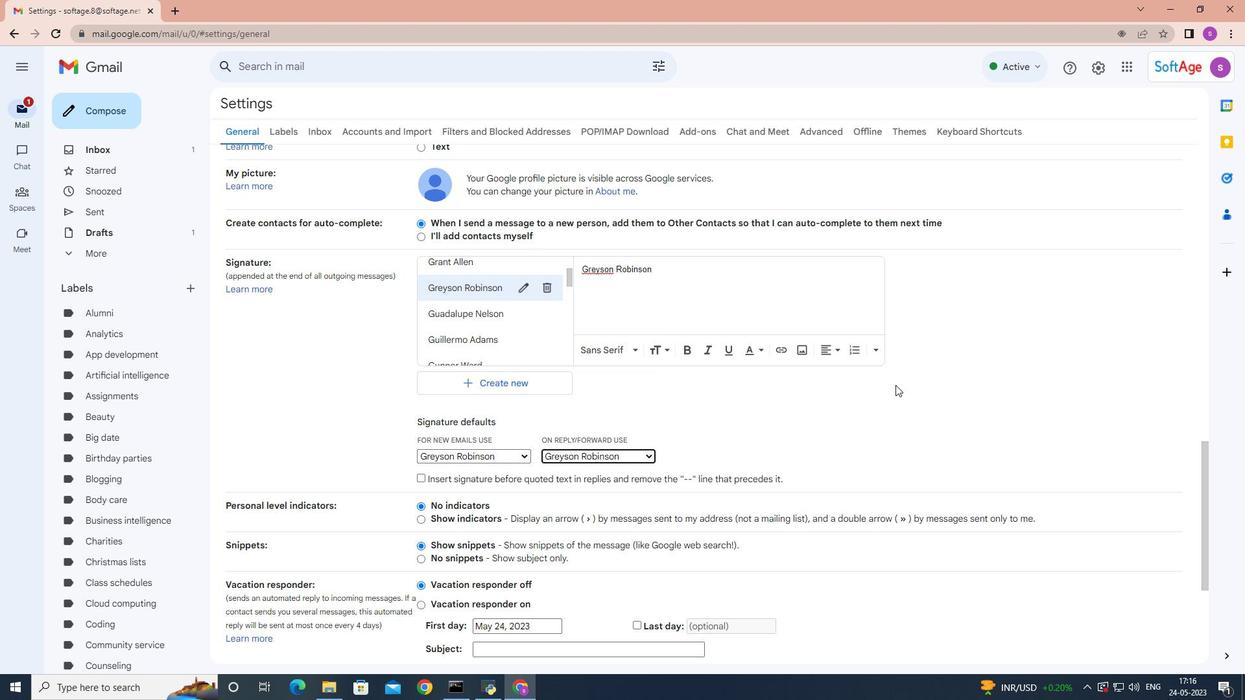 
Action: Mouse scrolled (886, 387) with delta (0, 0)
Screenshot: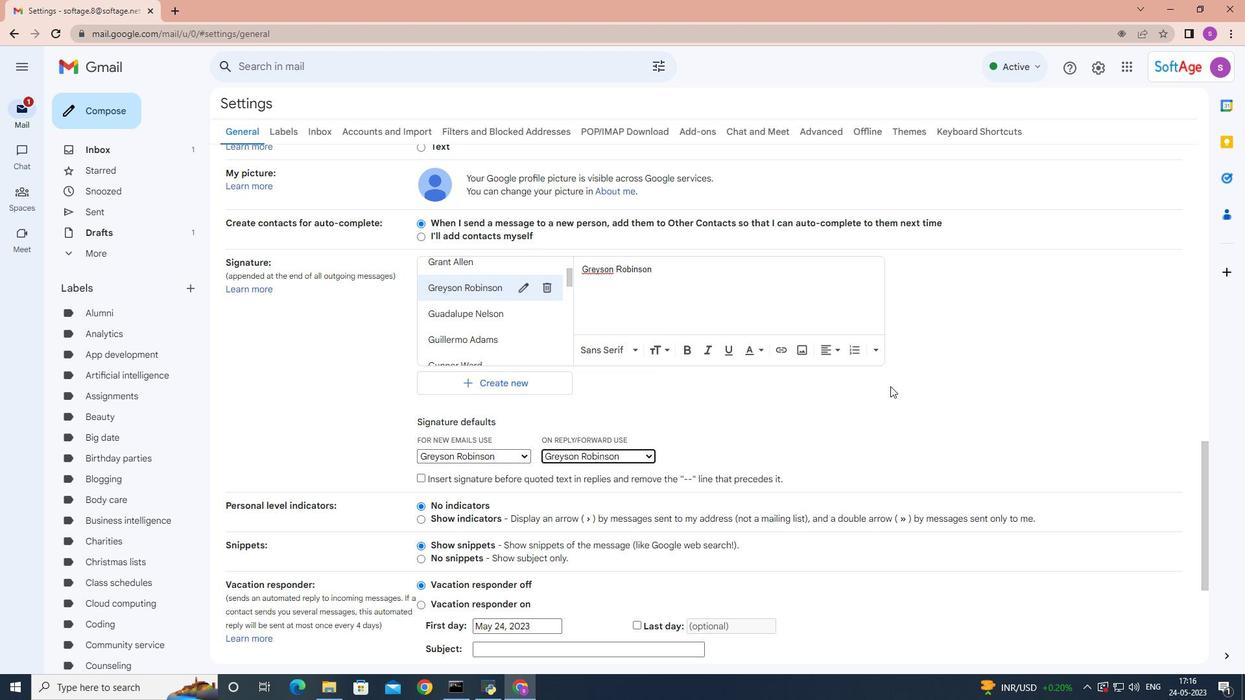 
Action: Mouse scrolled (886, 387) with delta (0, 0)
Screenshot: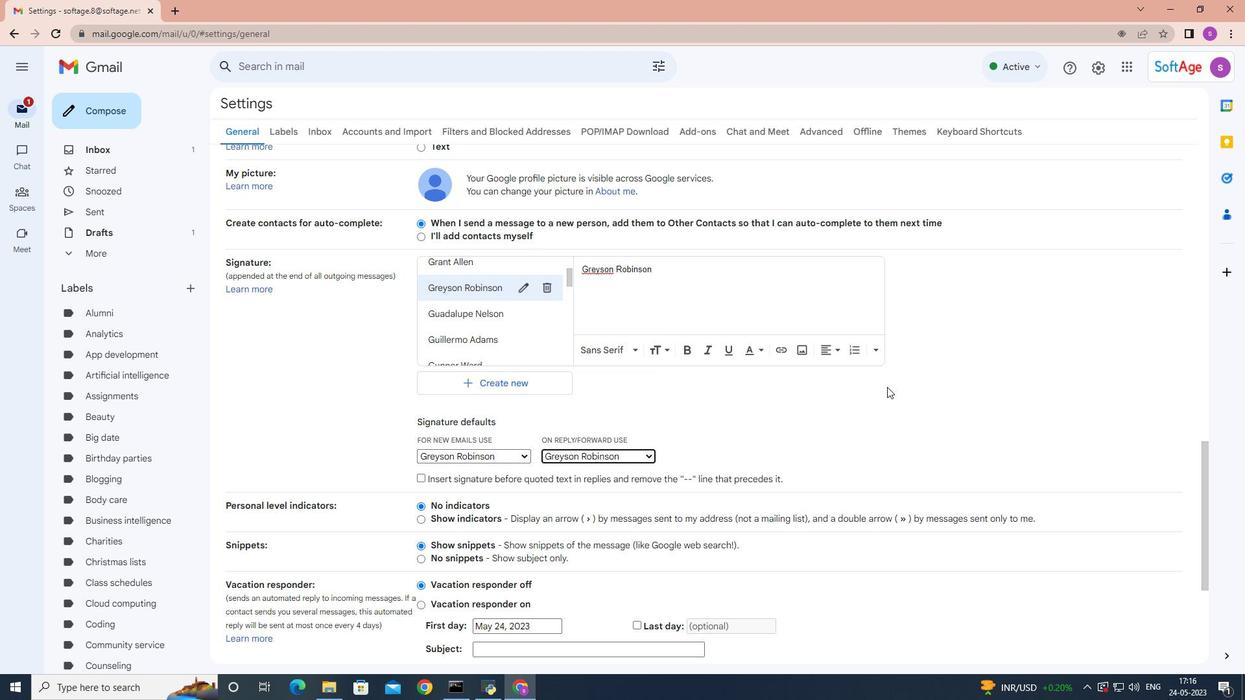 
Action: Mouse moved to (885, 389)
Screenshot: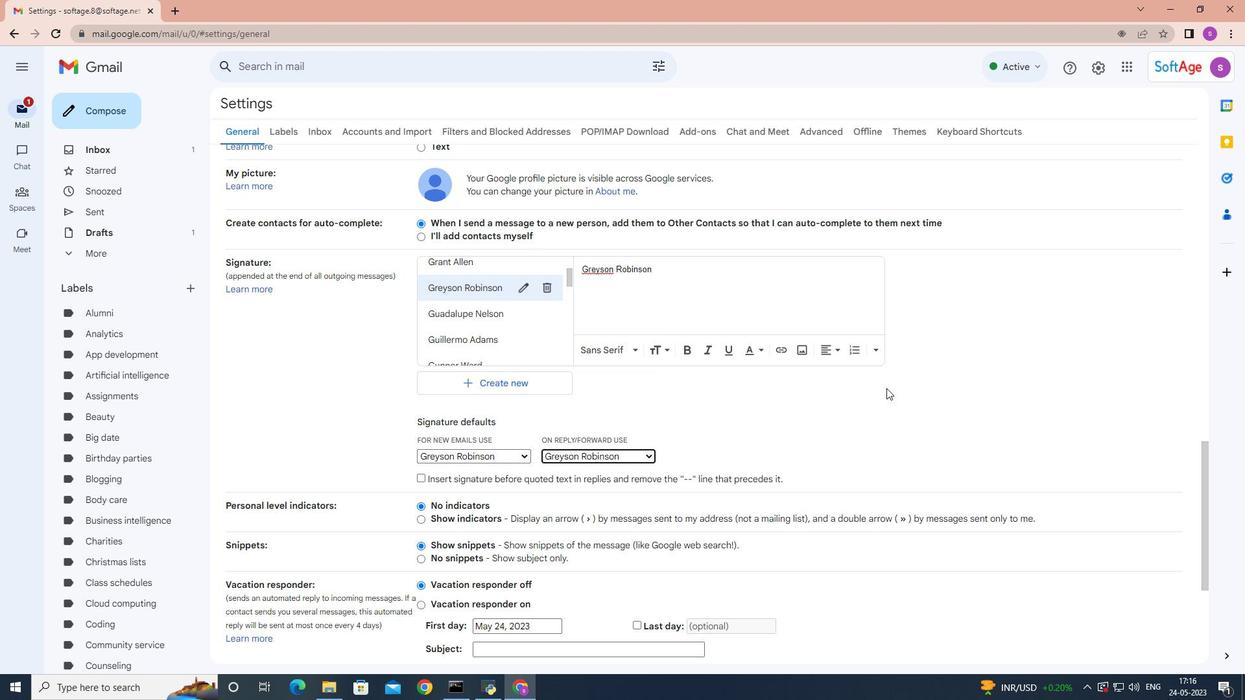 
Action: Mouse scrolled (885, 388) with delta (0, 0)
Screenshot: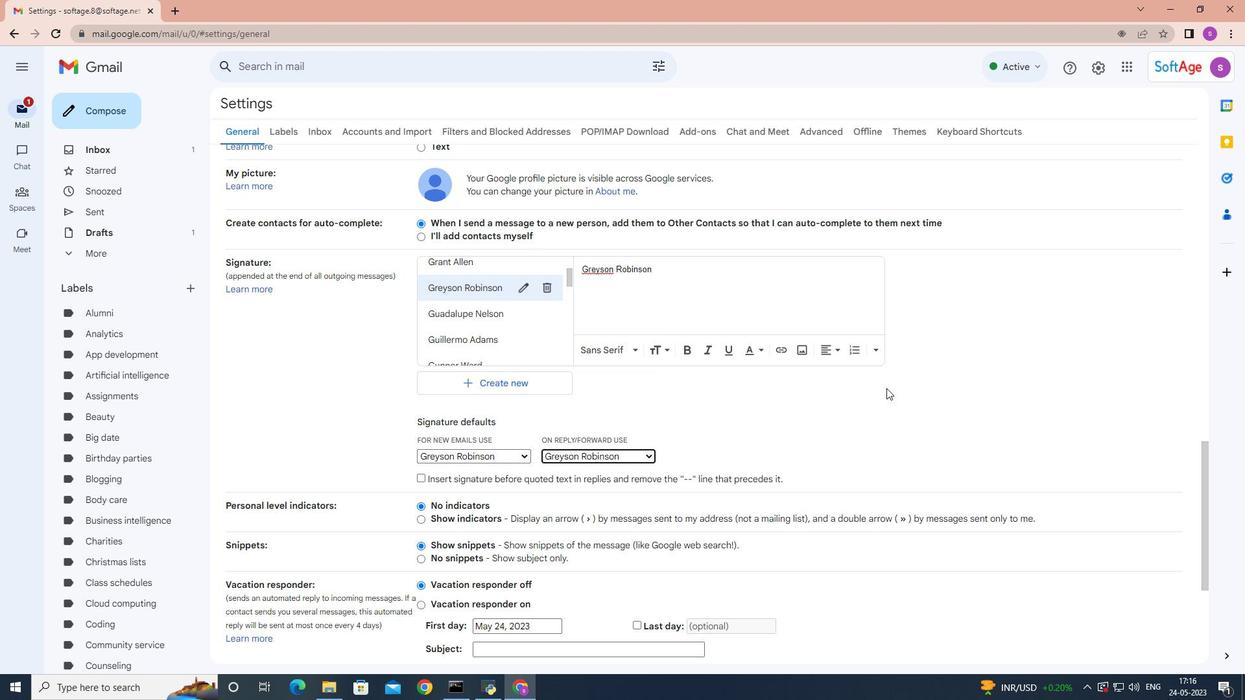 
Action: Mouse scrolled (885, 388) with delta (0, 0)
Screenshot: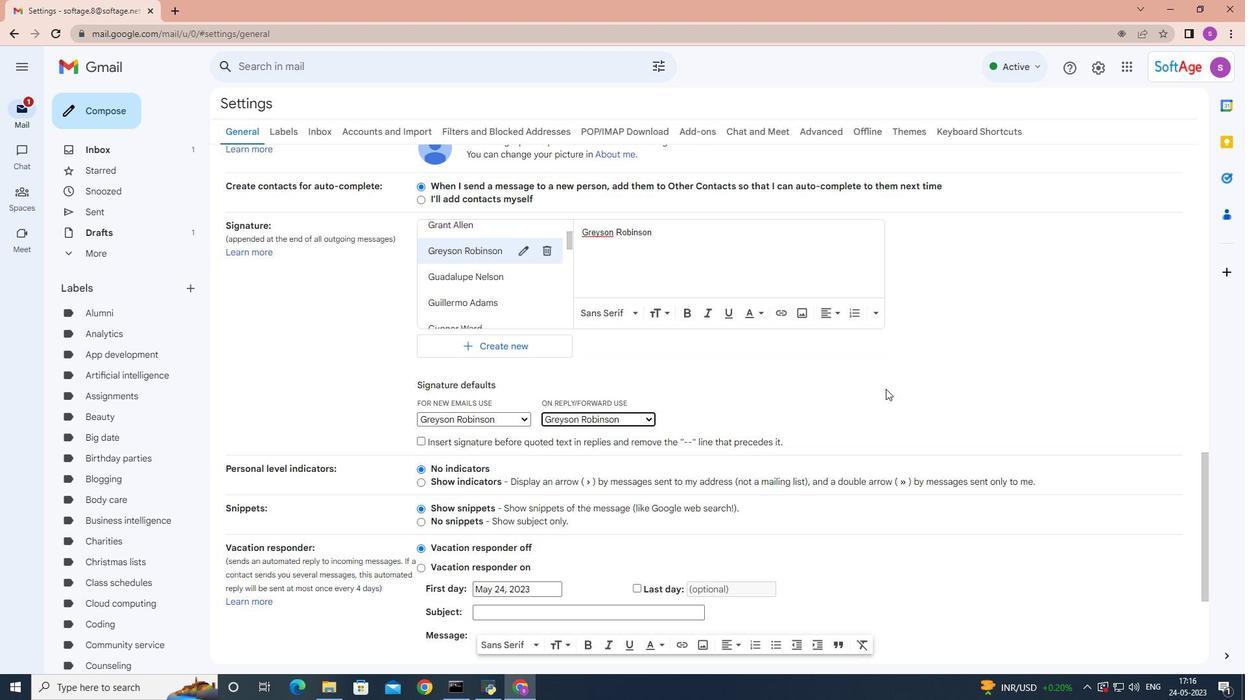 
Action: Mouse scrolled (885, 388) with delta (0, 0)
Screenshot: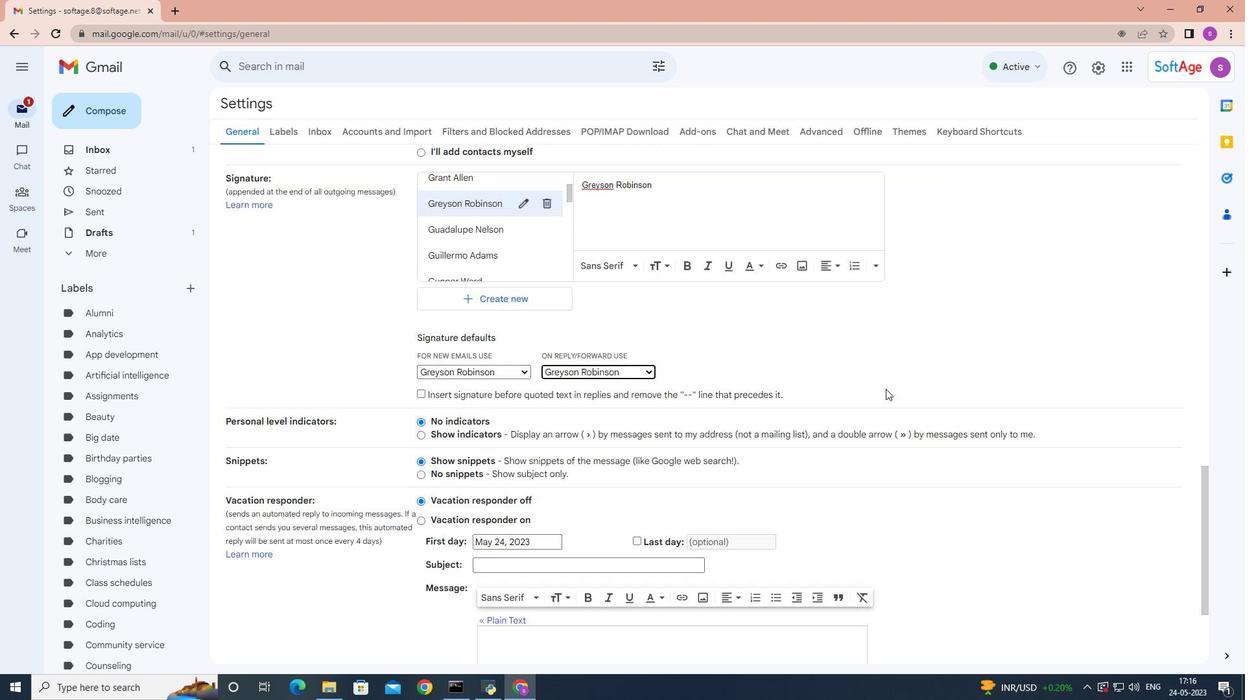 
Action: Mouse scrolled (885, 388) with delta (0, 0)
Screenshot: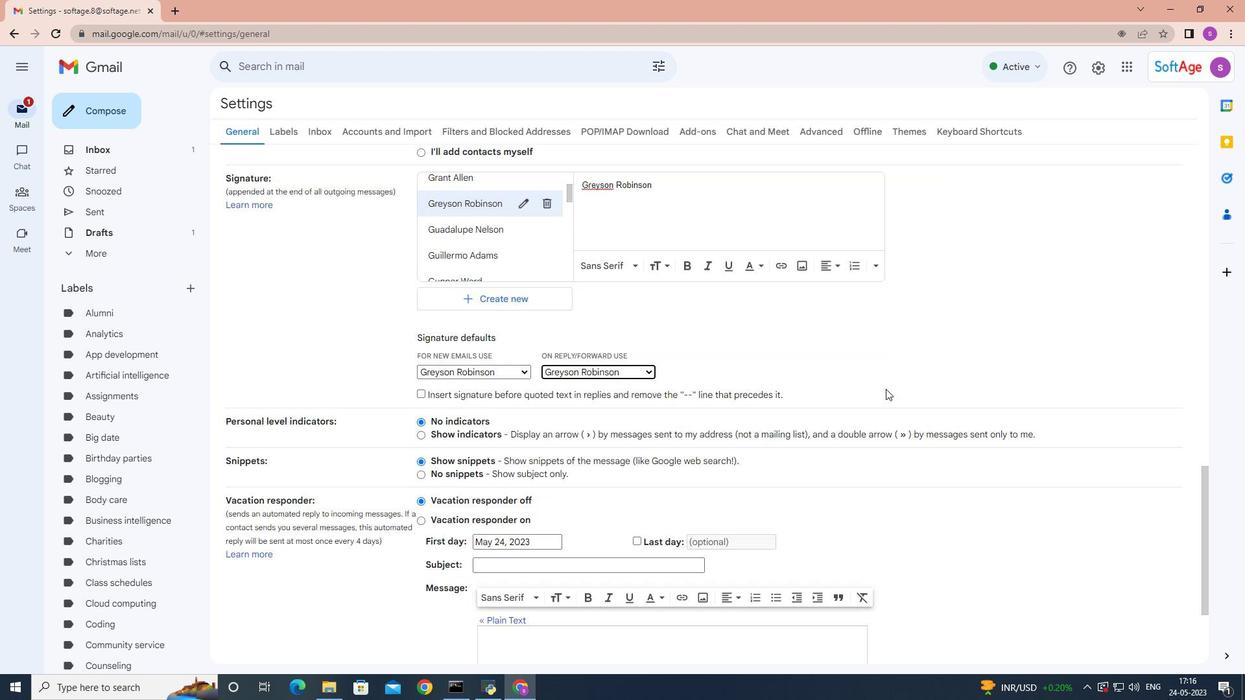 
Action: Mouse moved to (678, 590)
Screenshot: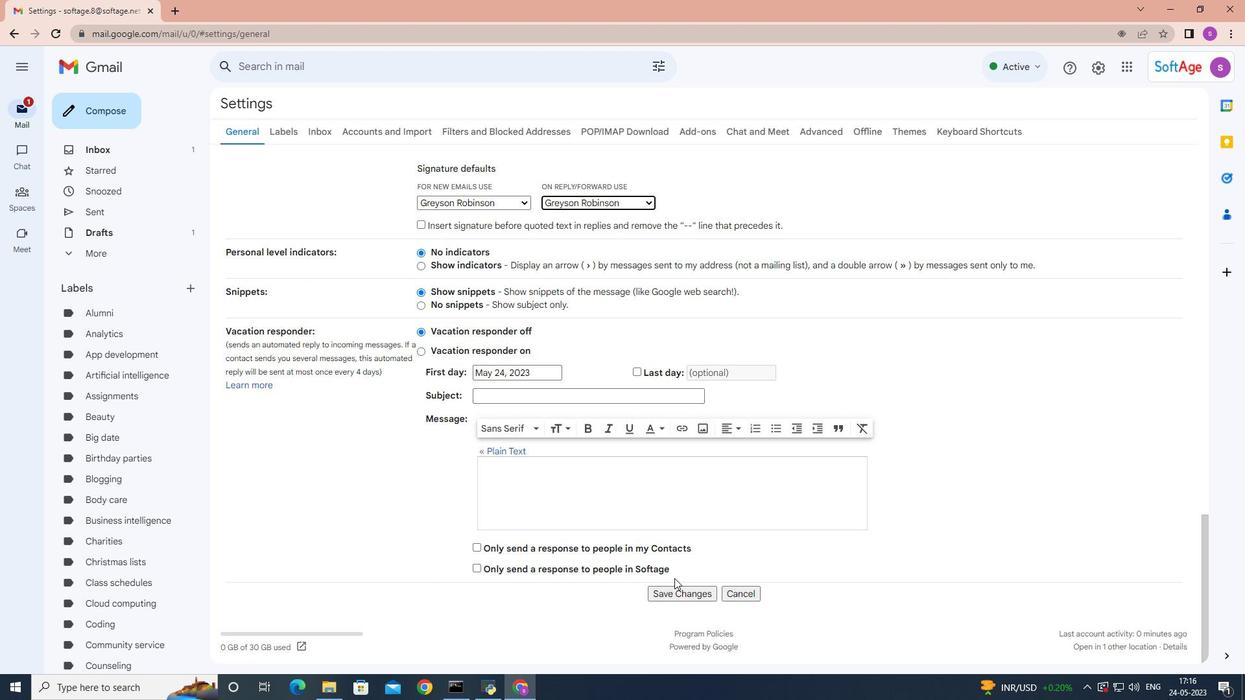 
Action: Mouse pressed left at (678, 590)
Screenshot: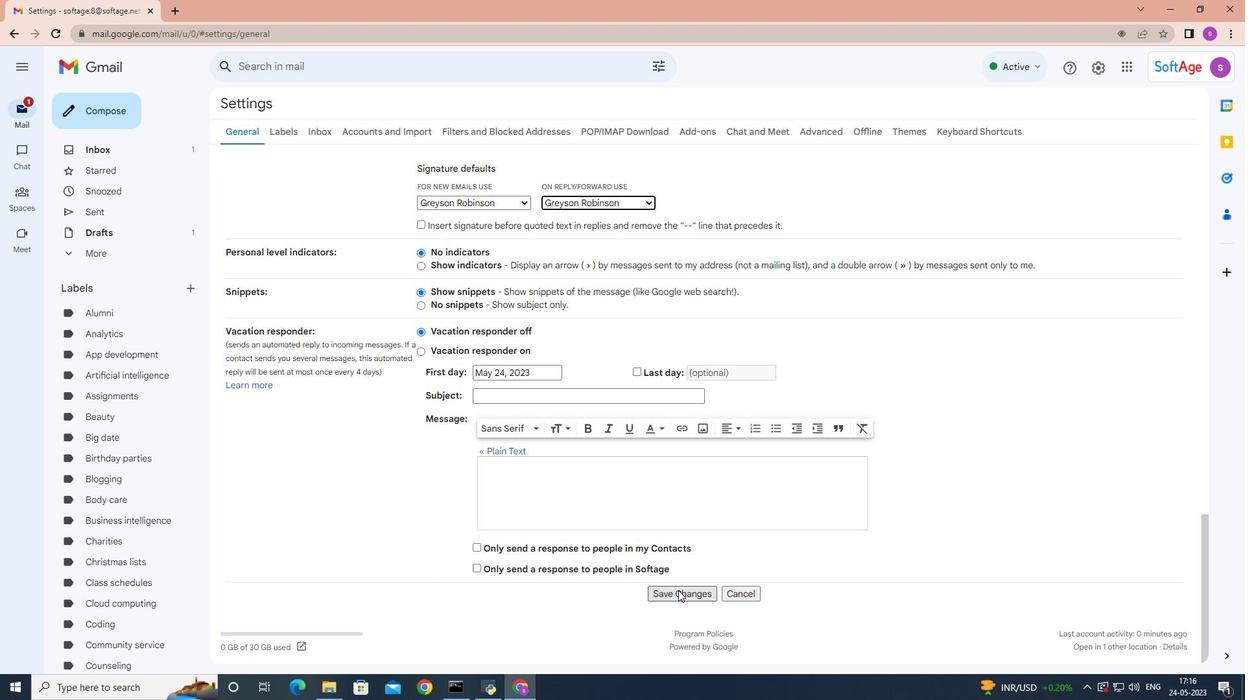 
Action: Mouse moved to (88, 110)
Screenshot: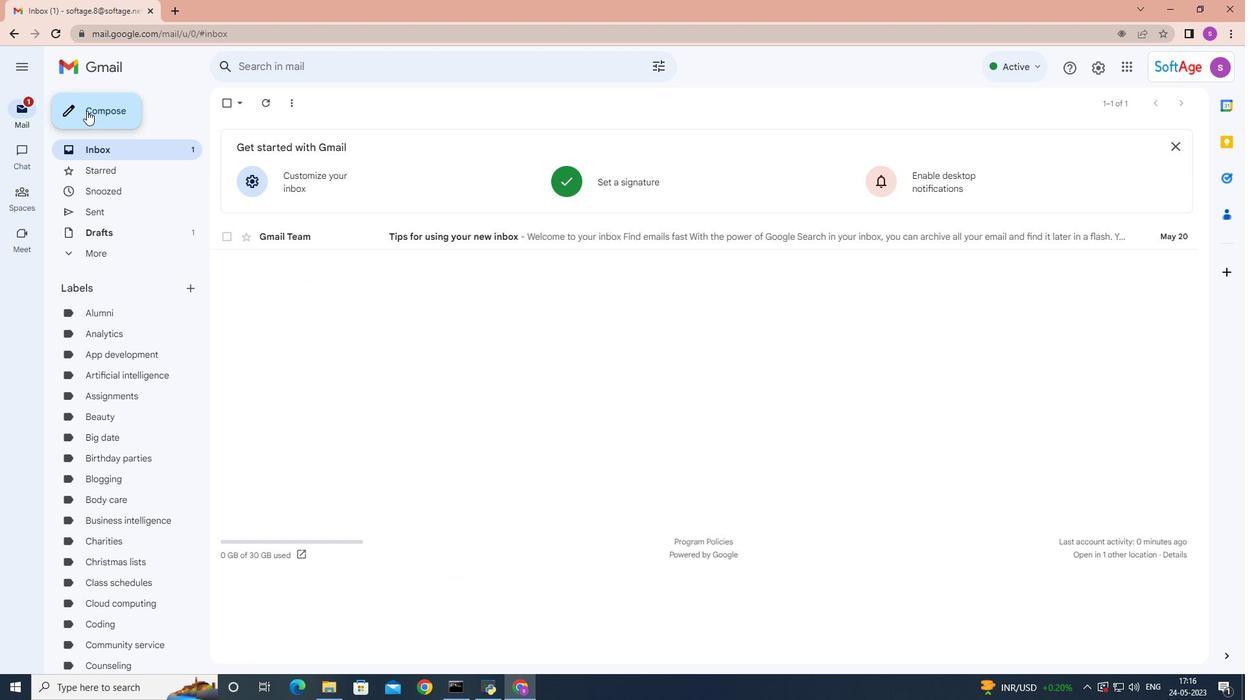 
Action: Mouse pressed left at (88, 110)
Screenshot: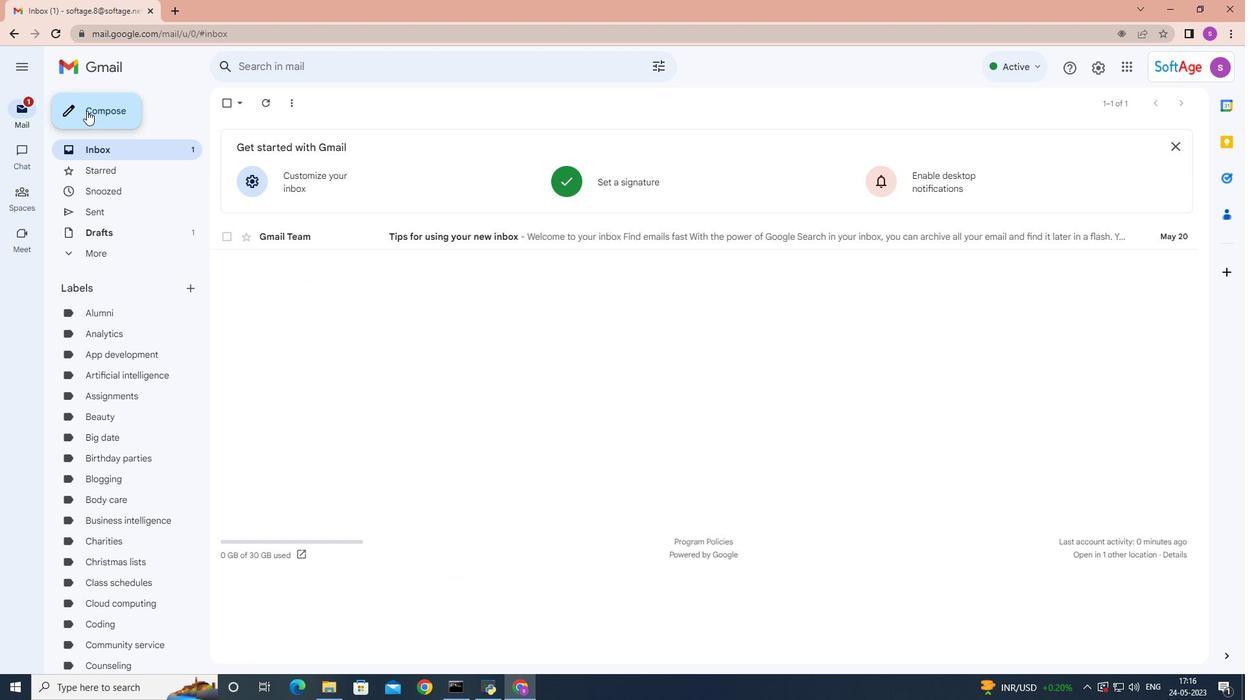 
Action: Mouse moved to (872, 337)
Screenshot: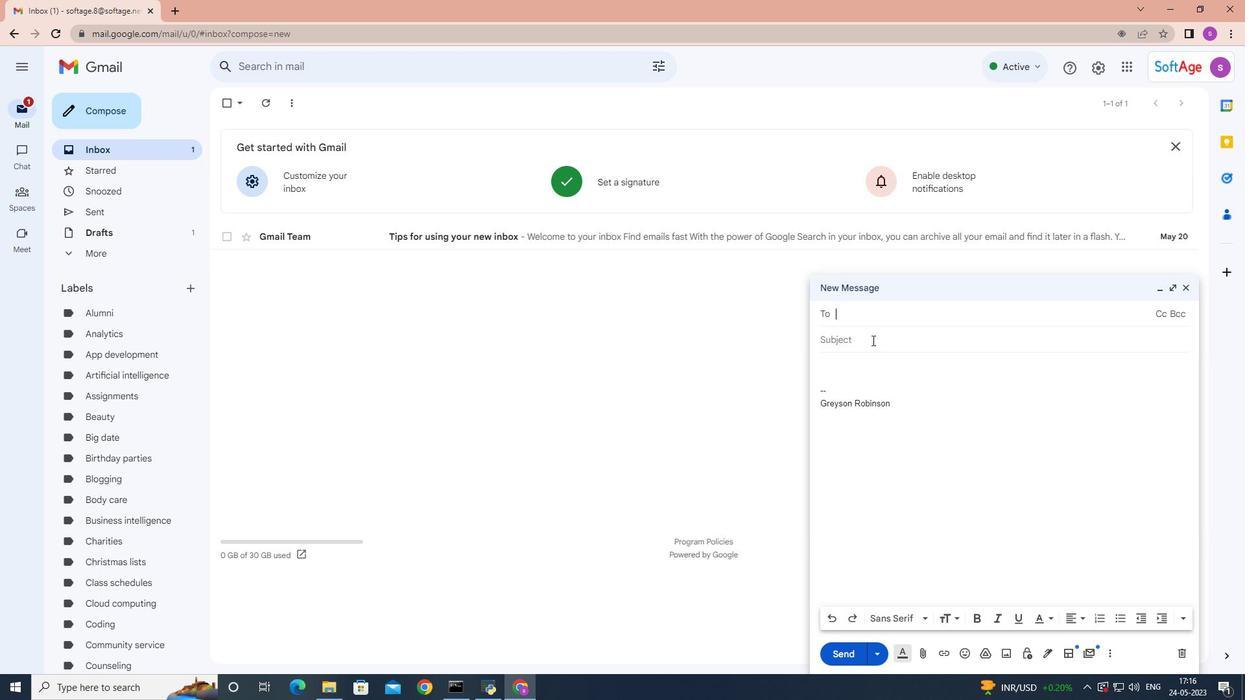 
Action: Mouse pressed left at (872, 337)
Screenshot: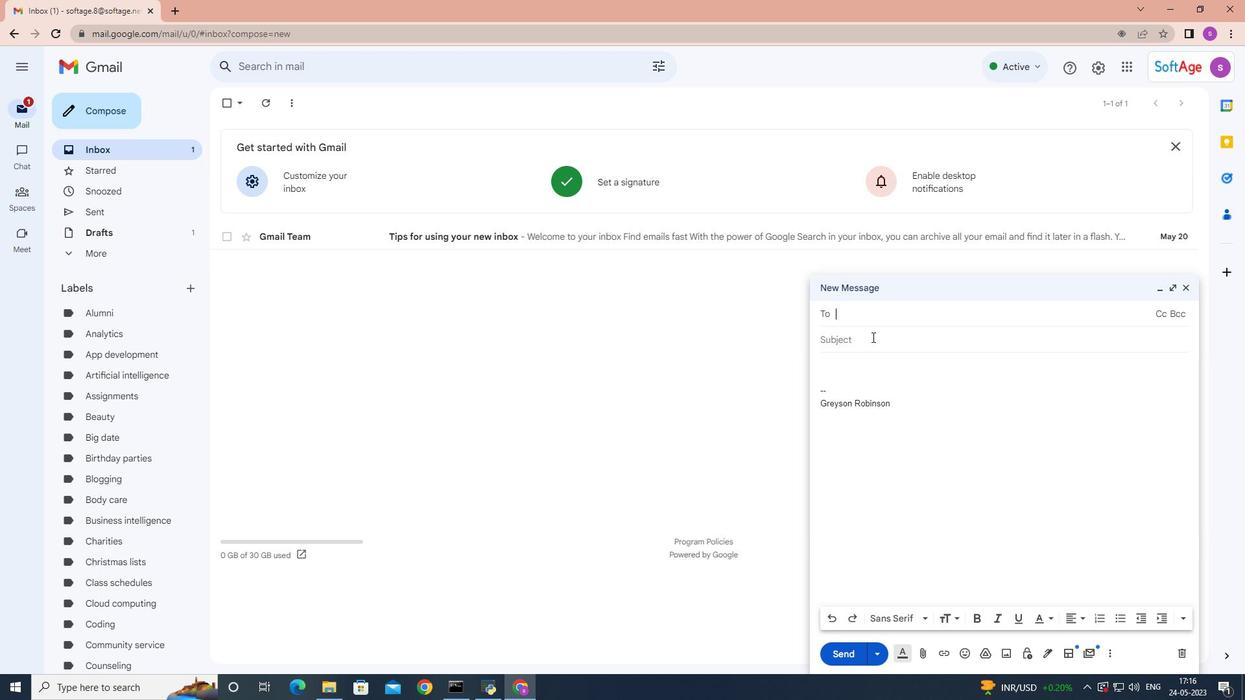 
Action: Mouse moved to (872, 337)
Screenshot: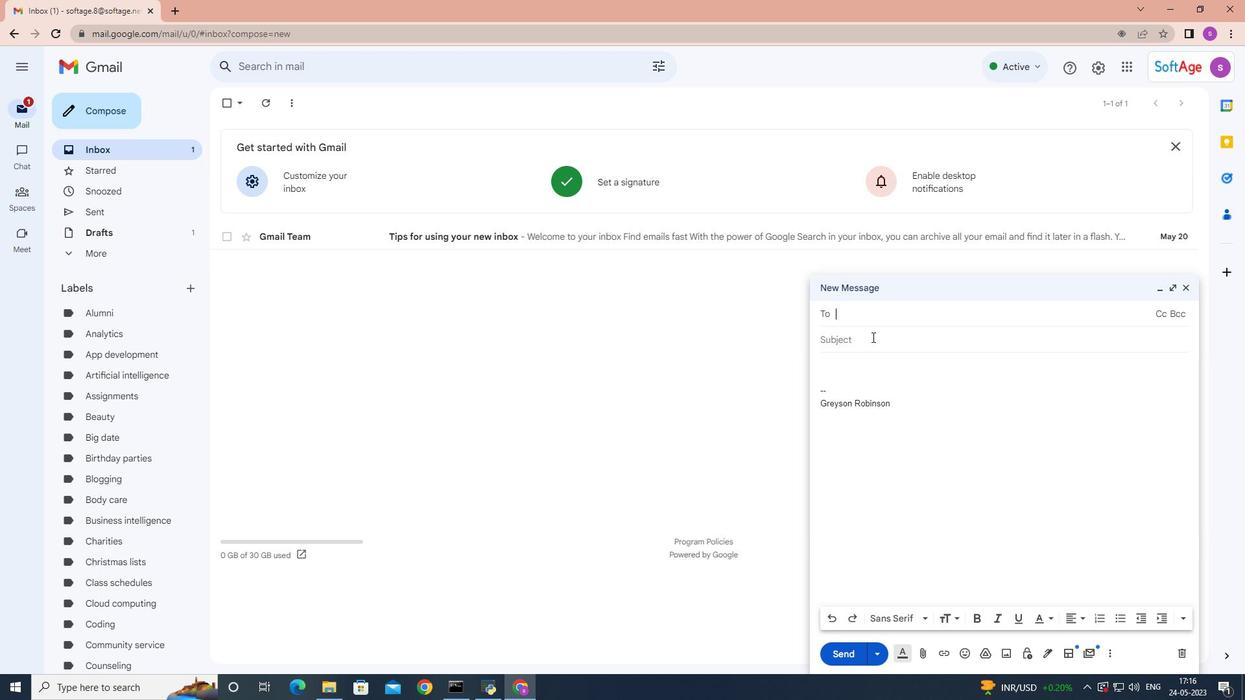 
Action: Key pressed <Key.shift>Update<Key.space>on<Key.space>a<Key.space>peror
Screenshot: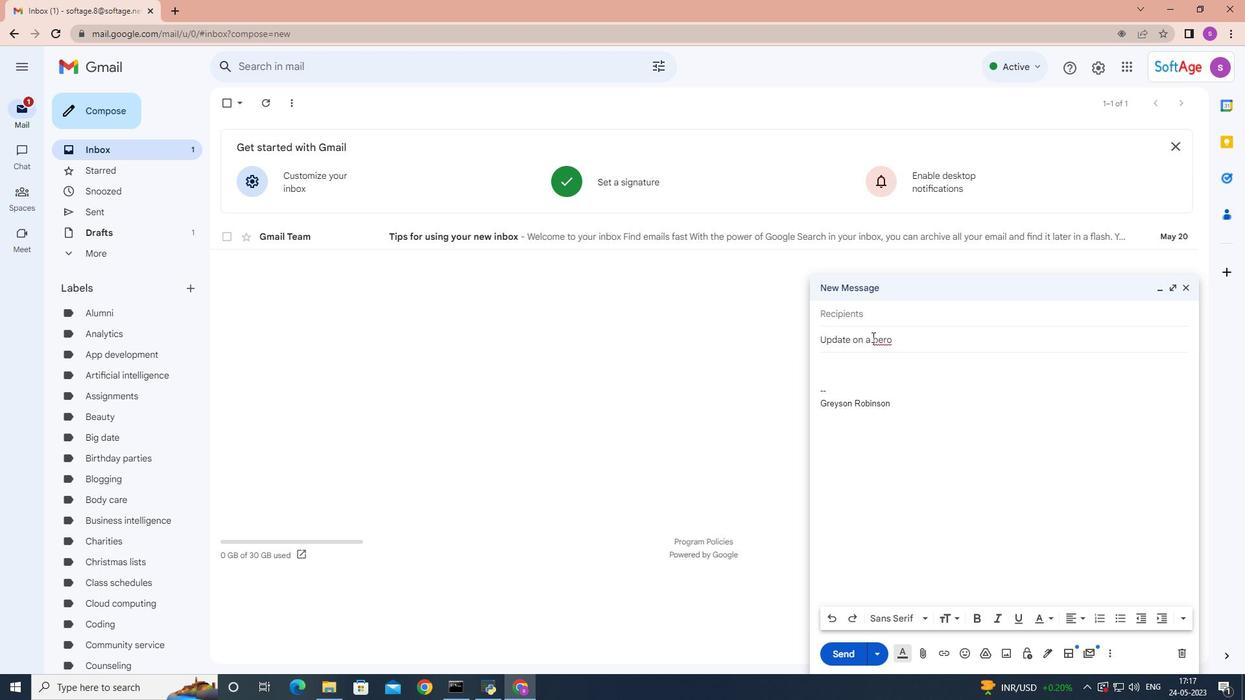 
Action: Mouse moved to (944, 370)
Screenshot: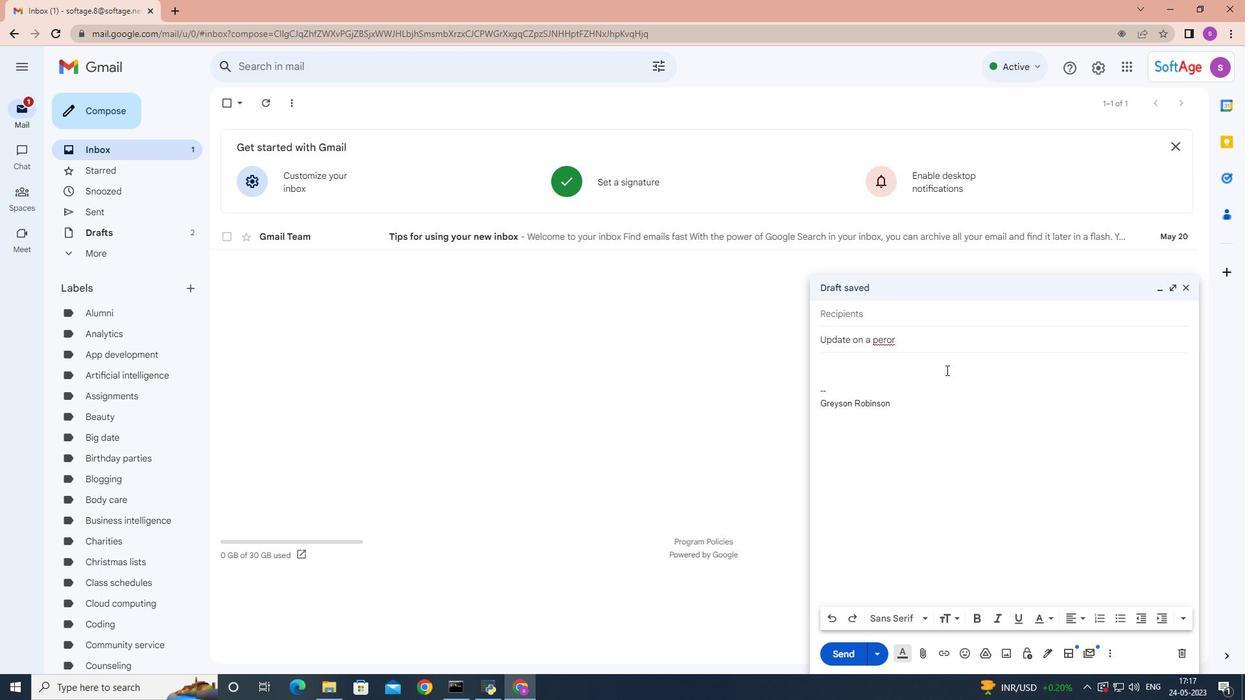 
Action: Key pressed <Key.backspace><Key.backspace><Key.backspace><Key.backspace><Key.backspace>pr<Key.backspace>erformance<Key.space>improvement<Key.space>plan
Screenshot: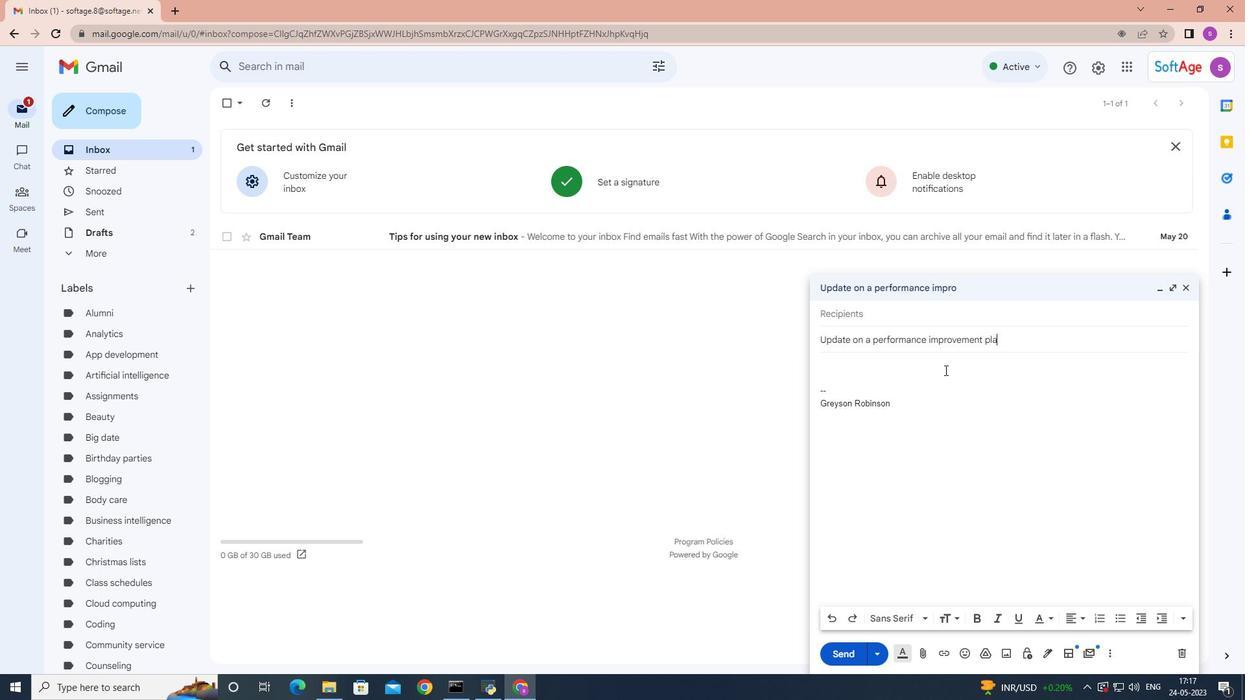 
Action: Mouse moved to (847, 364)
Screenshot: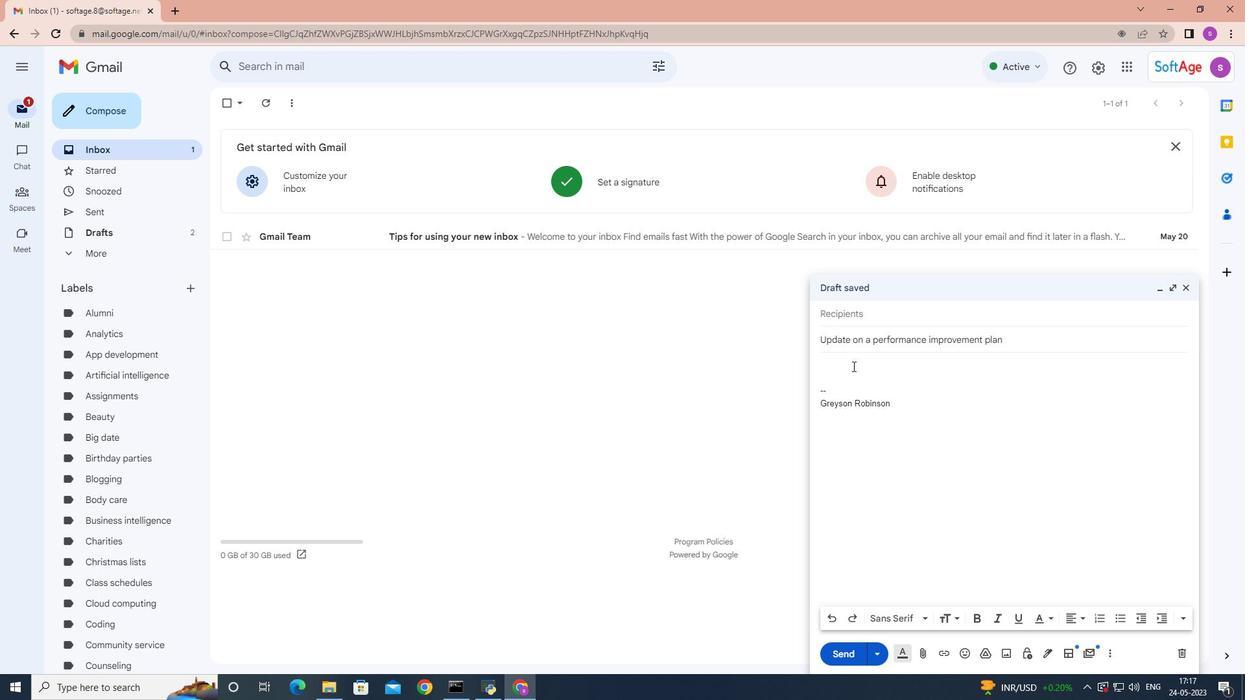 
Action: Mouse pressed left at (847, 364)
Screenshot: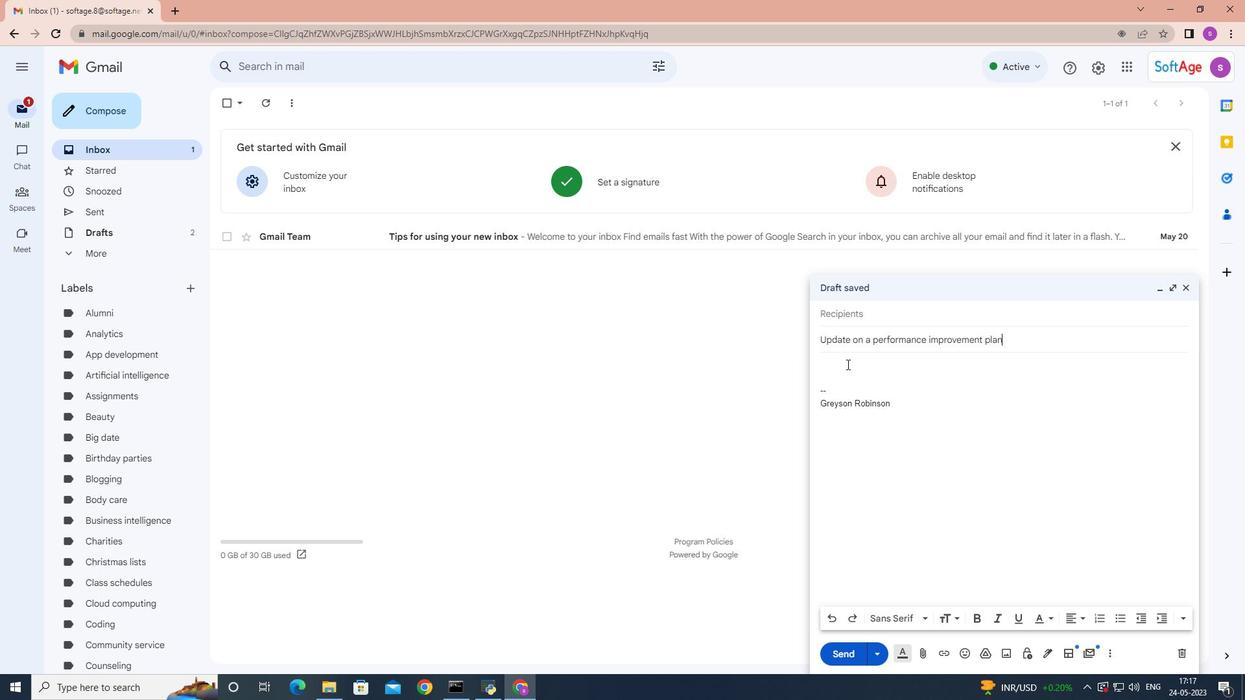 
Action: Mouse moved to (833, 370)
Screenshot: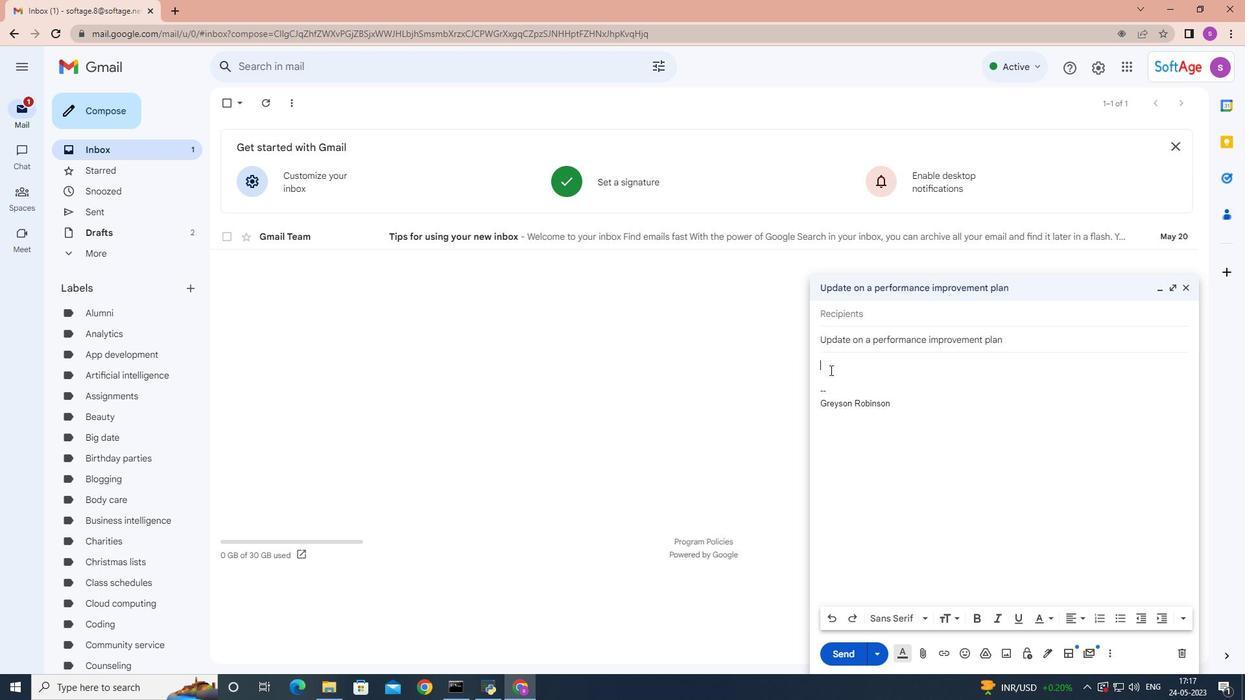
Action: Key pressed <Key.shift>We<Key.space>have<Key.space>receved<Key.space>your<Key.space>request<Key.space>and<Key.space>will<Key.space>get<Key.space>back<Key.space>to<Key.space>you<Key.space>with<Key.space>a<Key.space>resolution<Key.space>as<Key.space>soon<Key.space>as<Key.space>possible.
Screenshot: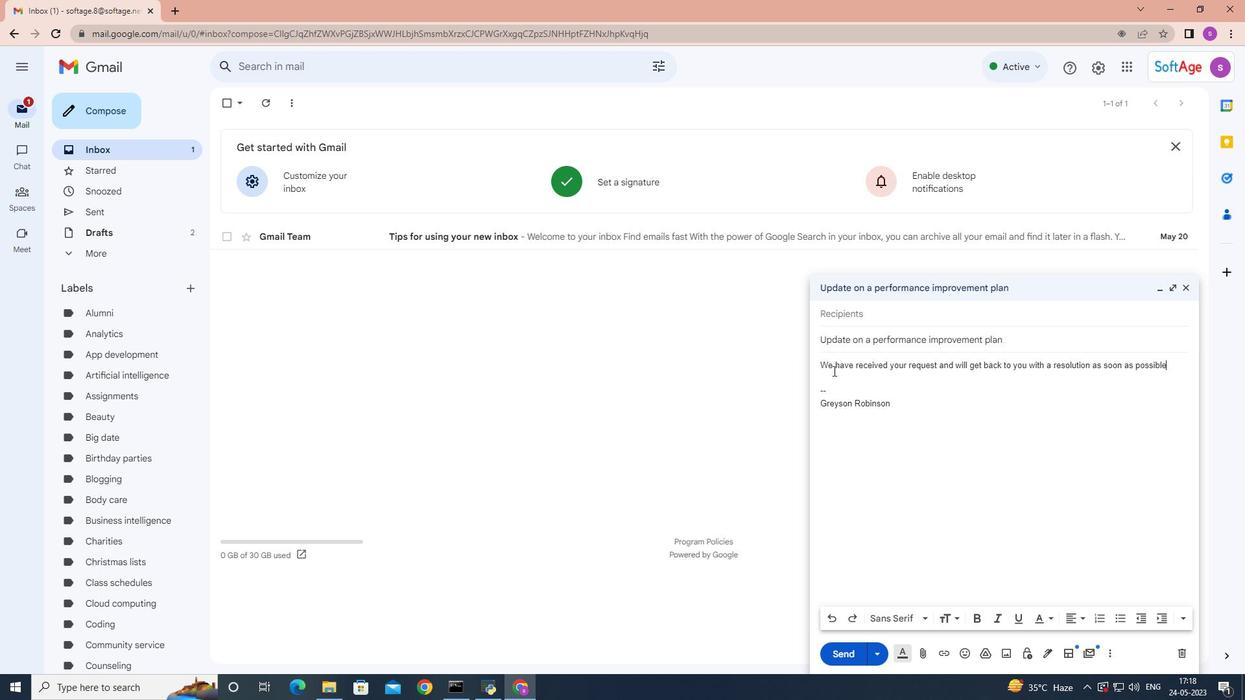 
Action: Mouse moved to (852, 313)
Screenshot: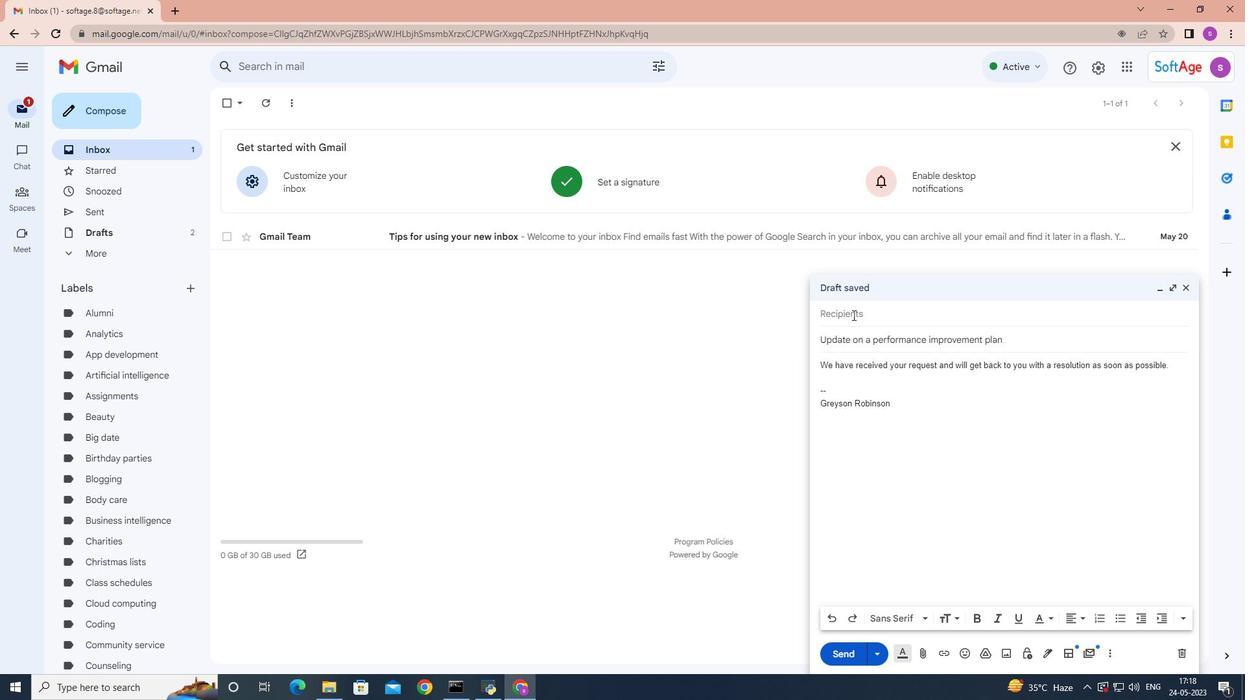 
Action: Mouse pressed left at (852, 313)
Screenshot: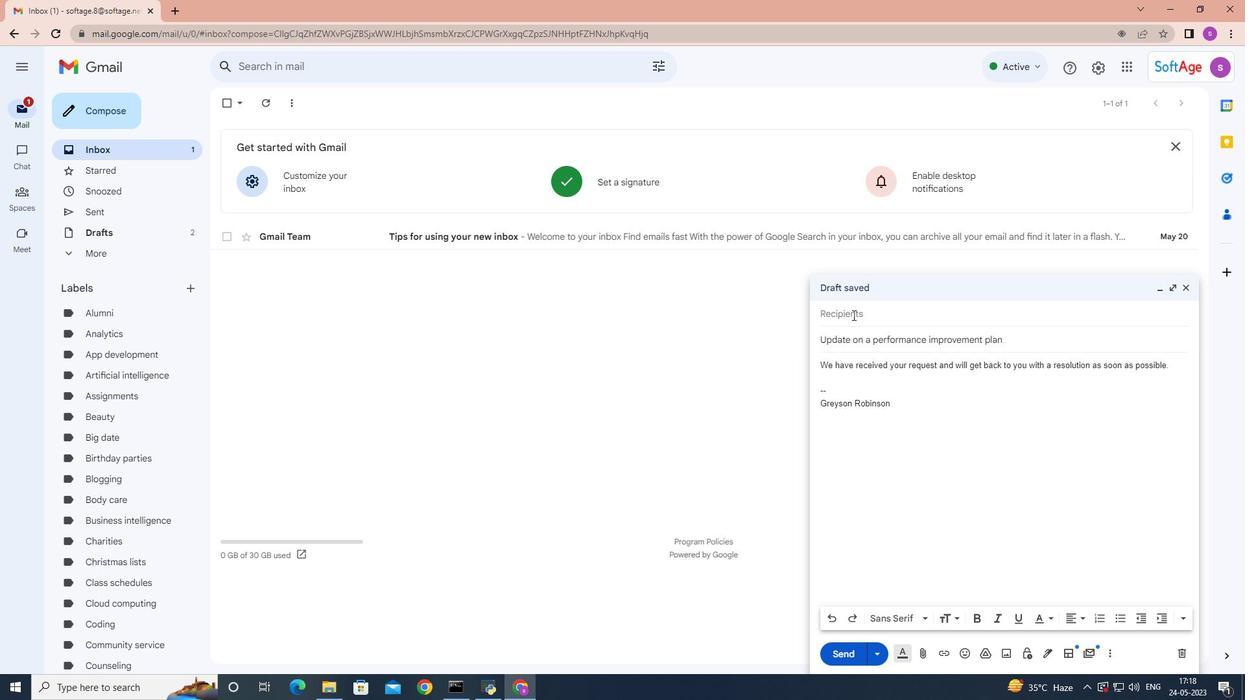 
Action: Mouse moved to (852, 313)
Screenshot: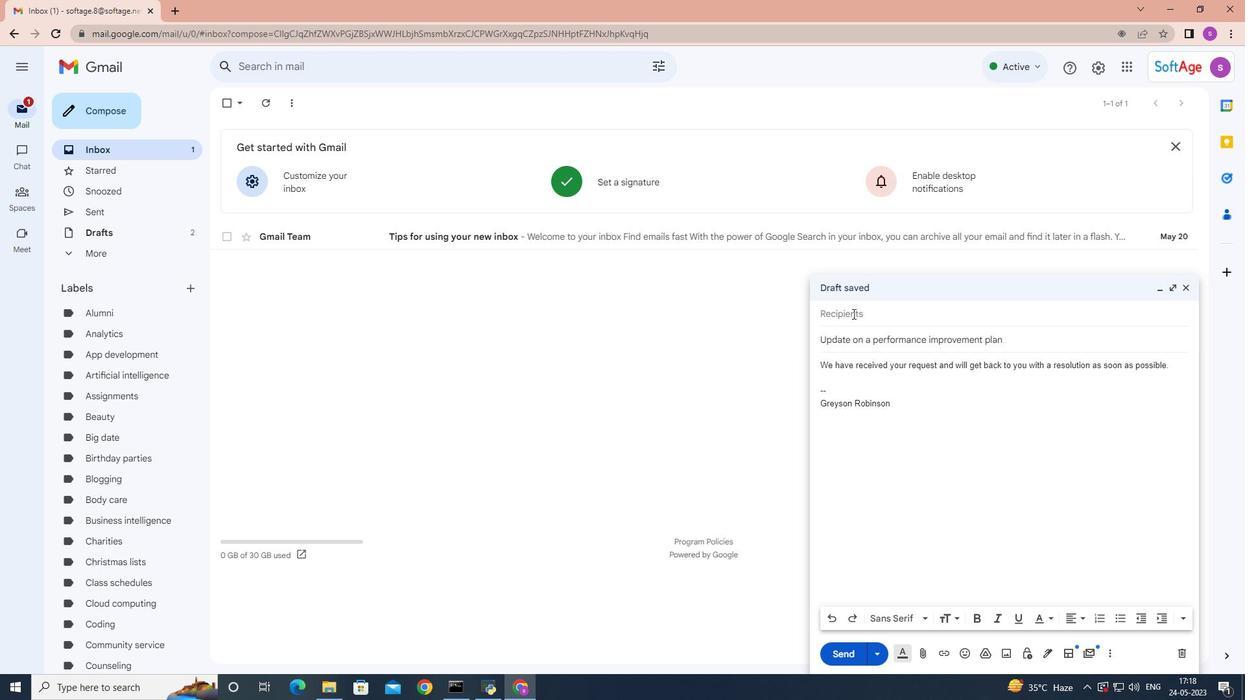 
Action: Key pressed softage.4
Screenshot: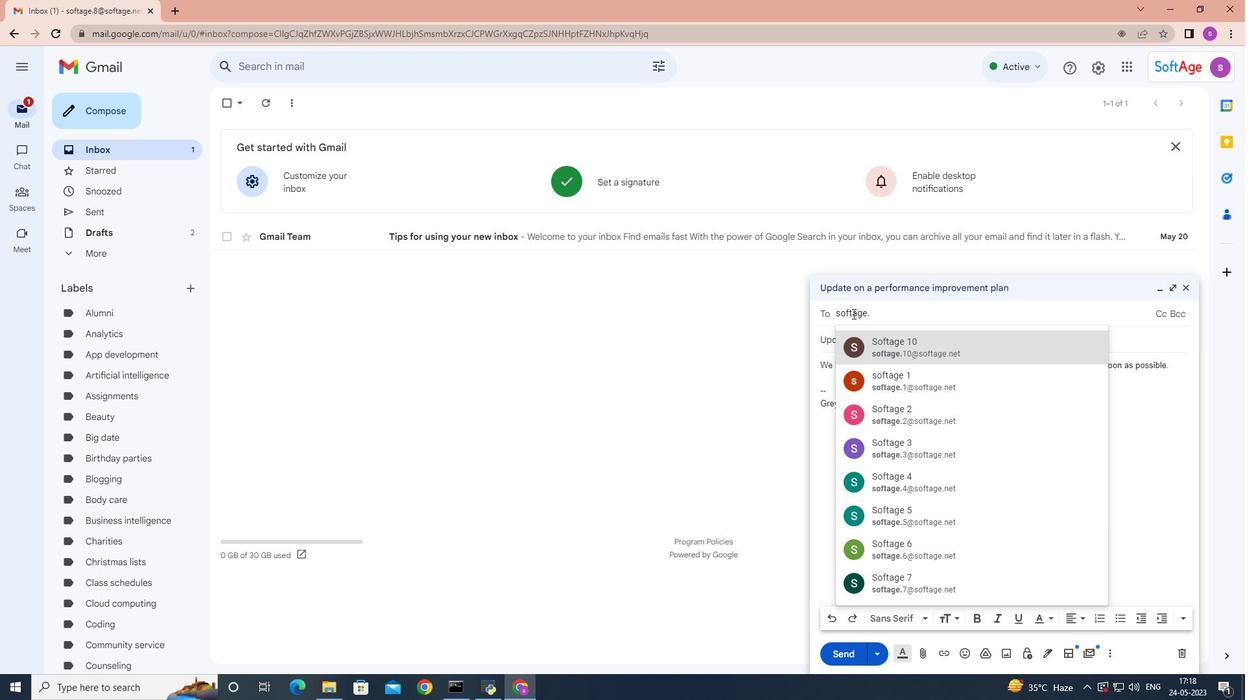 
Action: Mouse moved to (861, 348)
Screenshot: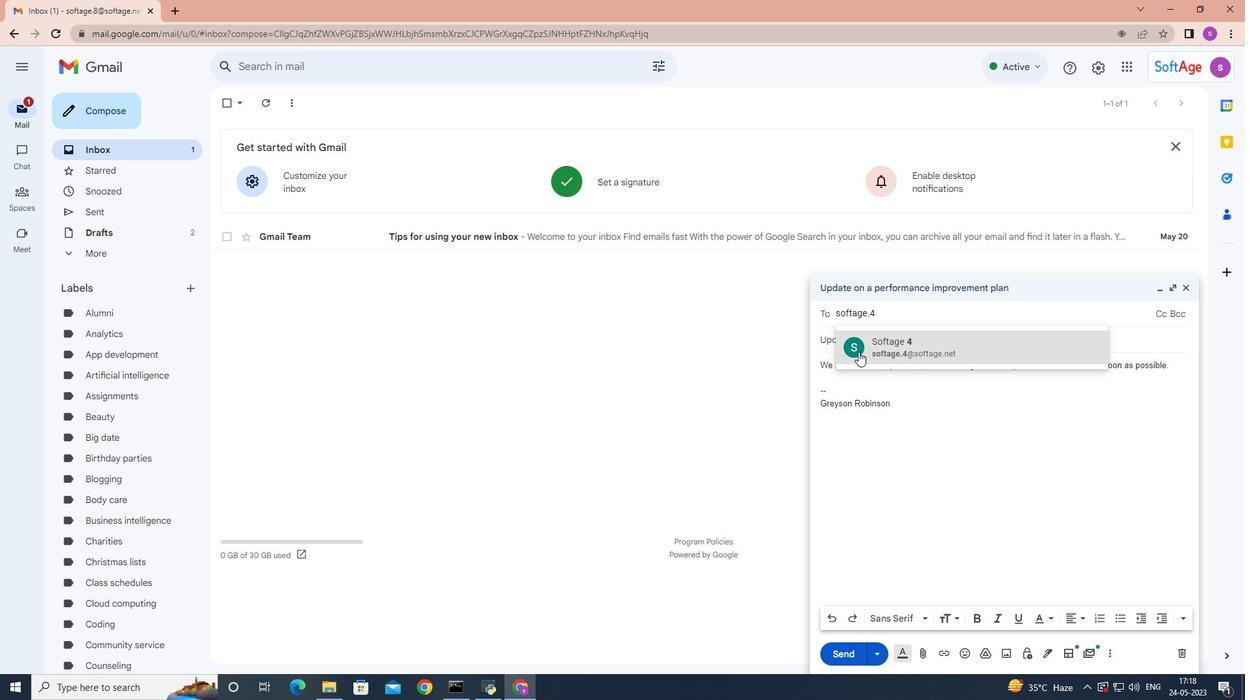 
Action: Mouse pressed left at (861, 348)
Screenshot: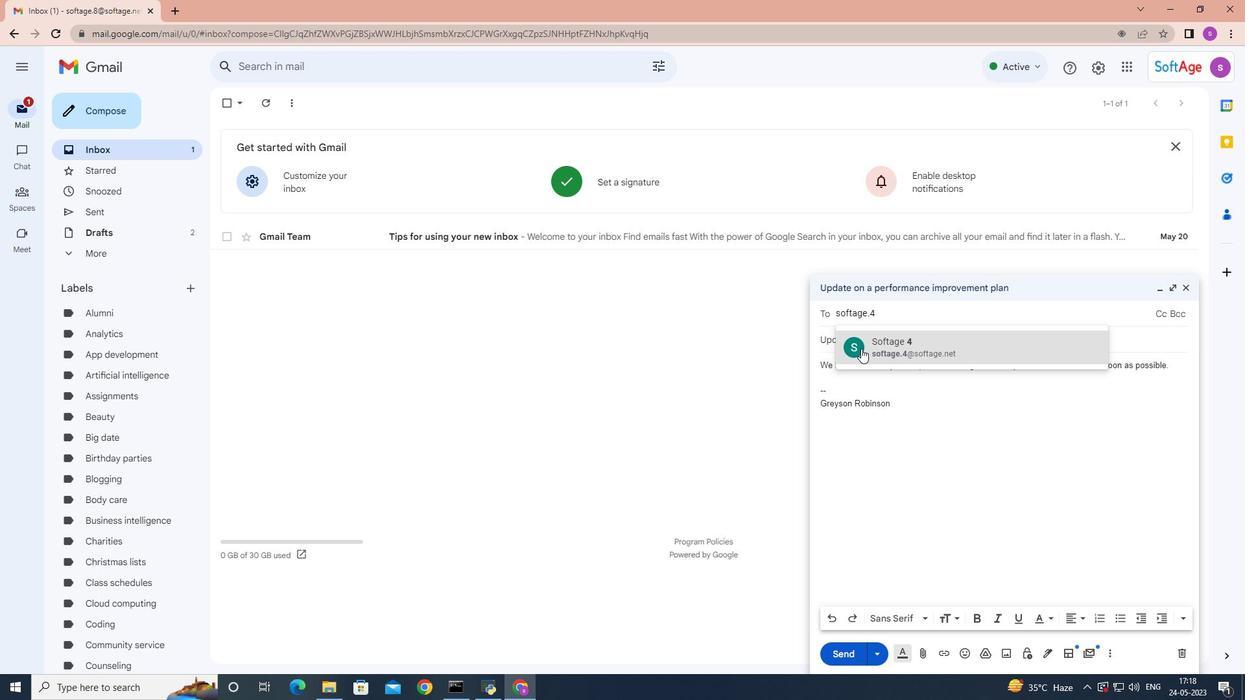 
Action: Mouse moved to (861, 350)
Screenshot: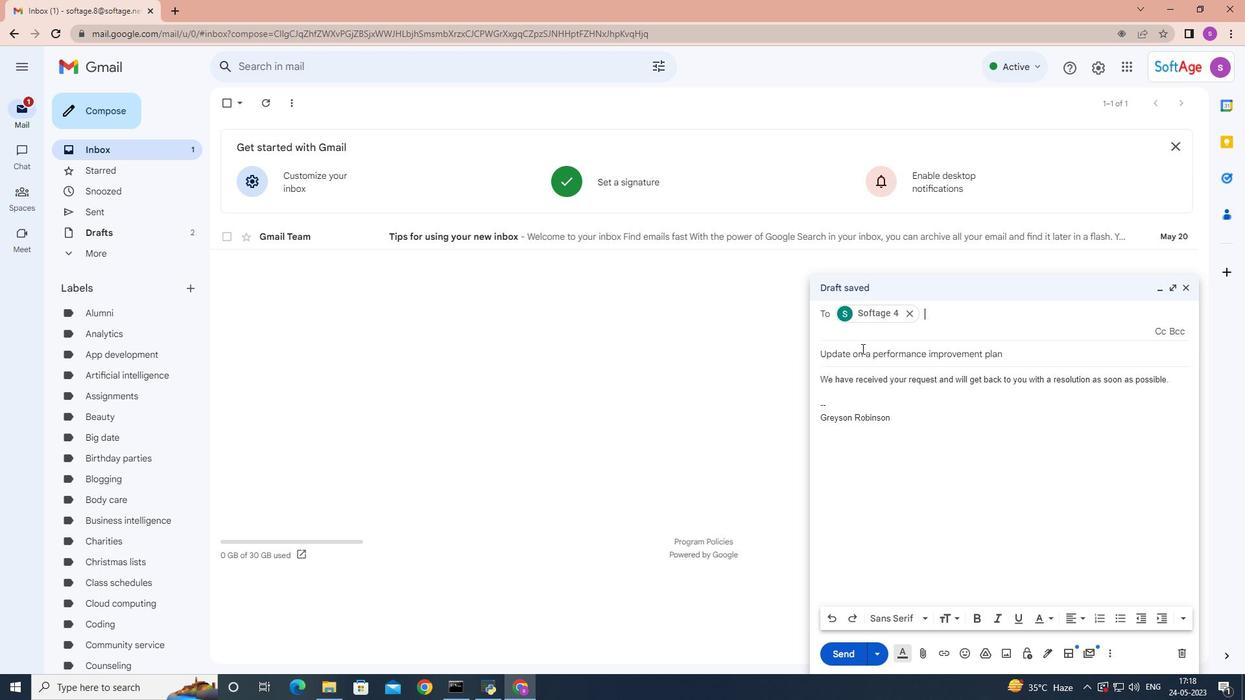 
Action: Key pressed softage.5
Screenshot: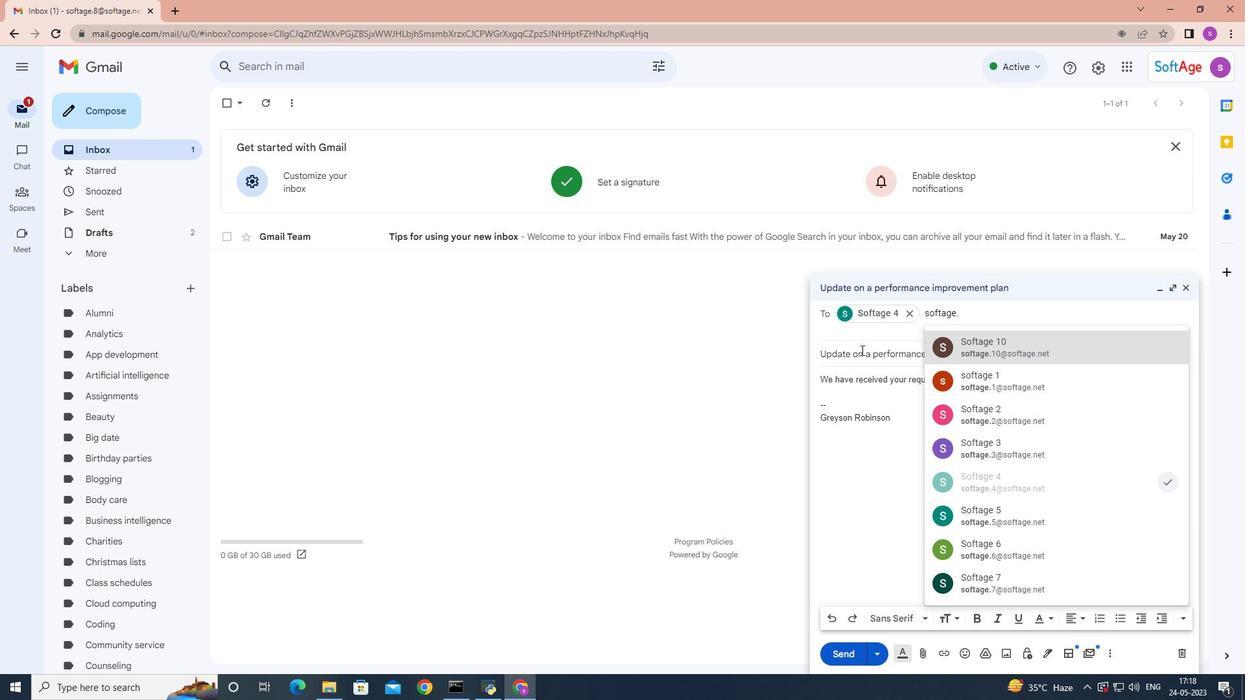 
Action: Mouse moved to (950, 351)
Screenshot: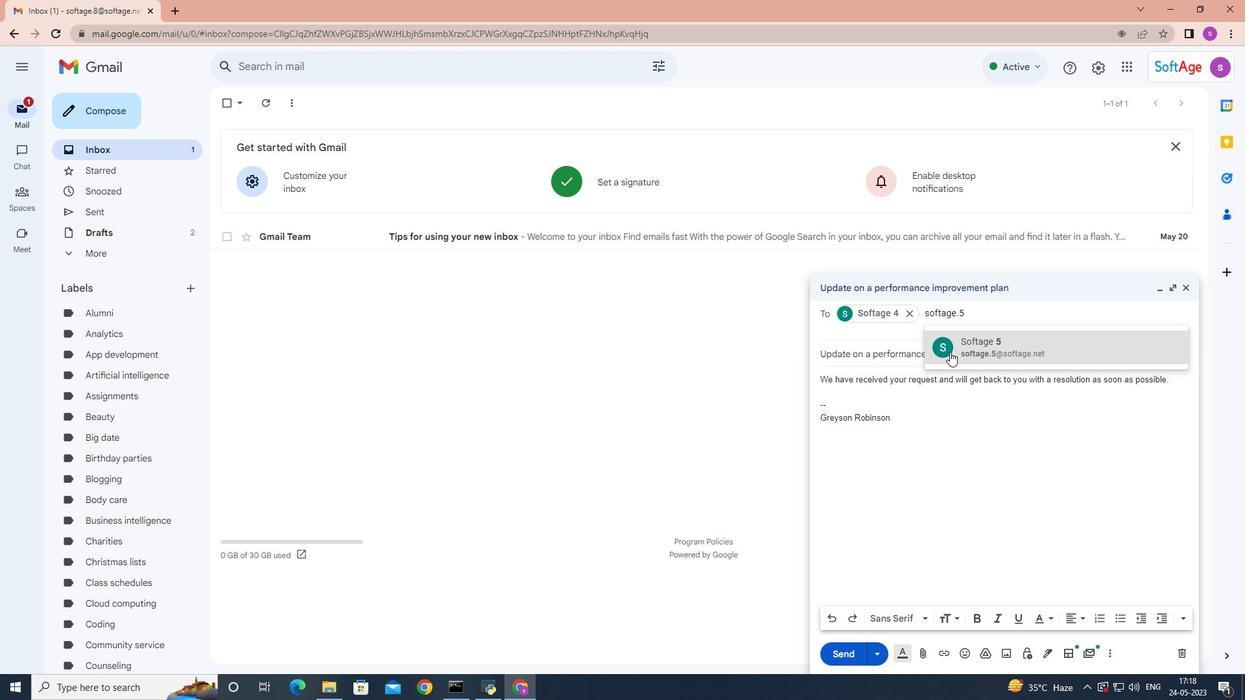
Action: Mouse pressed left at (950, 351)
Screenshot: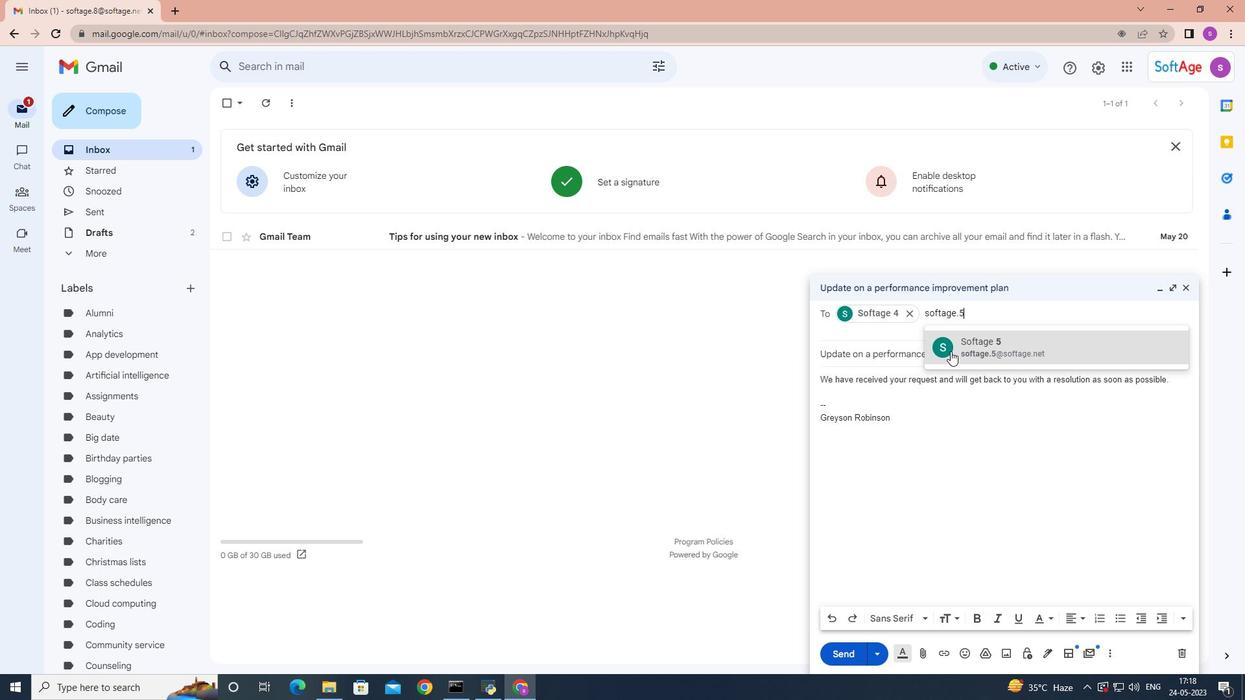 
Action: Mouse moved to (849, 655)
Screenshot: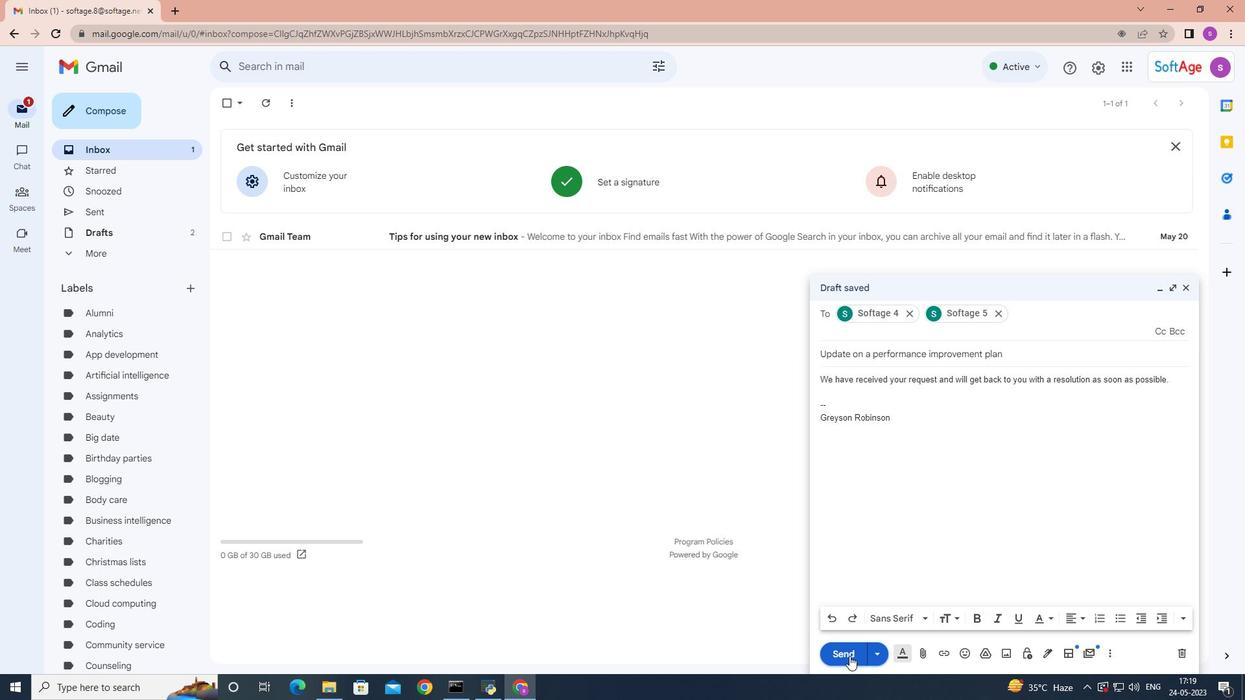 
Action: Mouse pressed left at (849, 655)
Screenshot: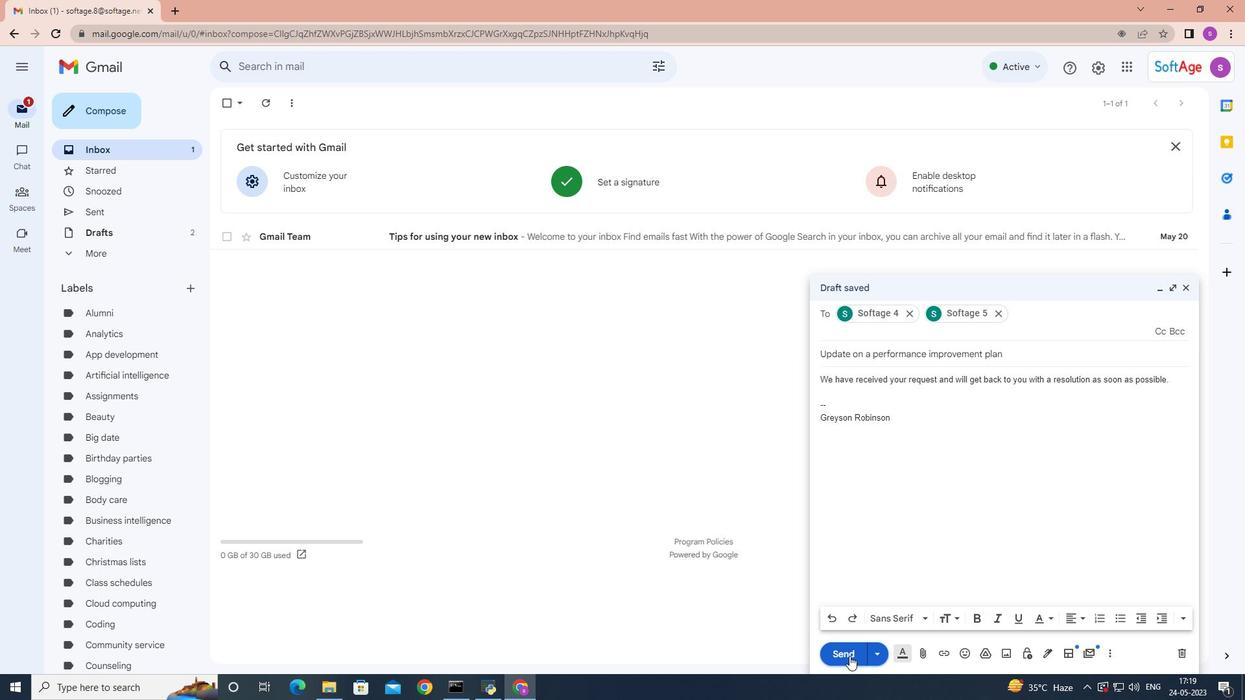 
Action: Mouse moved to (849, 654)
Screenshot: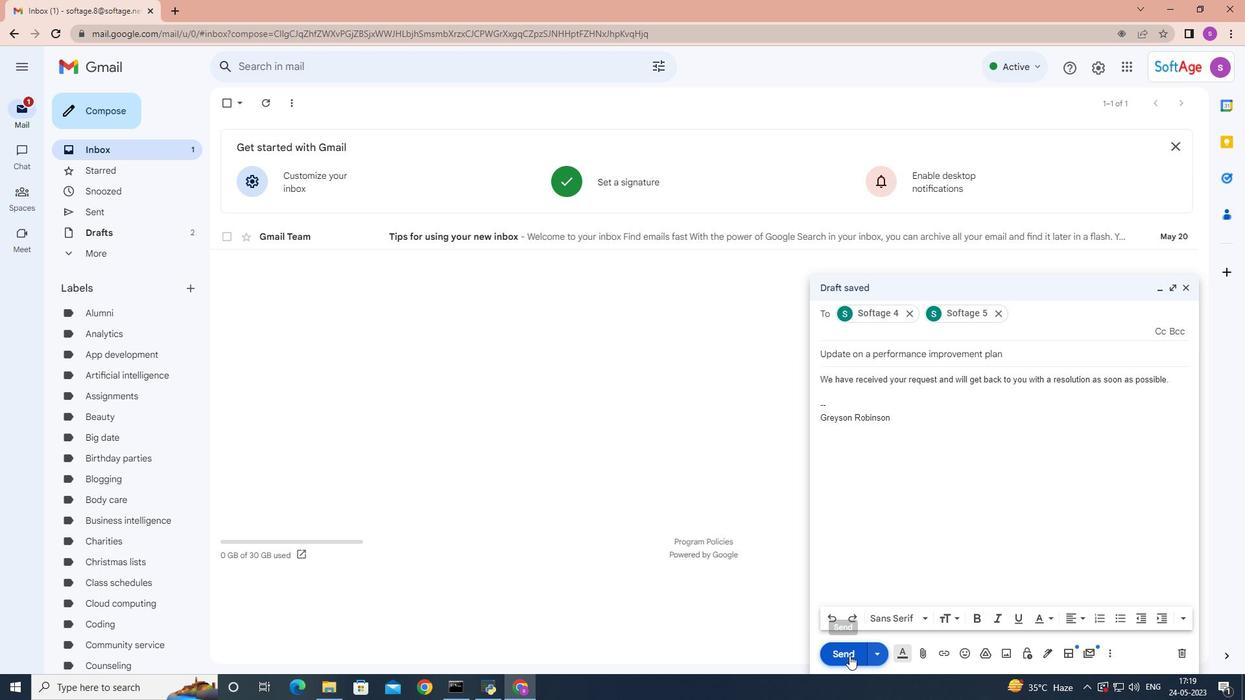 
